 Task: Add an event with the title Webinar: Content Marketing for Lead Generation, date ''2023/10/28'', time 8:30 AM to 10:30 AMand add a description: Welcome to our Networking Mixer Event, an exciting gathering designed to facilitate meaningful connections, foster professional relationships, and create opportunities for collaboration. This event offers a dynamic and vibrant atmosphere where professionals from various industries can come together, exchange ideas, and expand their professional networks.Select event color  Blueberry . Add location for the event as: The Westin Excelsior, Rome, Italy, logged in from the account softage.3@softage.netand send the event invitation to softage.1@softage.net and softage.2@softage.net. Set a reminder for the event Doesn''t repeat
Action: Mouse moved to (61, 106)
Screenshot: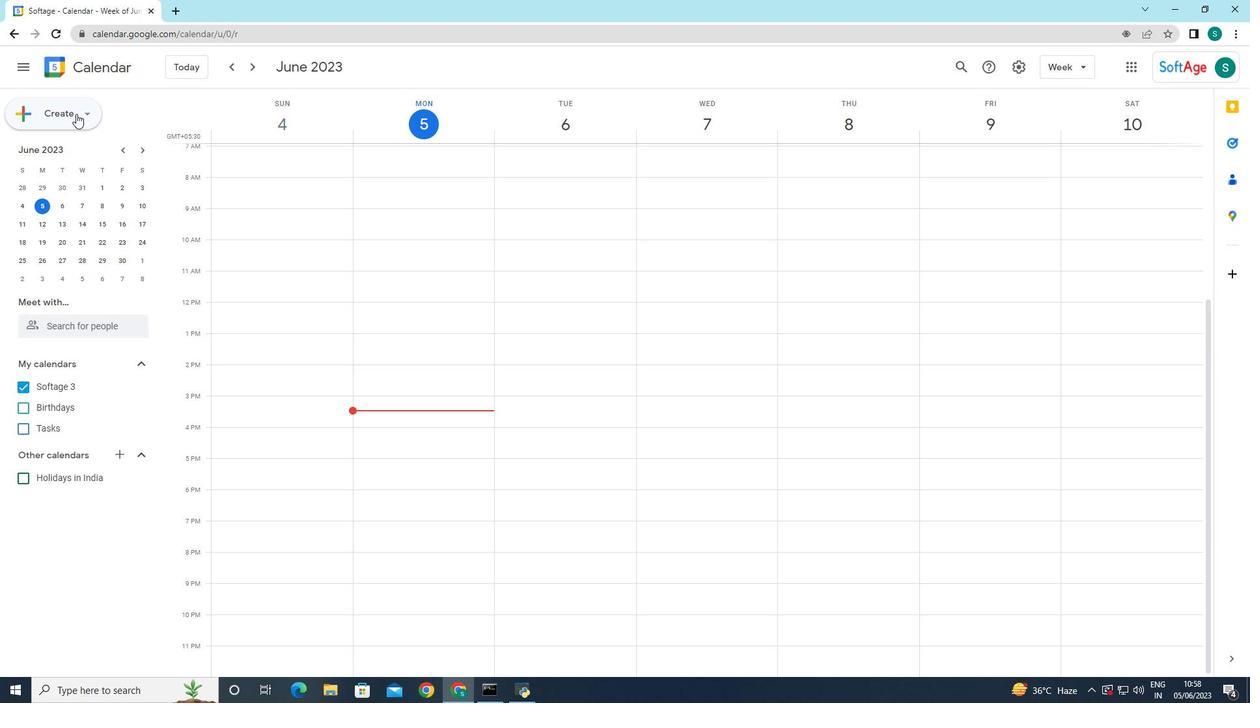 
Action: Mouse pressed left at (61, 106)
Screenshot: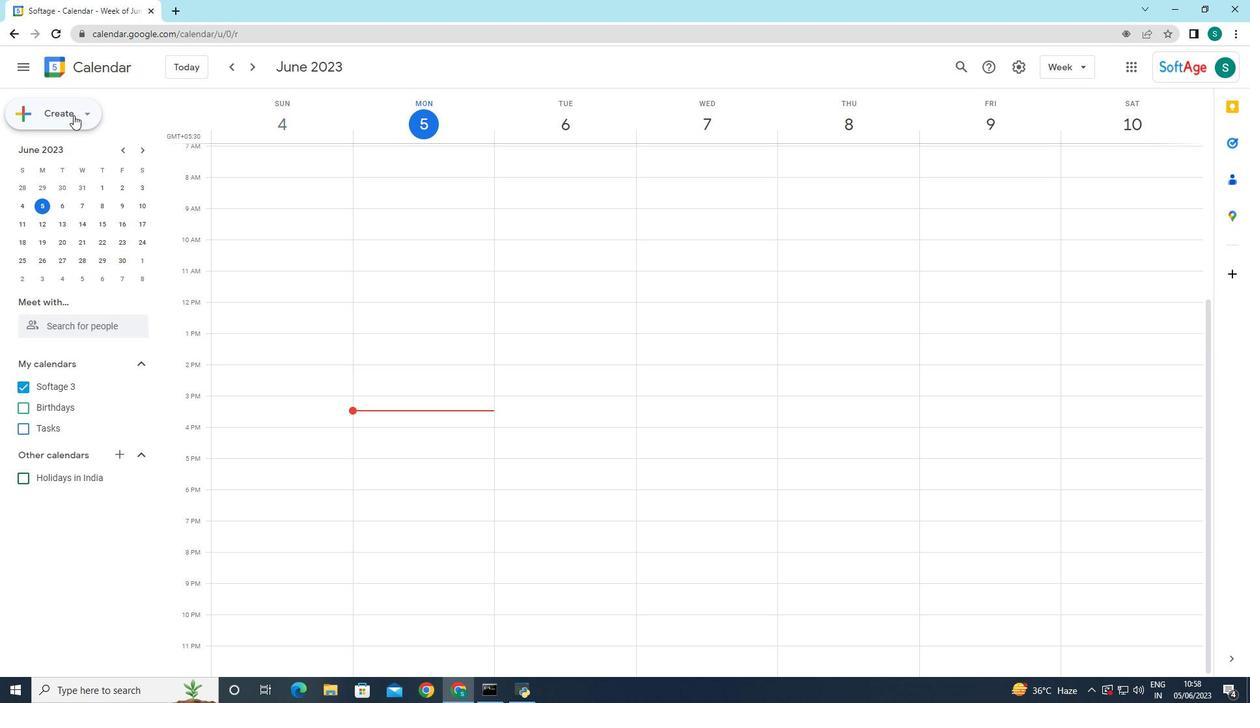 
Action: Mouse moved to (80, 148)
Screenshot: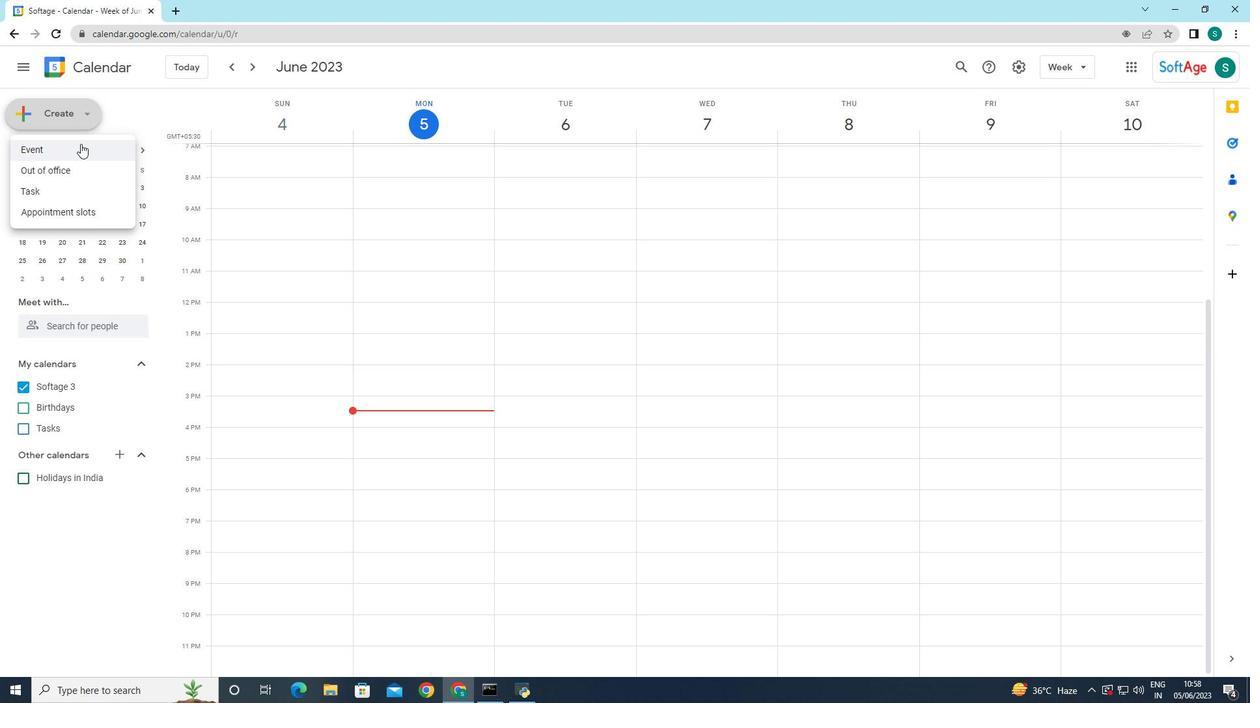 
Action: Mouse pressed left at (80, 148)
Screenshot: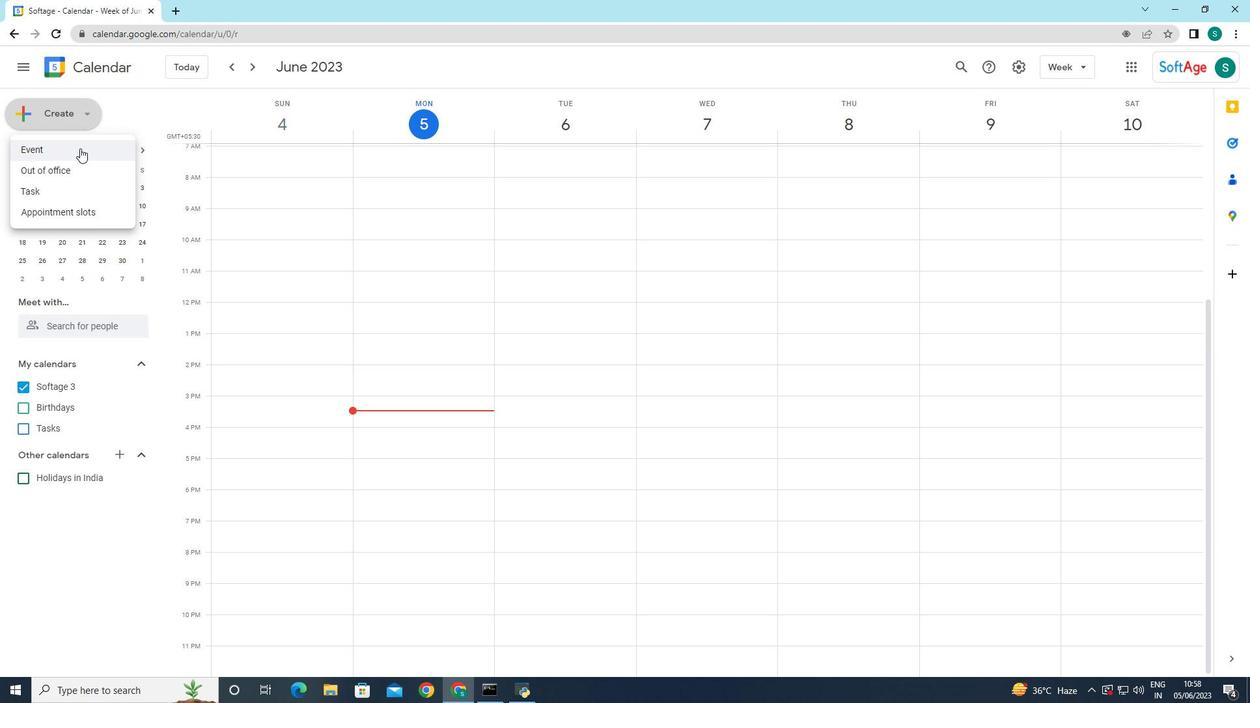 
Action: Mouse moved to (251, 511)
Screenshot: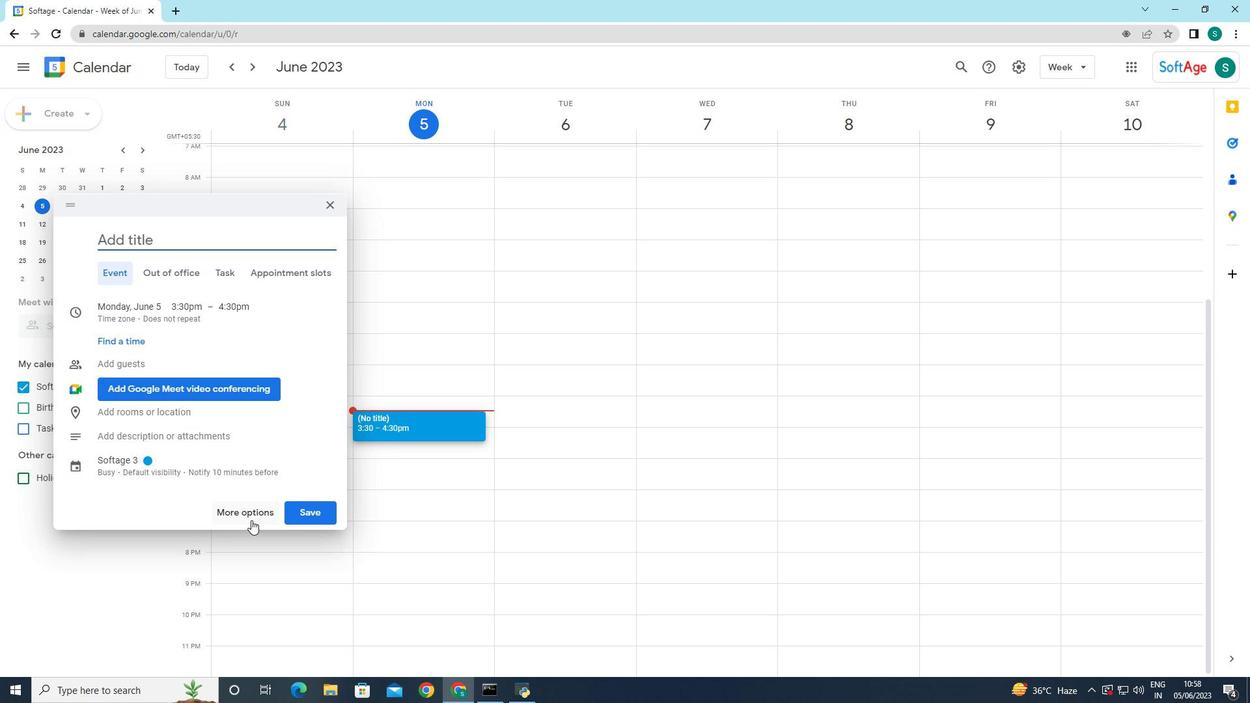 
Action: Mouse pressed left at (251, 511)
Screenshot: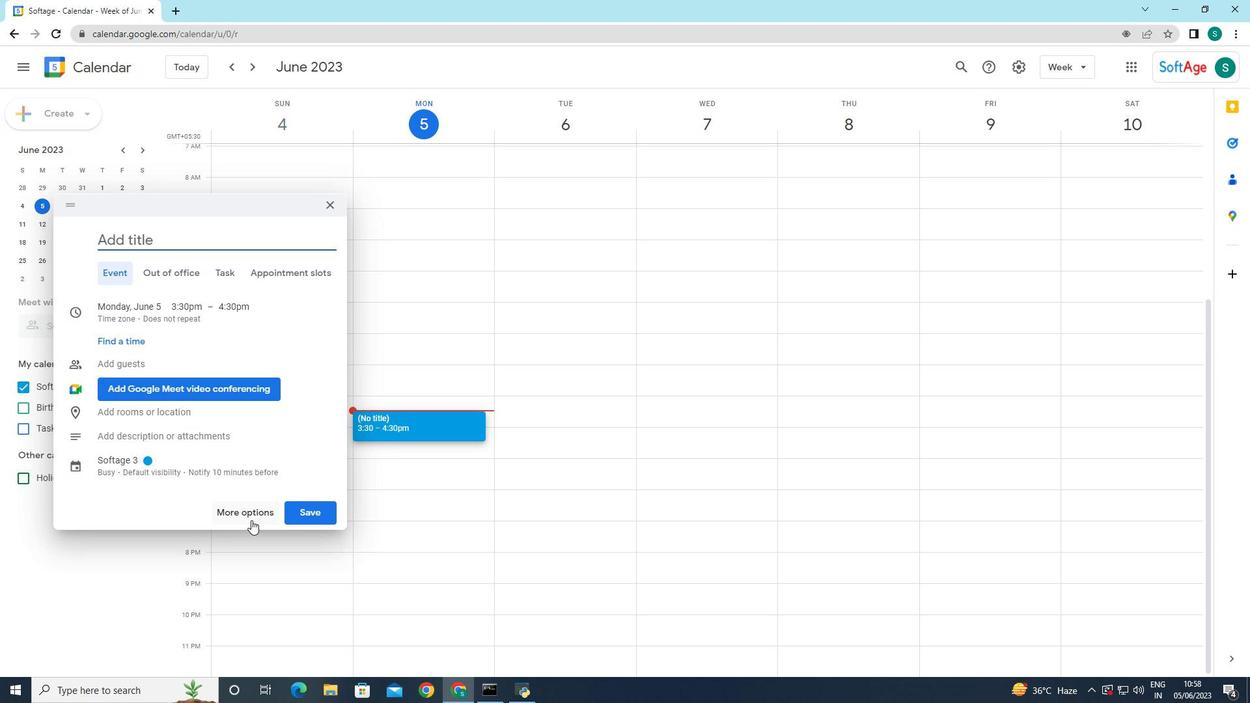 
Action: Mouse moved to (107, 71)
Screenshot: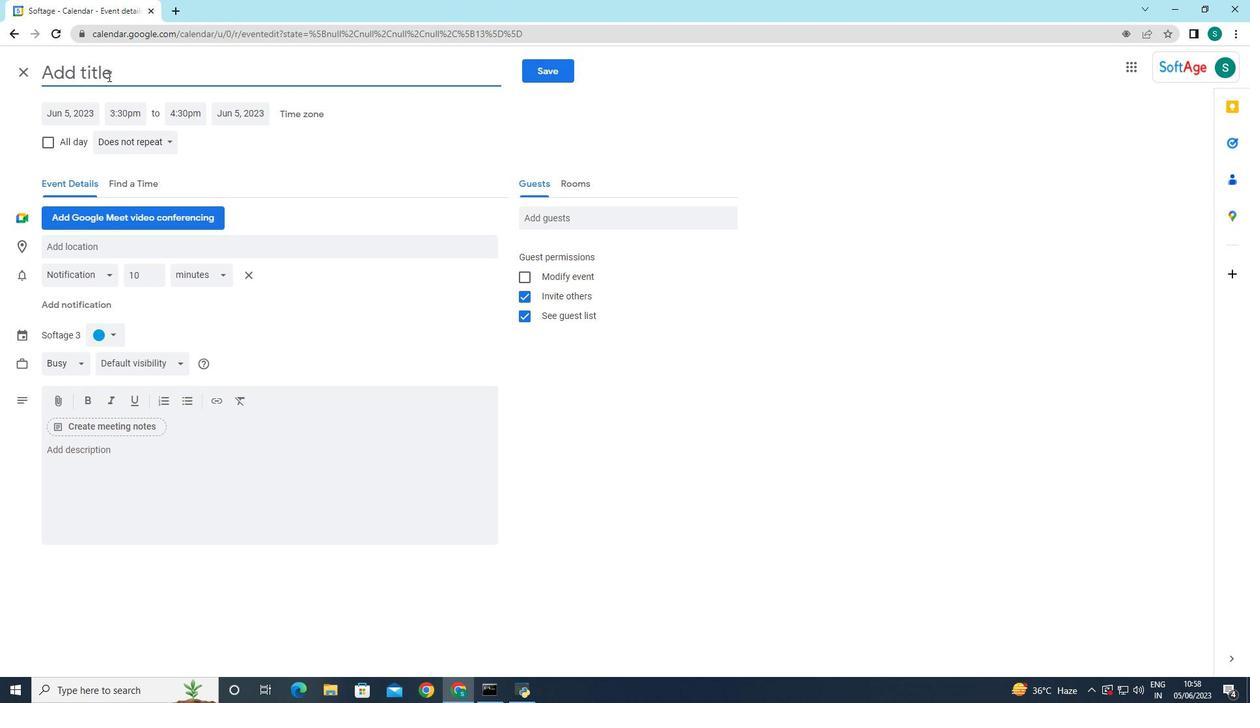 
Action: Mouse pressed left at (107, 71)
Screenshot: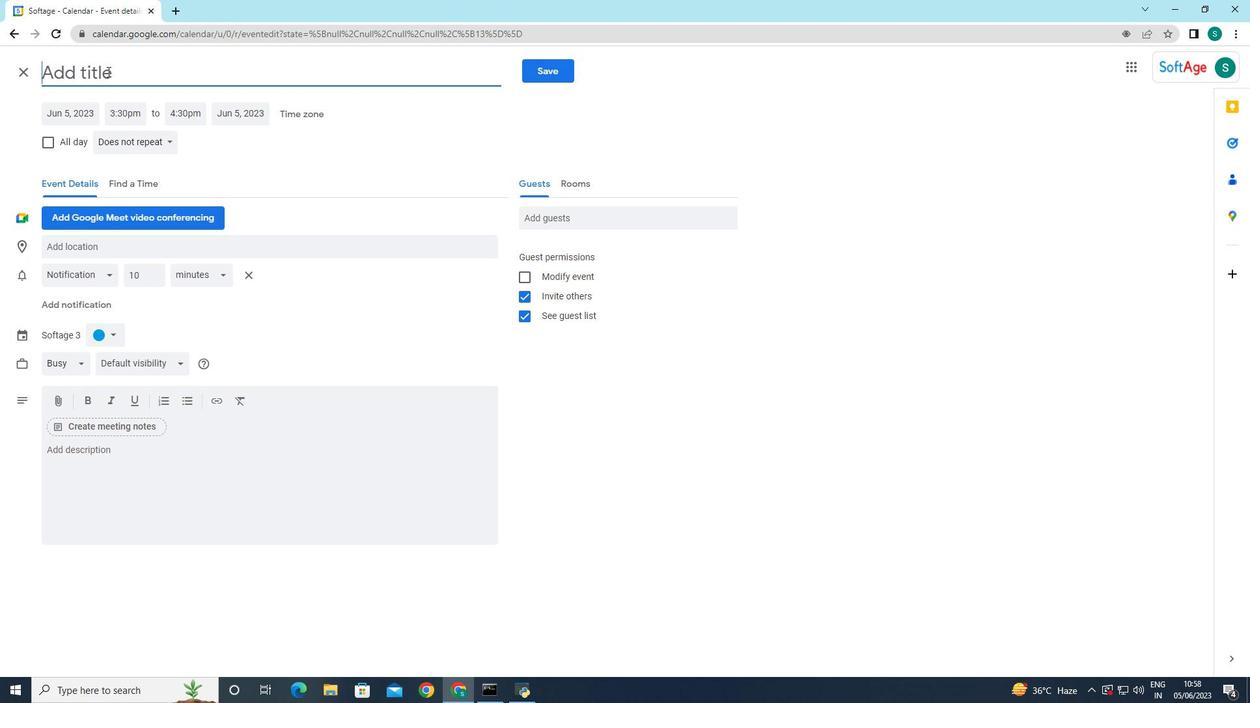 
Action: Key pressed <Key.caps_lock>W<Key.caps_lock>ebinar<Key.space><Key.backspace><Key.shift_r>:<Key.space><Key.caps_lock>C<Key.caps_lock>ontent<Key.space><Key.caps_lock>M<Key.caps_lock>arketing<Key.space>for<Key.space>lea<Key.backspace><Key.backspace><Key.backspace><Key.caps_lock>L<Key.caps_lock>ead<Key.space><Key.caps_lock>G<Key.caps_lock>eneration<Key.space>
Screenshot: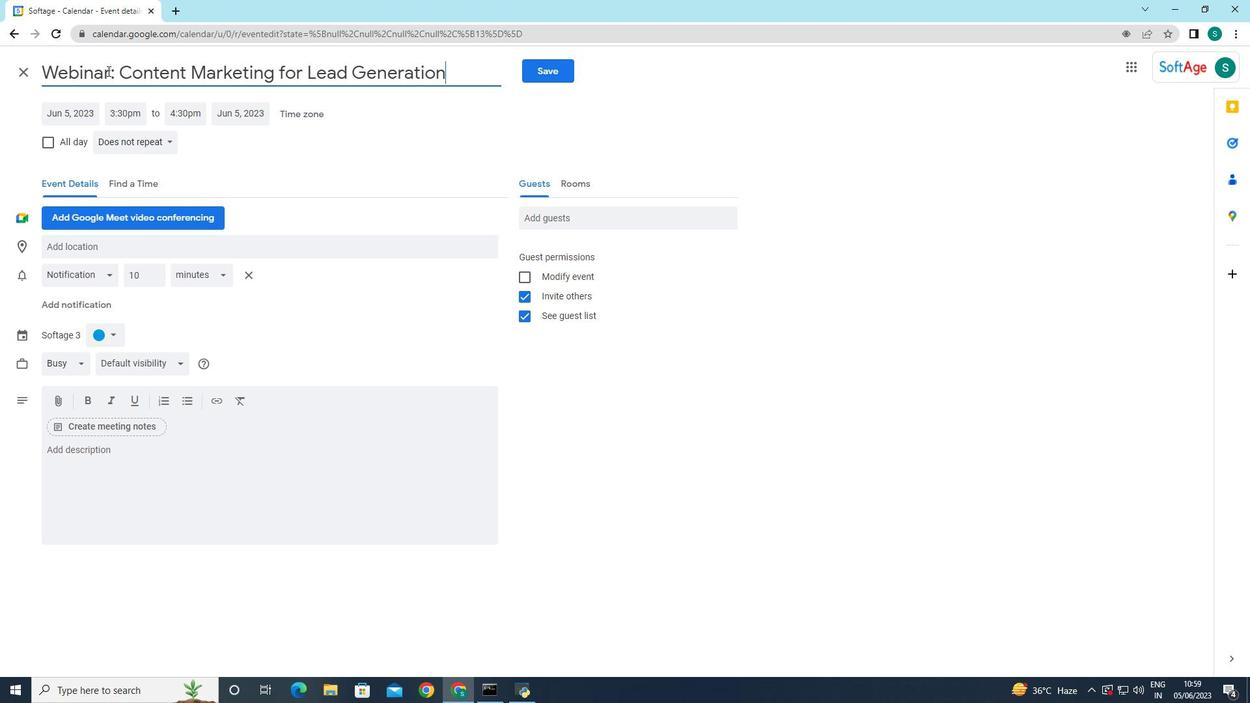 
Action: Mouse moved to (74, 114)
Screenshot: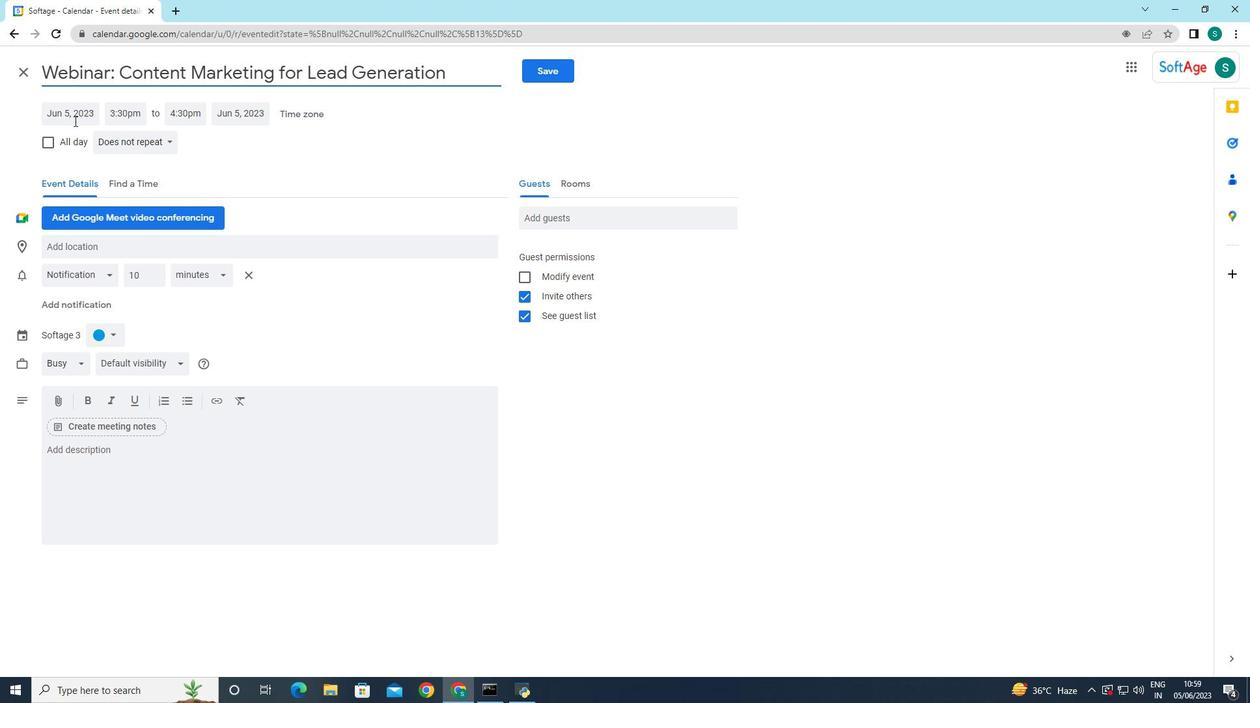 
Action: Mouse pressed left at (74, 114)
Screenshot: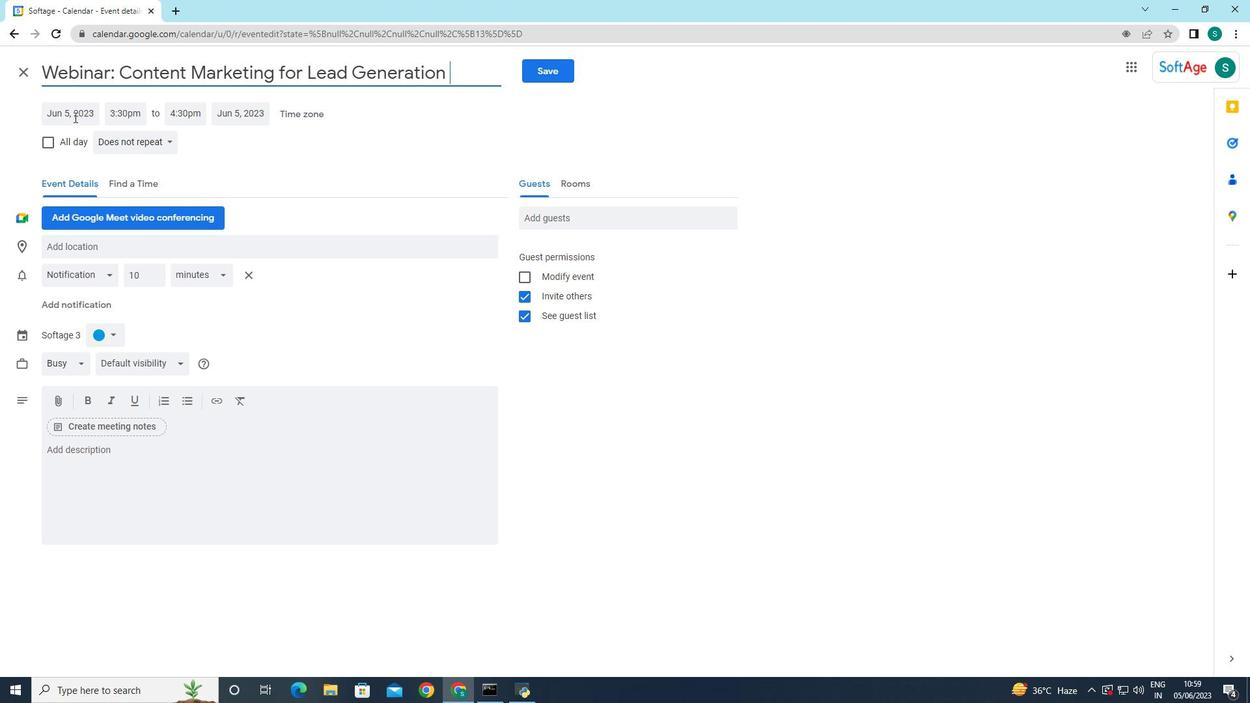 
Action: Mouse moved to (206, 140)
Screenshot: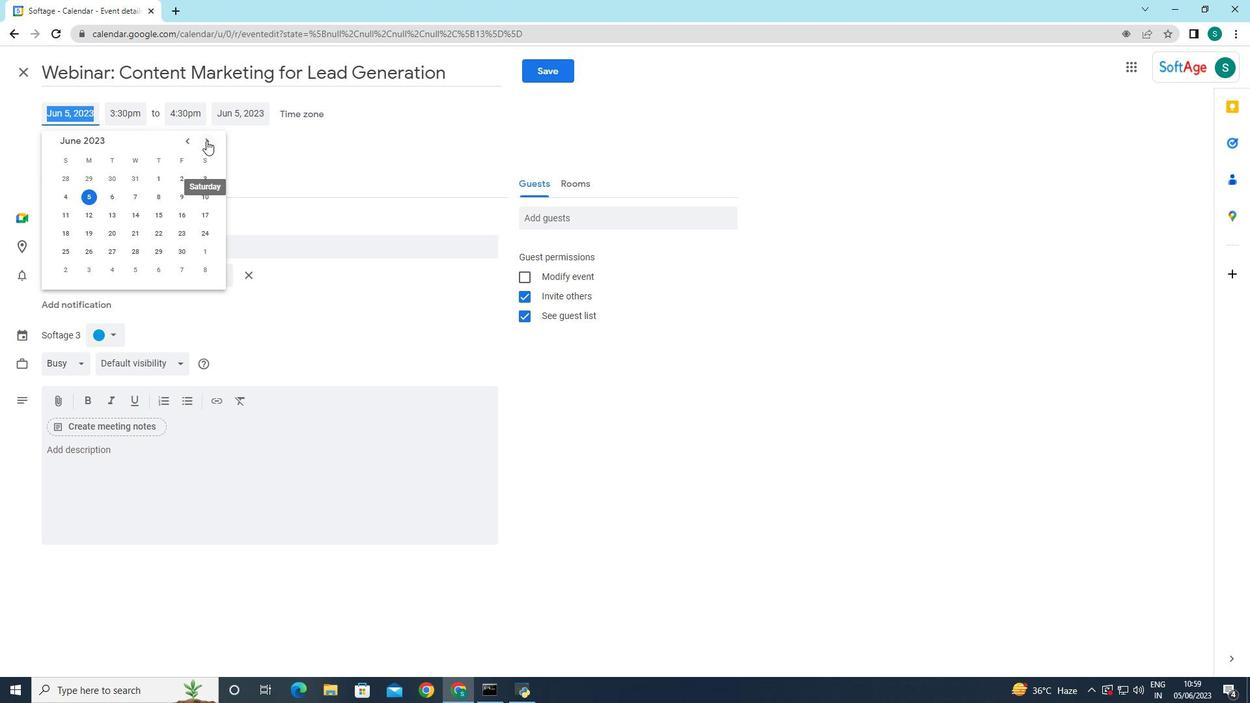 
Action: Mouse pressed left at (206, 140)
Screenshot: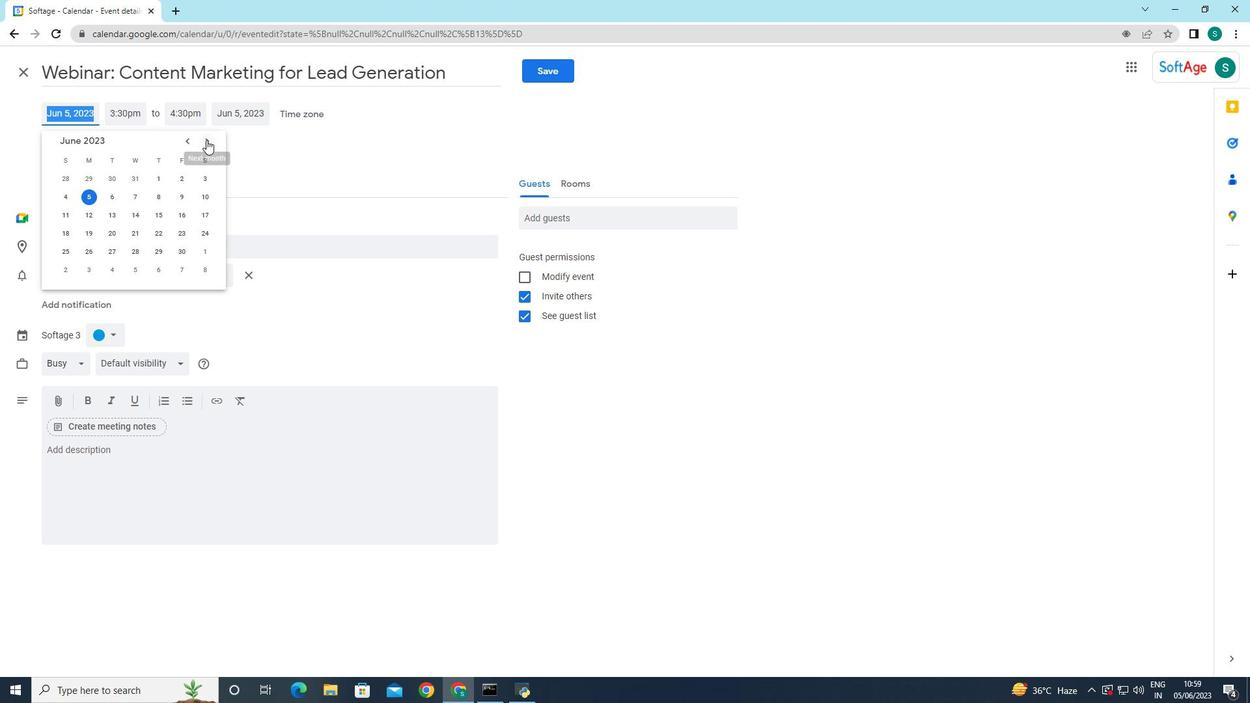 
Action: Mouse pressed left at (206, 140)
Screenshot: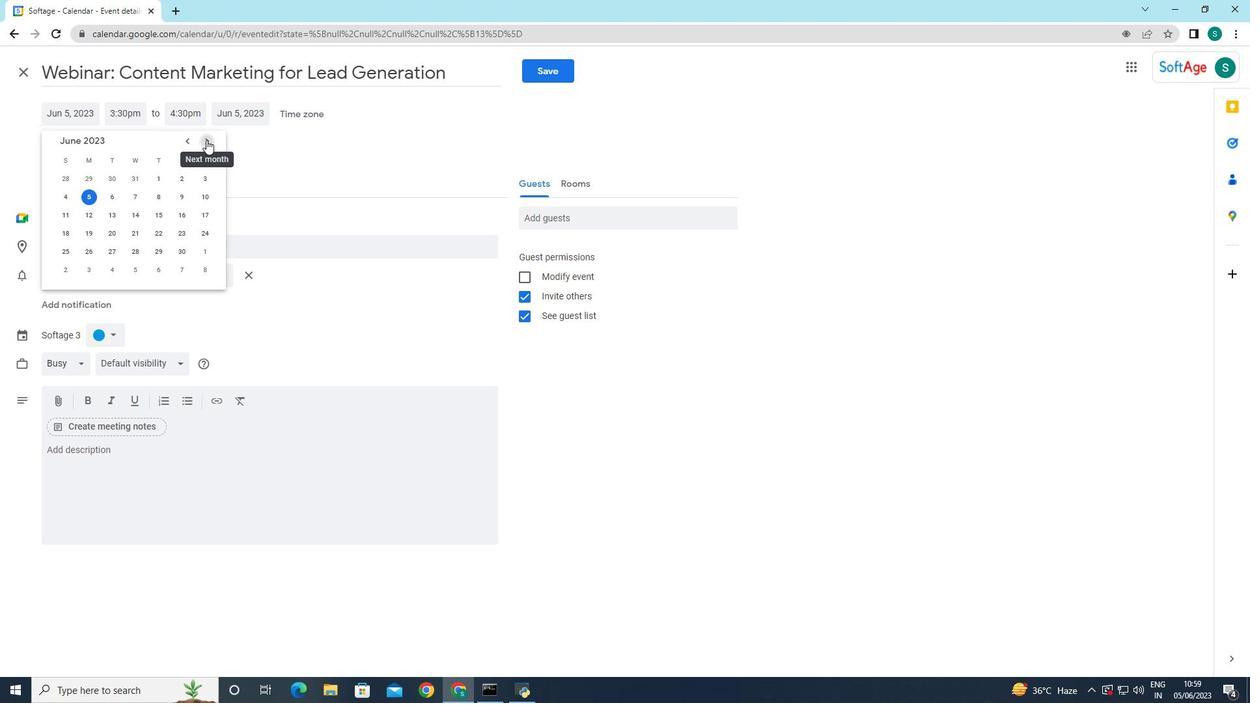 
Action: Mouse pressed left at (206, 140)
Screenshot: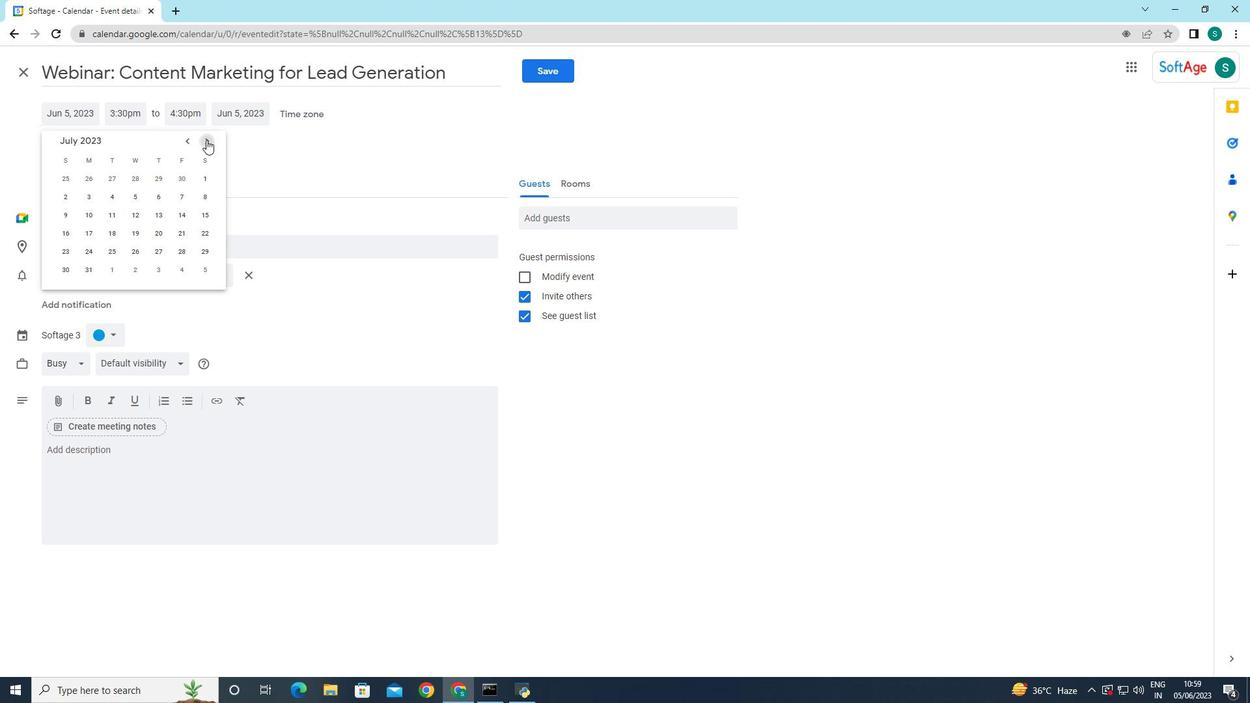 
Action: Mouse pressed left at (206, 140)
Screenshot: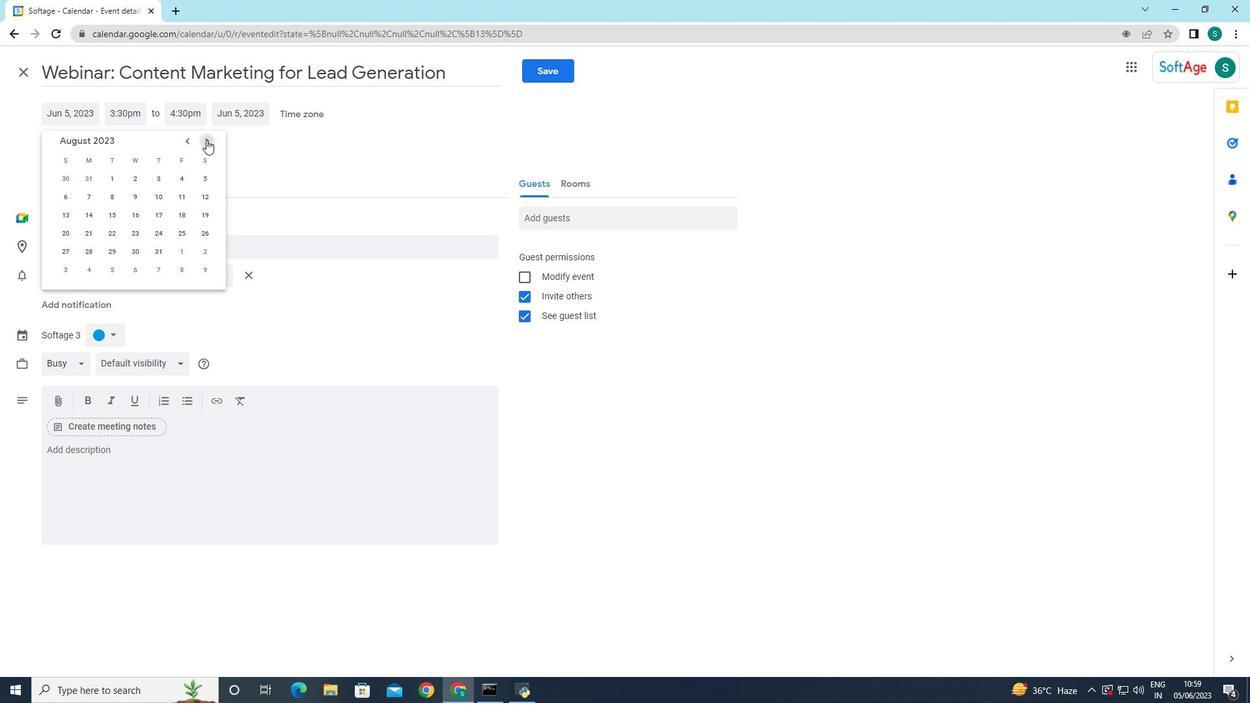 
Action: Mouse moved to (202, 235)
Screenshot: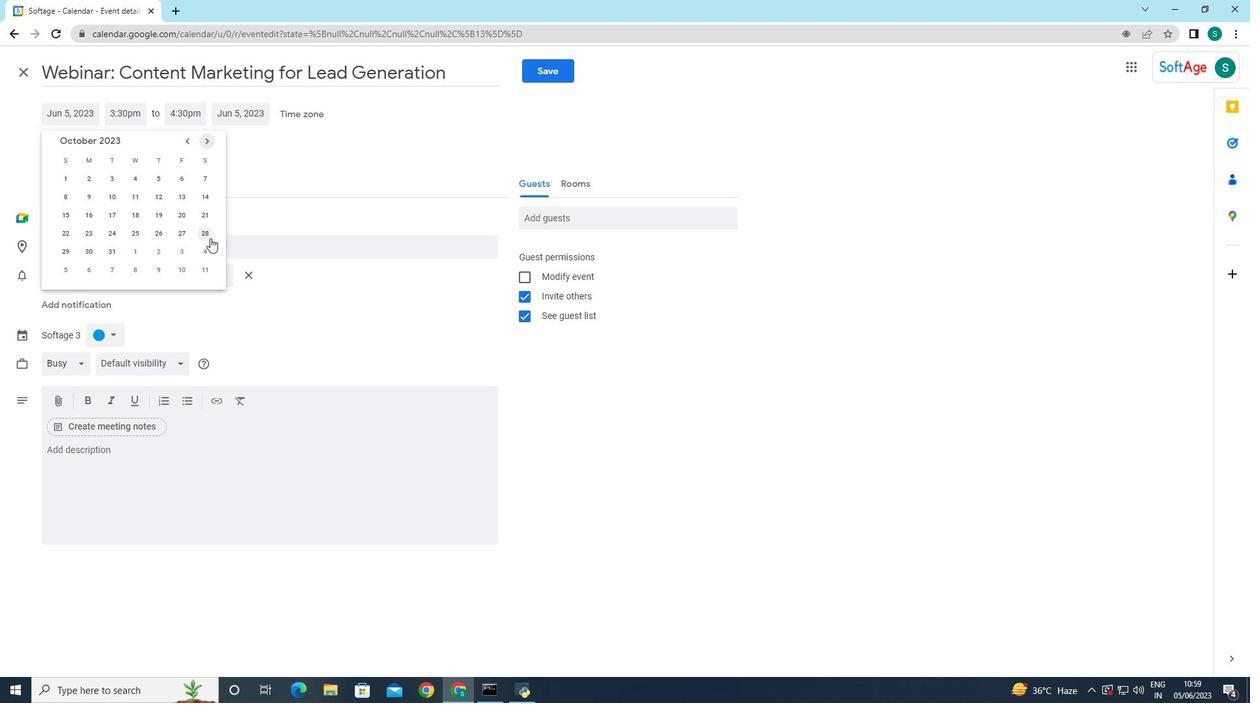 
Action: Mouse pressed left at (202, 235)
Screenshot: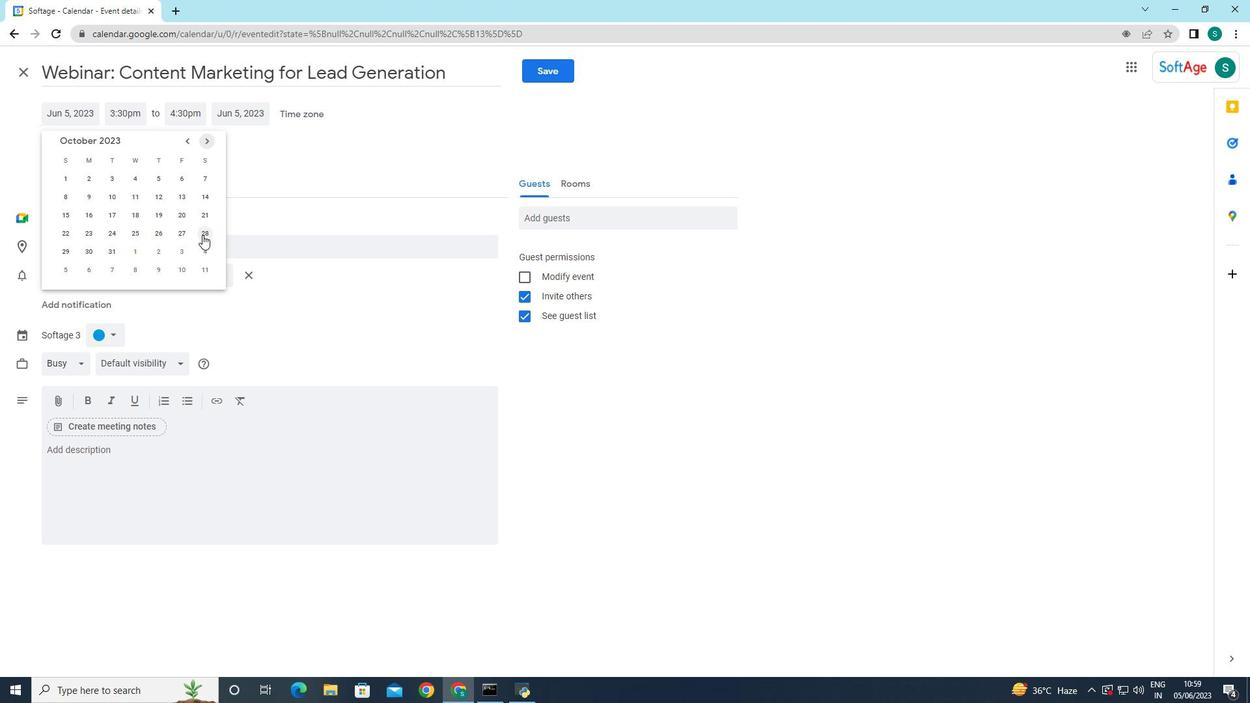
Action: Mouse moved to (314, 187)
Screenshot: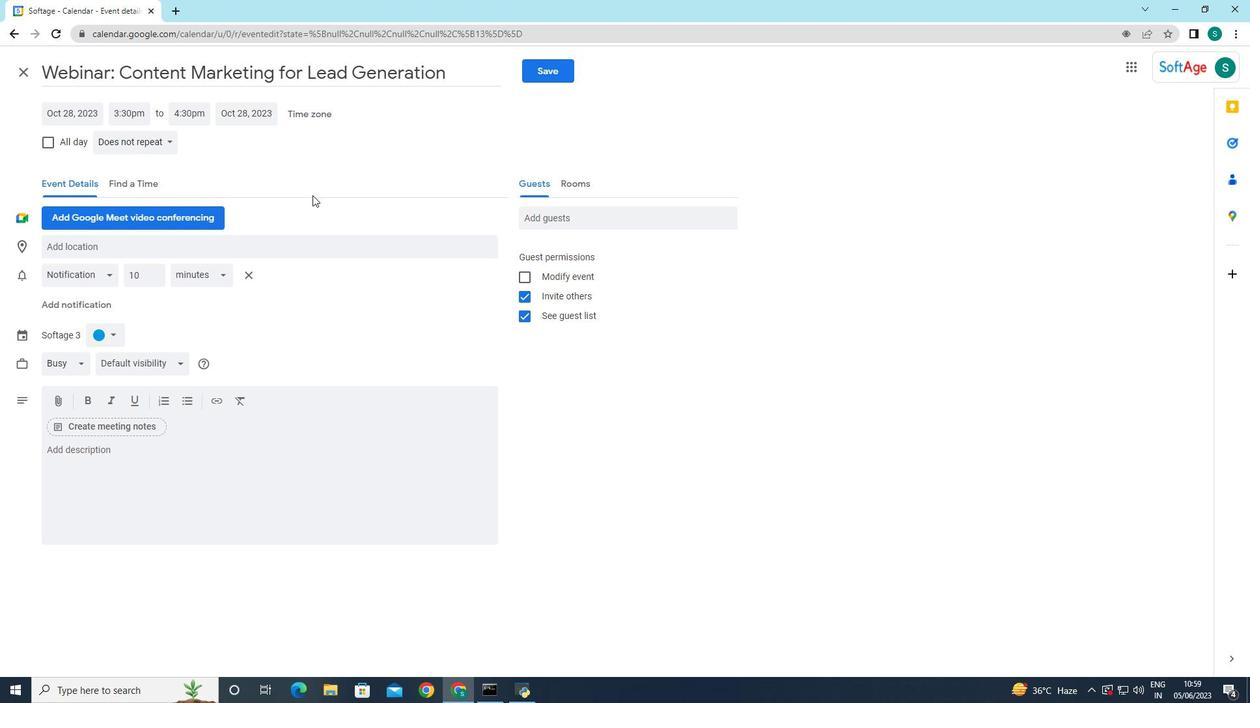 
Action: Mouse pressed left at (314, 187)
Screenshot: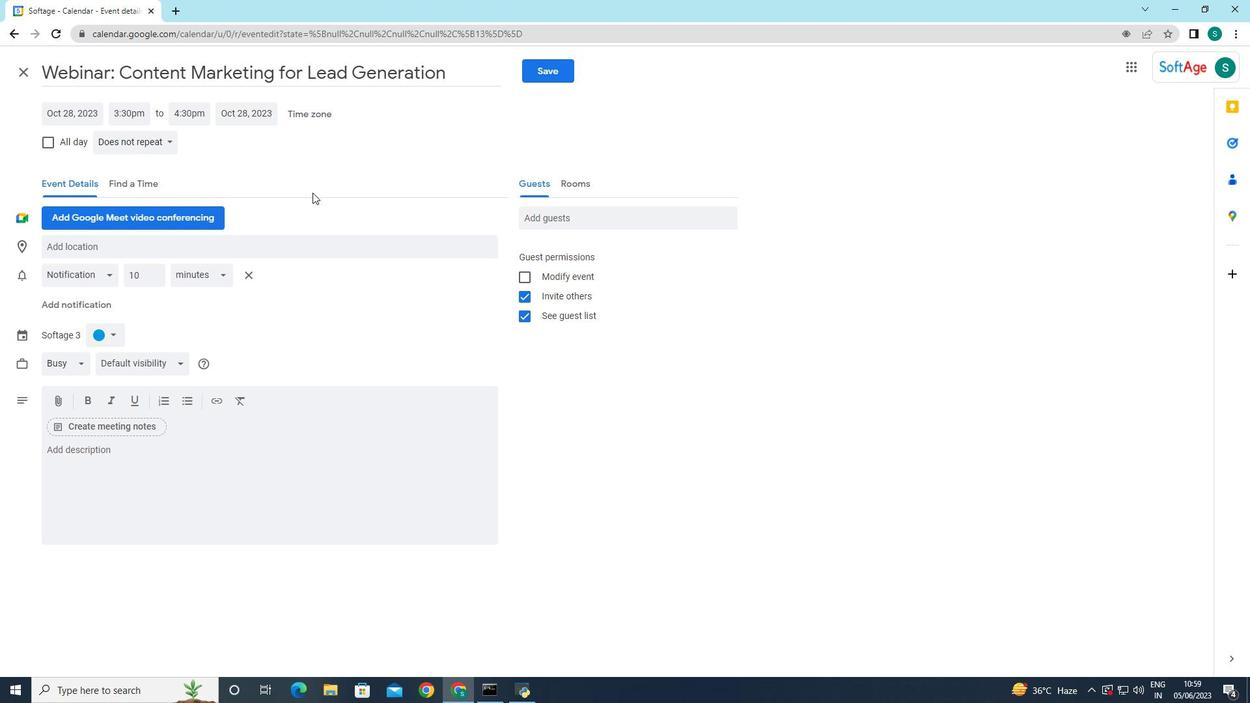 
Action: Mouse moved to (127, 115)
Screenshot: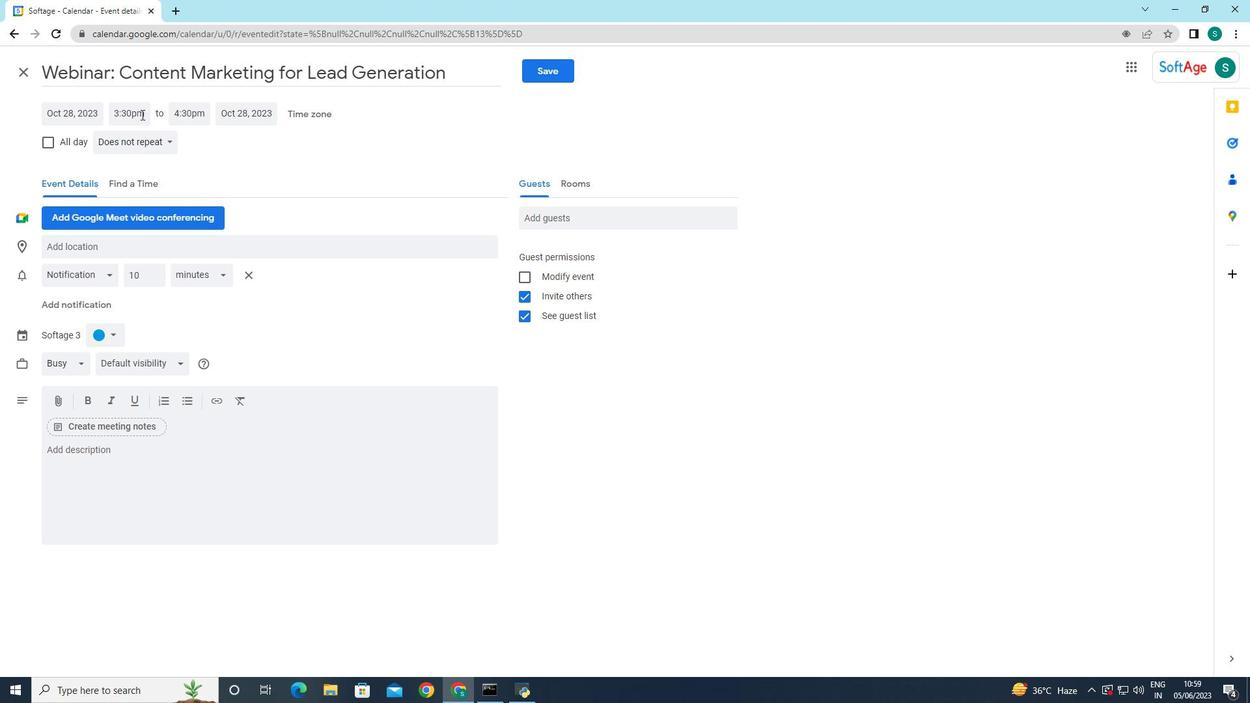 
Action: Mouse pressed left at (127, 115)
Screenshot: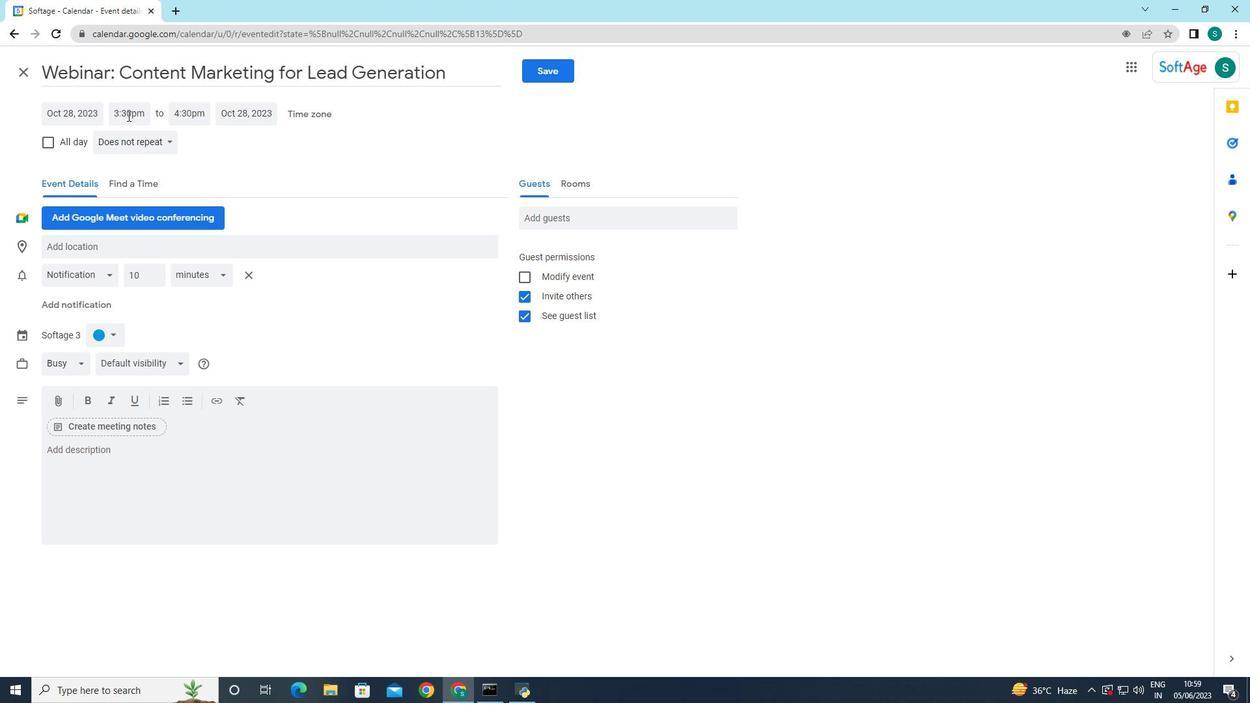 
Action: Mouse moved to (134, 180)
Screenshot: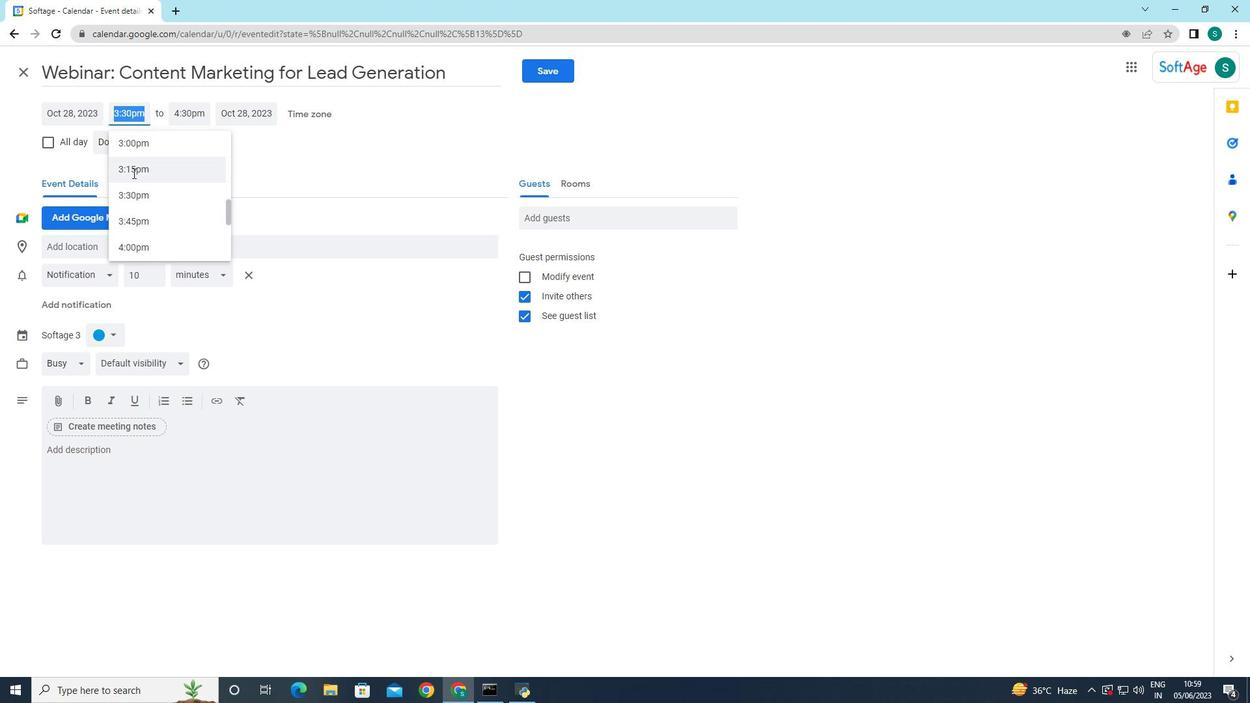 
Action: Mouse scrolled (134, 181) with delta (0, 0)
Screenshot: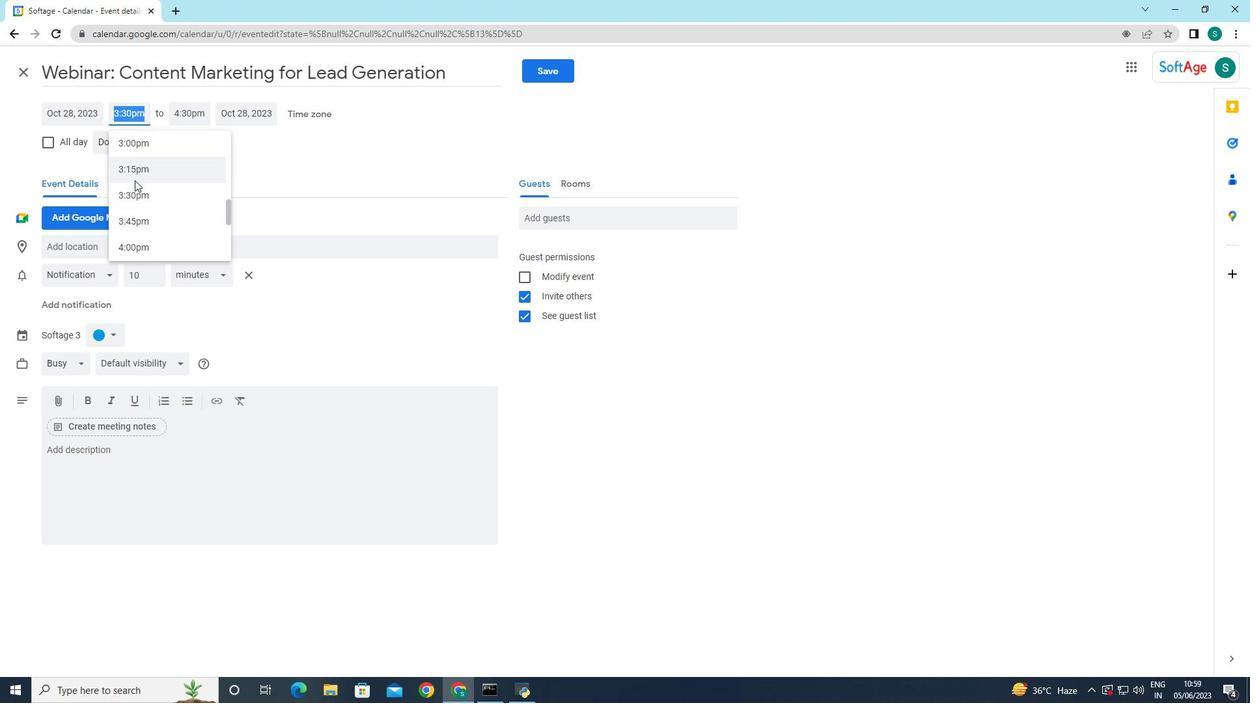 
Action: Mouse scrolled (134, 181) with delta (0, 0)
Screenshot: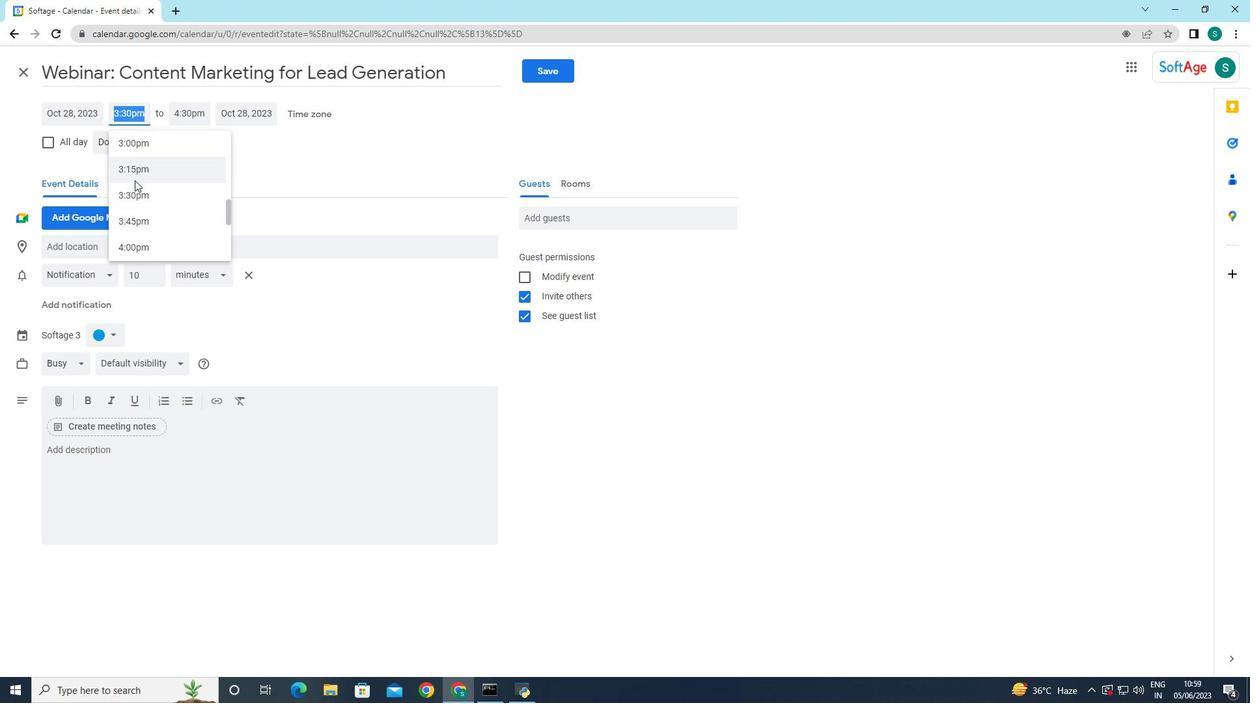 
Action: Mouse moved to (140, 183)
Screenshot: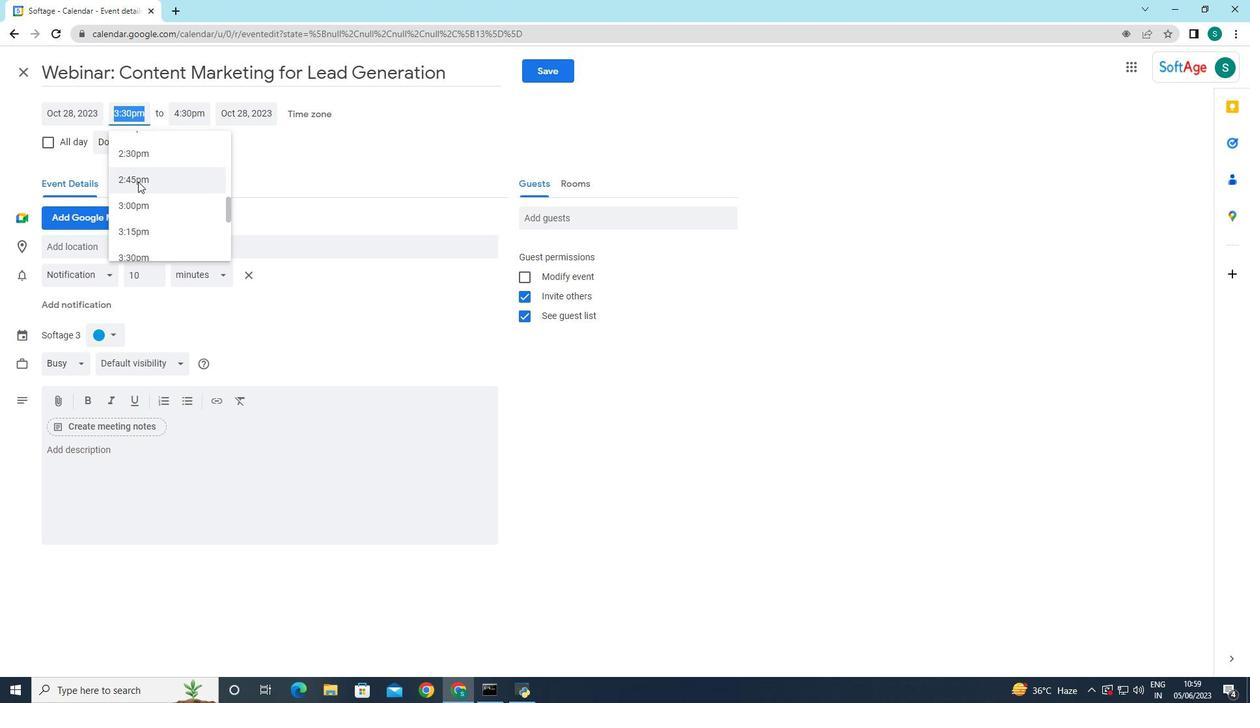 
Action: Mouse scrolled (140, 183) with delta (0, 0)
Screenshot: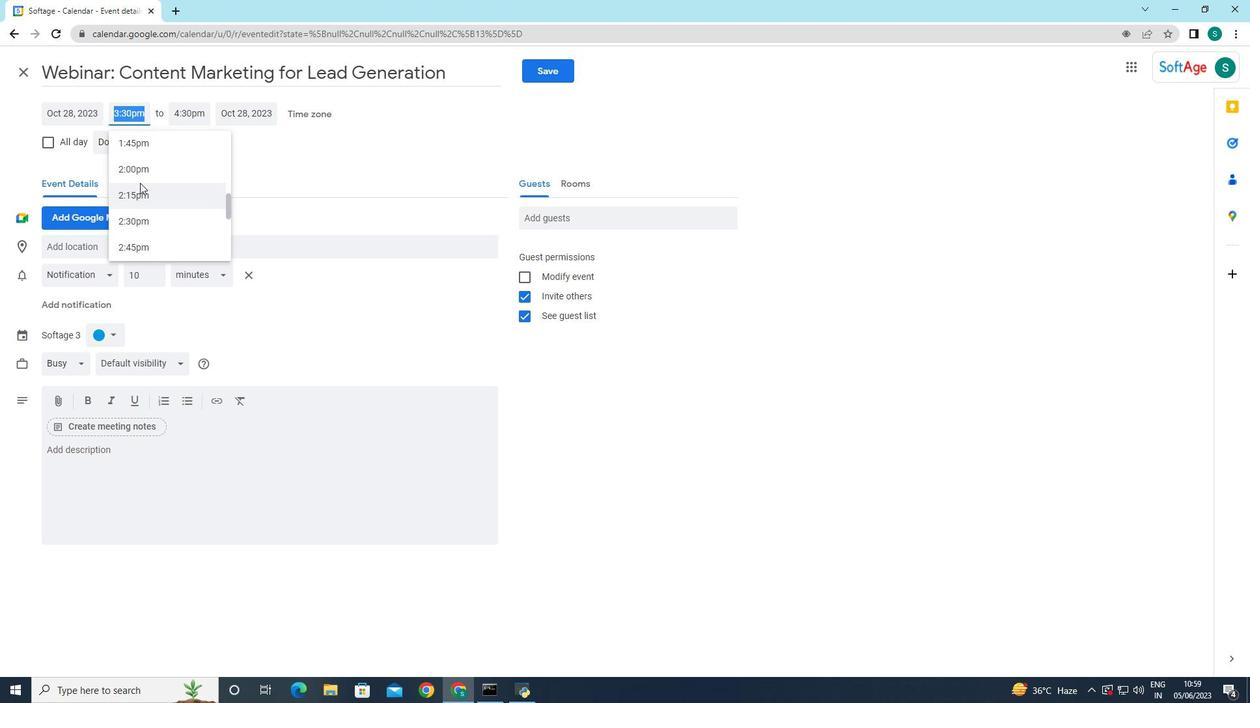 
Action: Mouse scrolled (140, 183) with delta (0, 0)
Screenshot: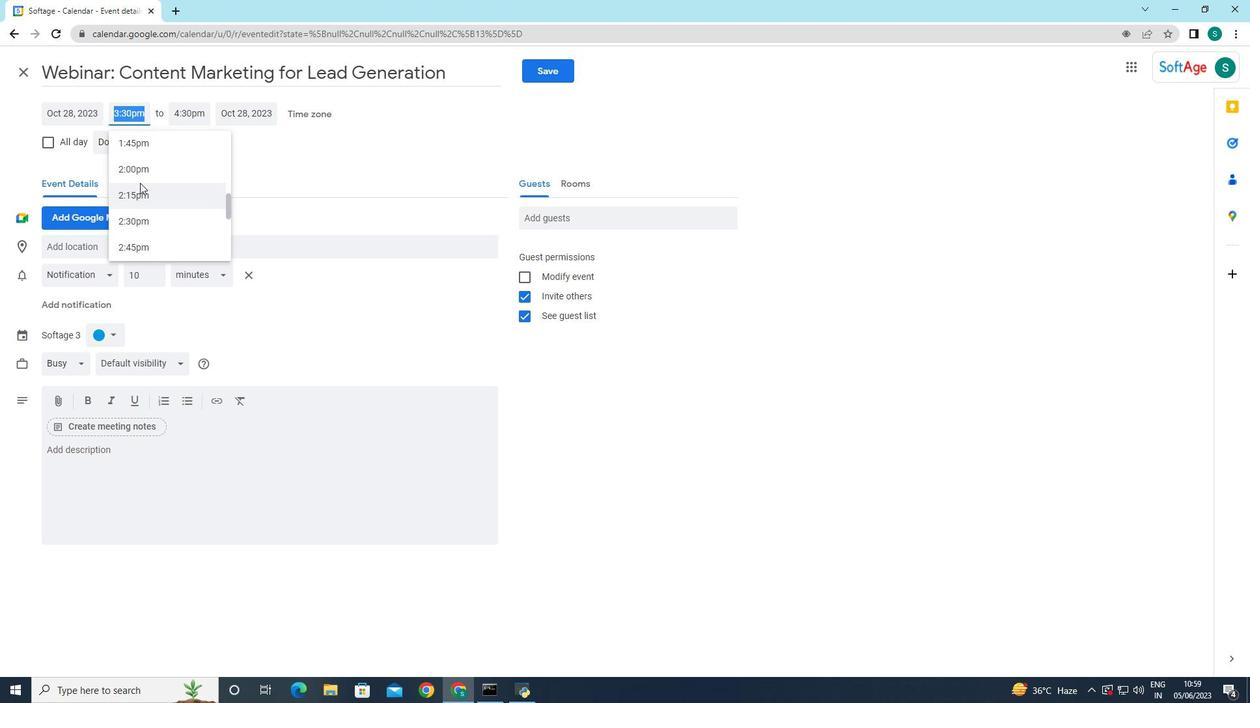 
Action: Mouse scrolled (140, 183) with delta (0, 0)
Screenshot: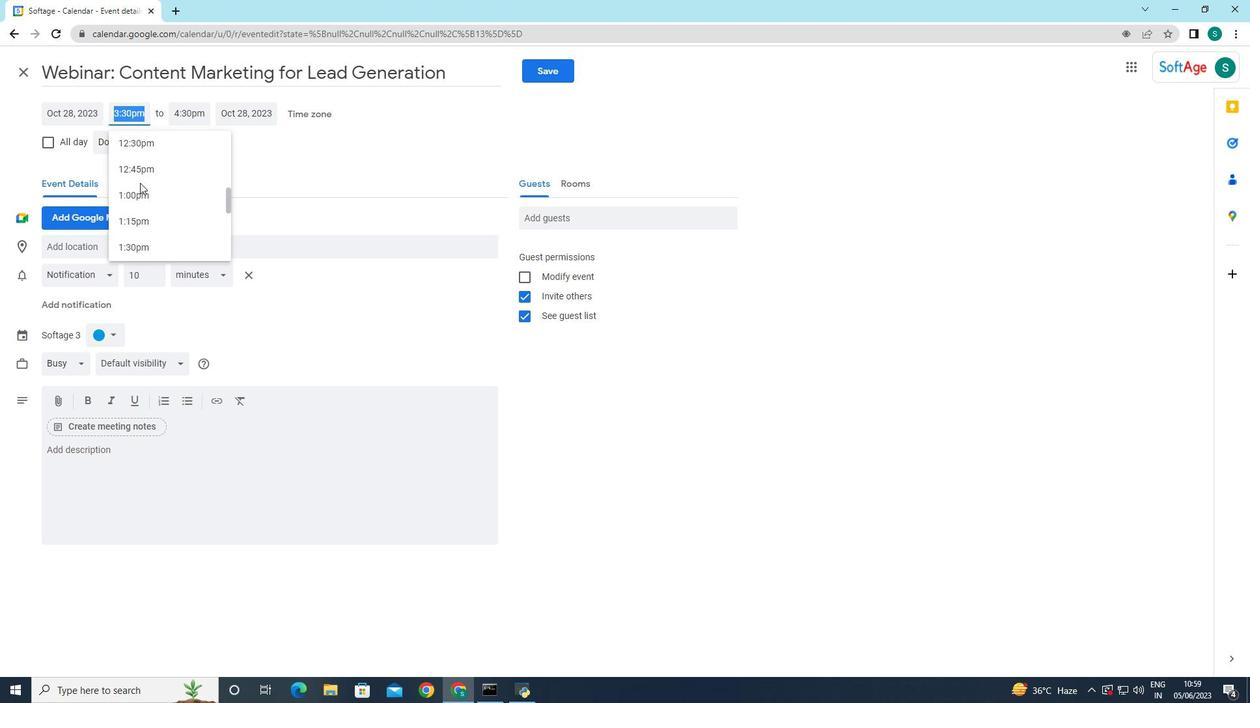 
Action: Mouse scrolled (140, 183) with delta (0, 0)
Screenshot: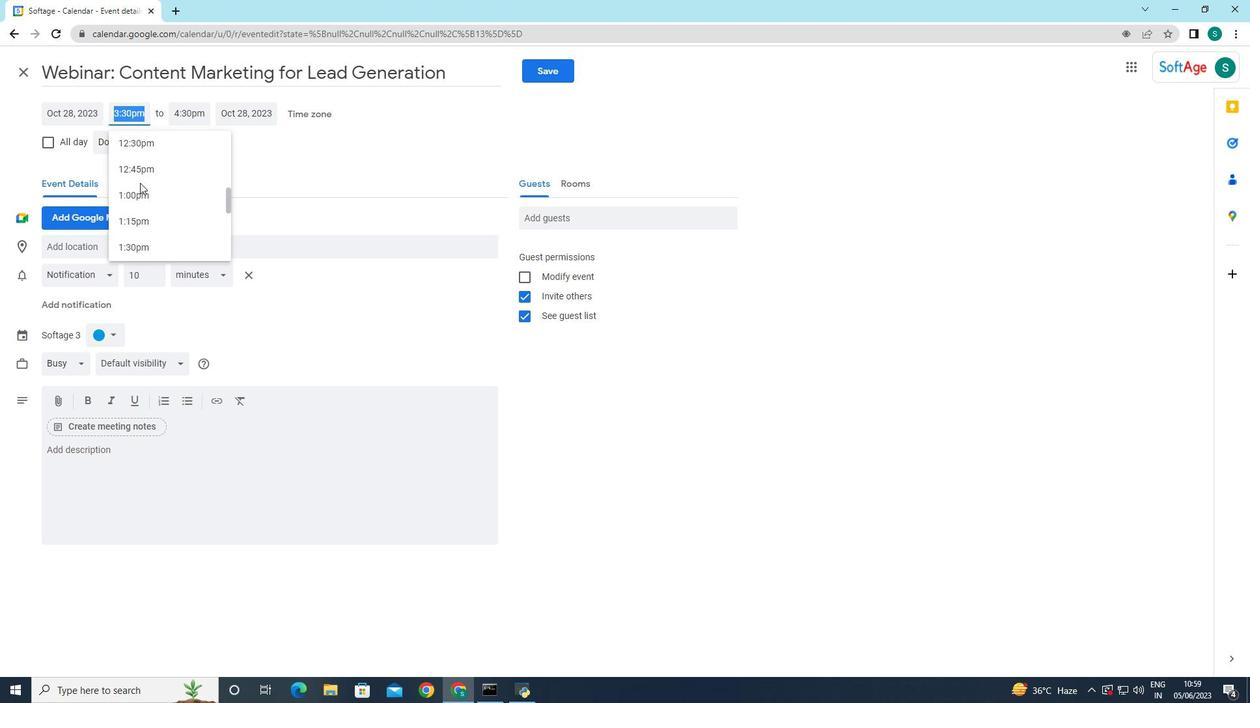 
Action: Mouse scrolled (140, 183) with delta (0, 0)
Screenshot: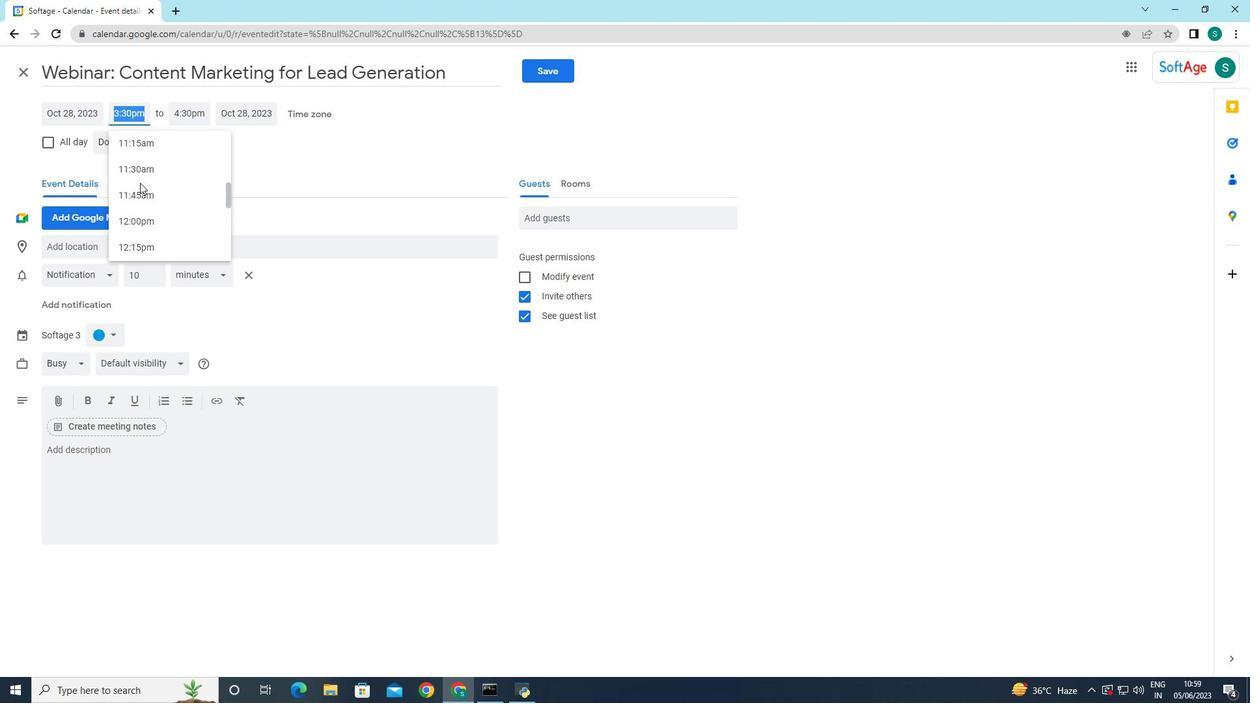 
Action: Mouse scrolled (140, 183) with delta (0, 0)
Screenshot: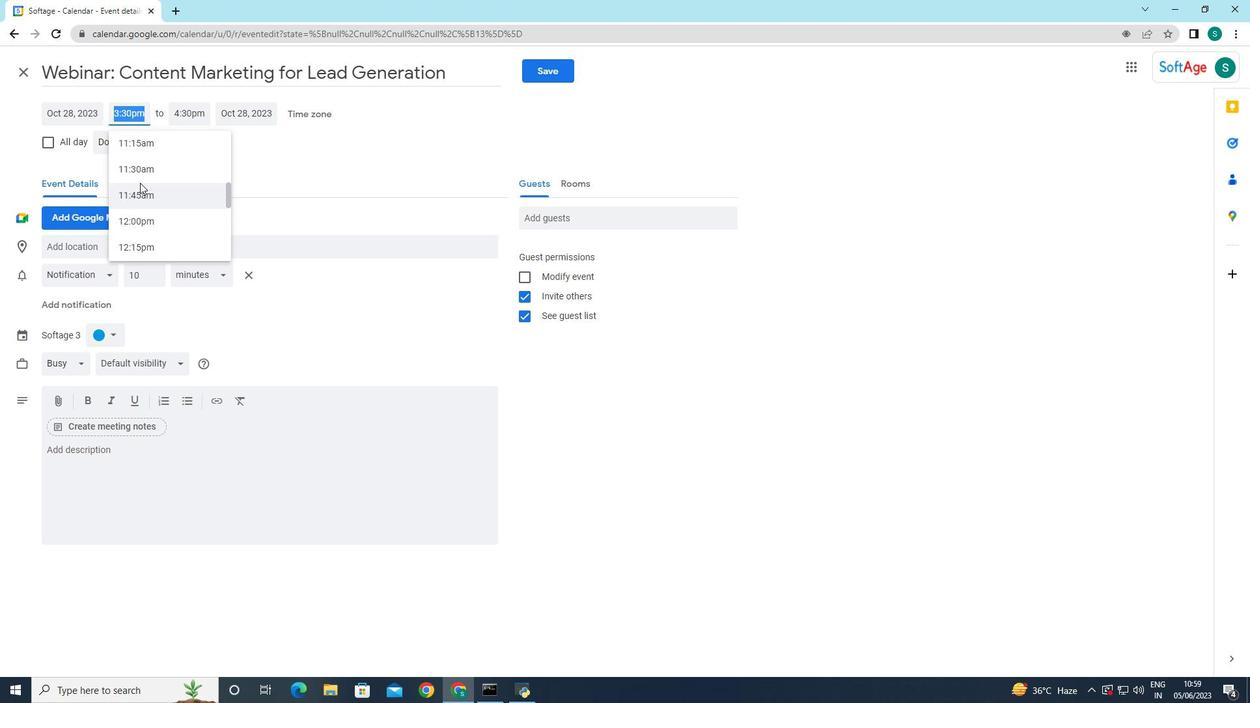 
Action: Mouse scrolled (140, 183) with delta (0, 0)
Screenshot: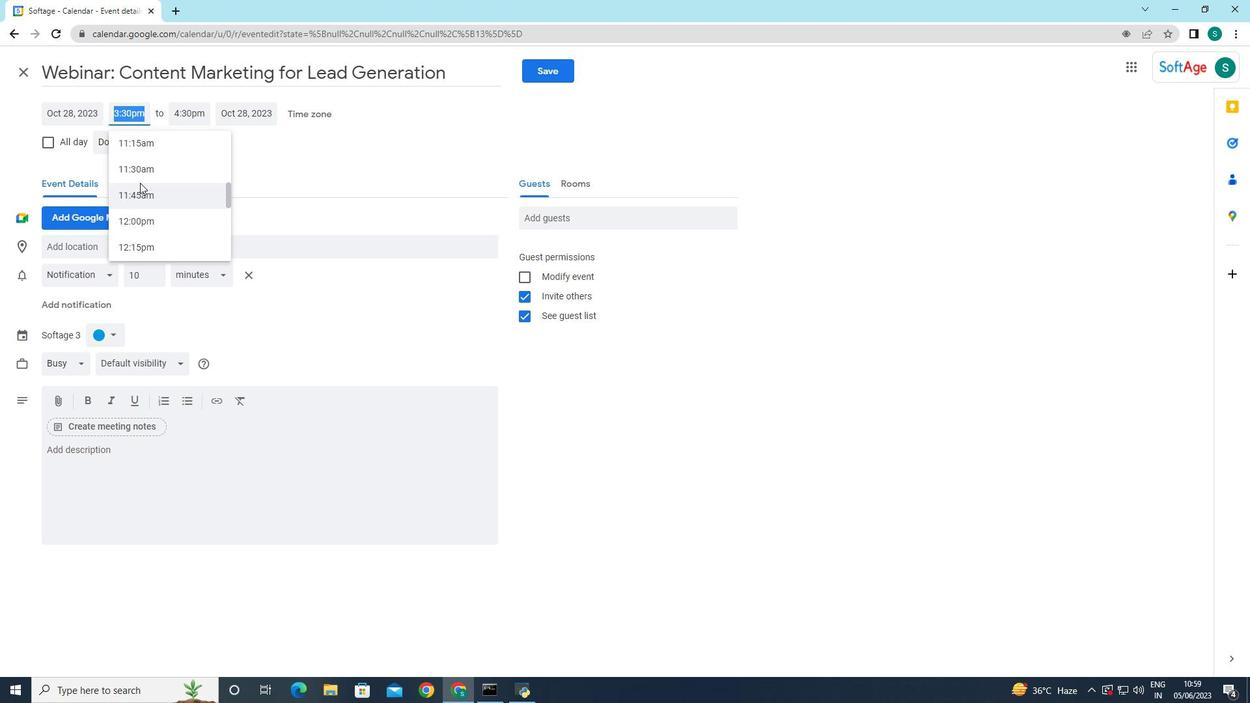 
Action: Mouse scrolled (140, 183) with delta (0, 0)
Screenshot: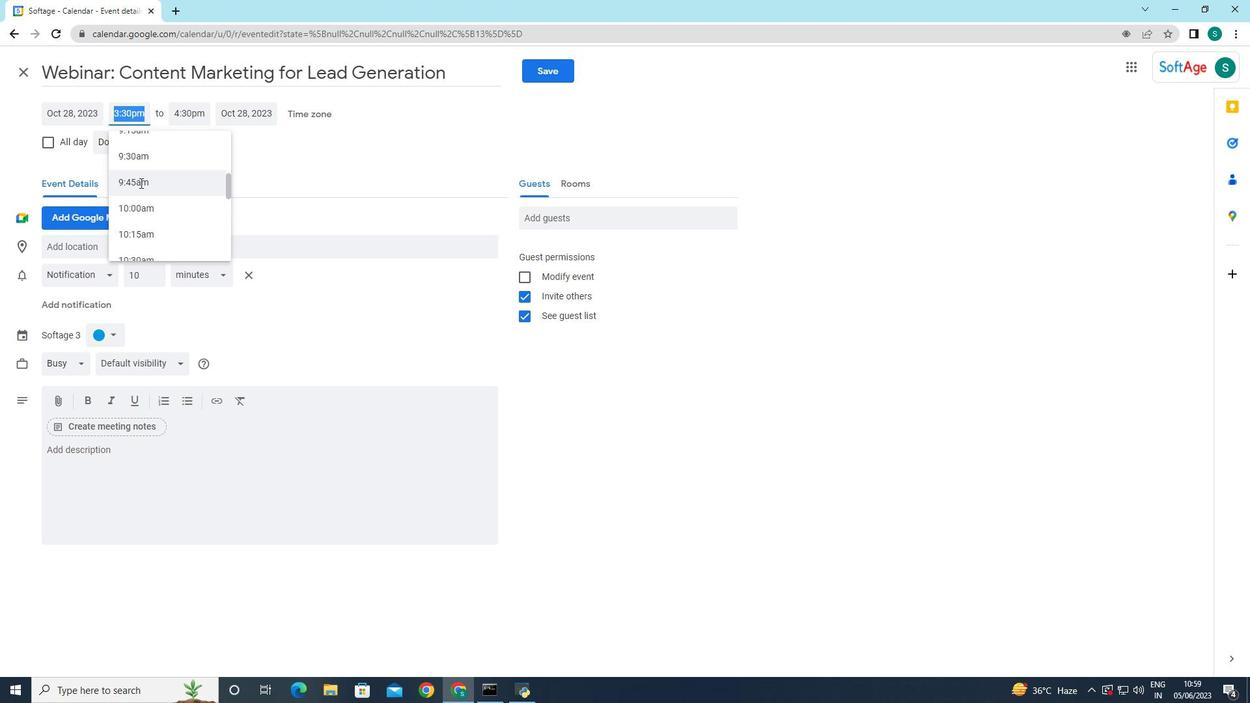 
Action: Mouse moved to (134, 204)
Screenshot: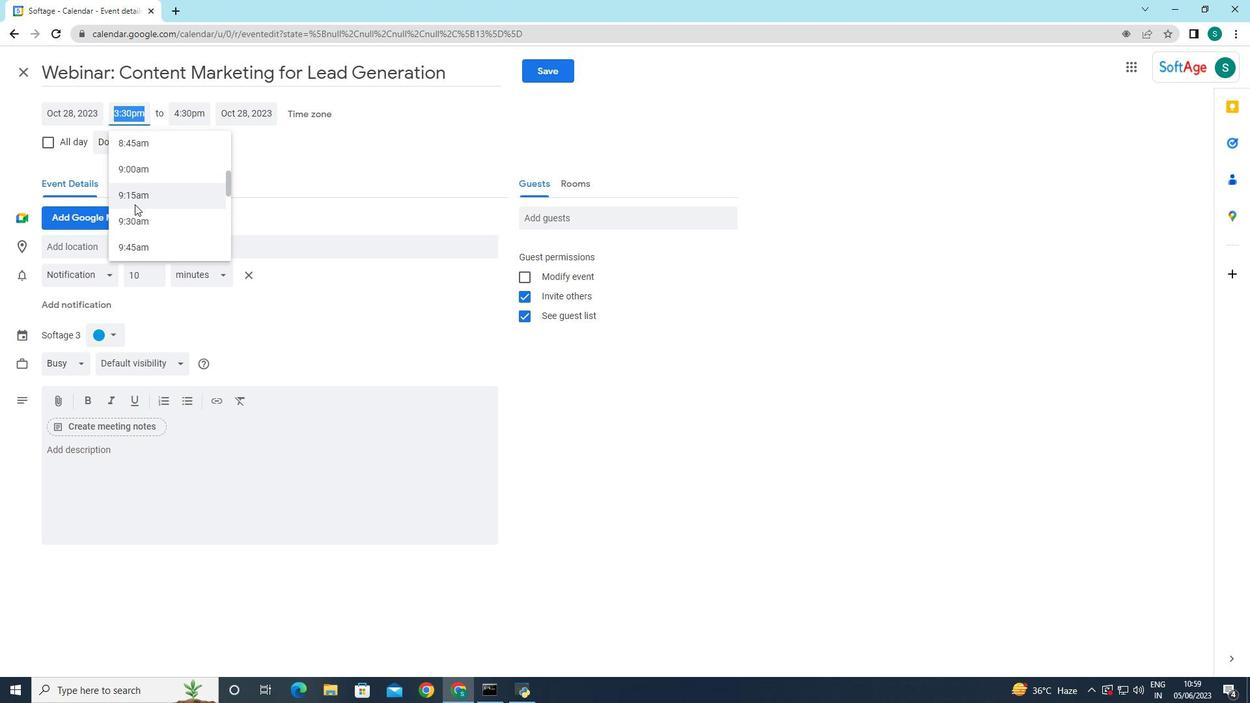 
Action: Mouse scrolled (134, 205) with delta (0, 0)
Screenshot: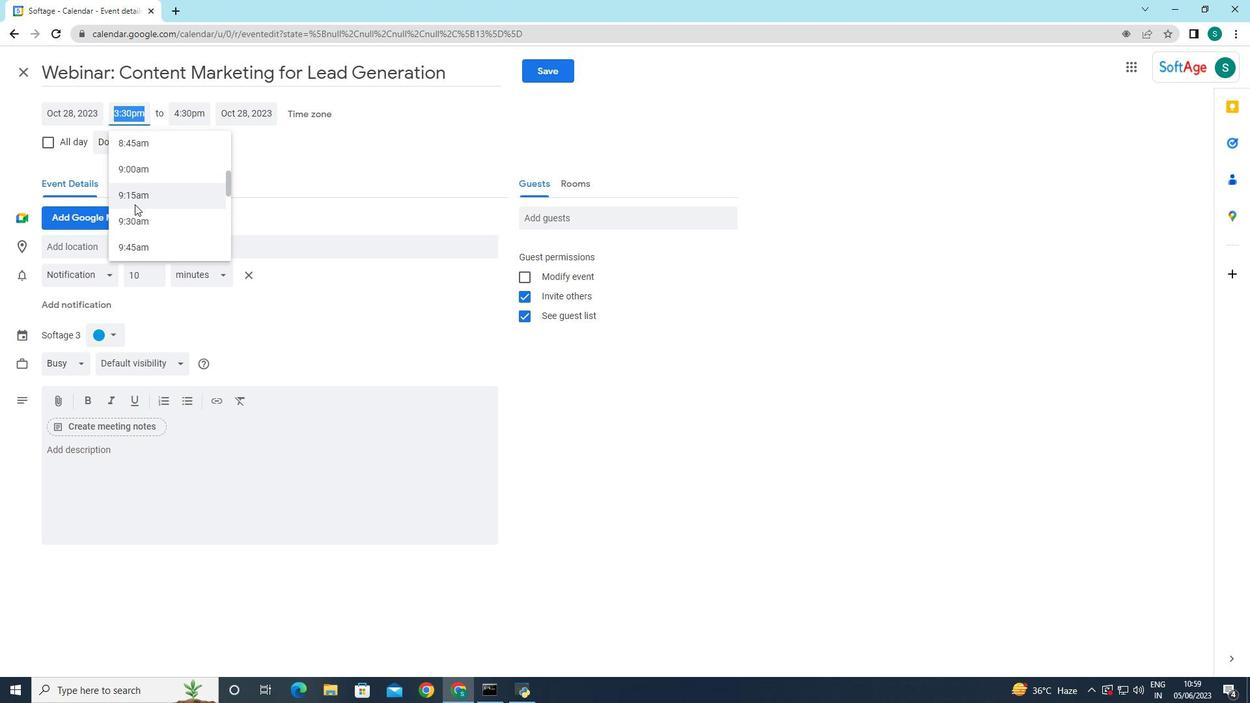 
Action: Mouse moved to (134, 185)
Screenshot: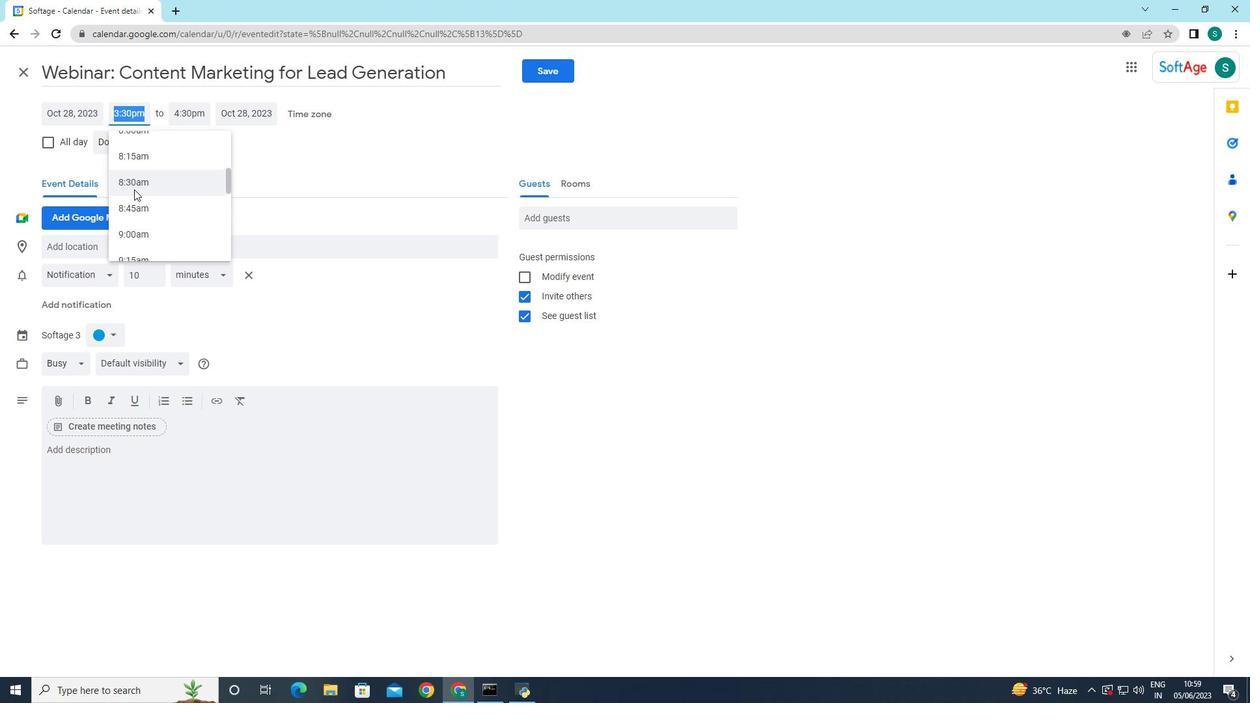 
Action: Mouse pressed left at (134, 185)
Screenshot: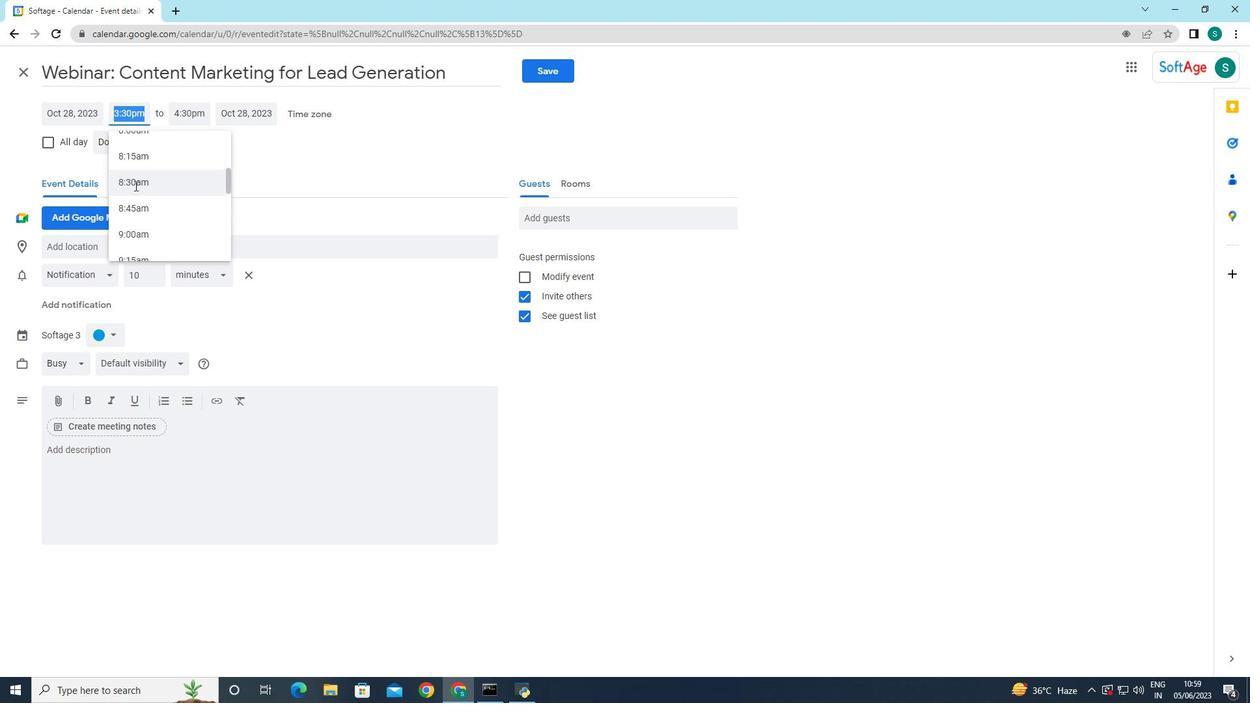 
Action: Mouse moved to (186, 106)
Screenshot: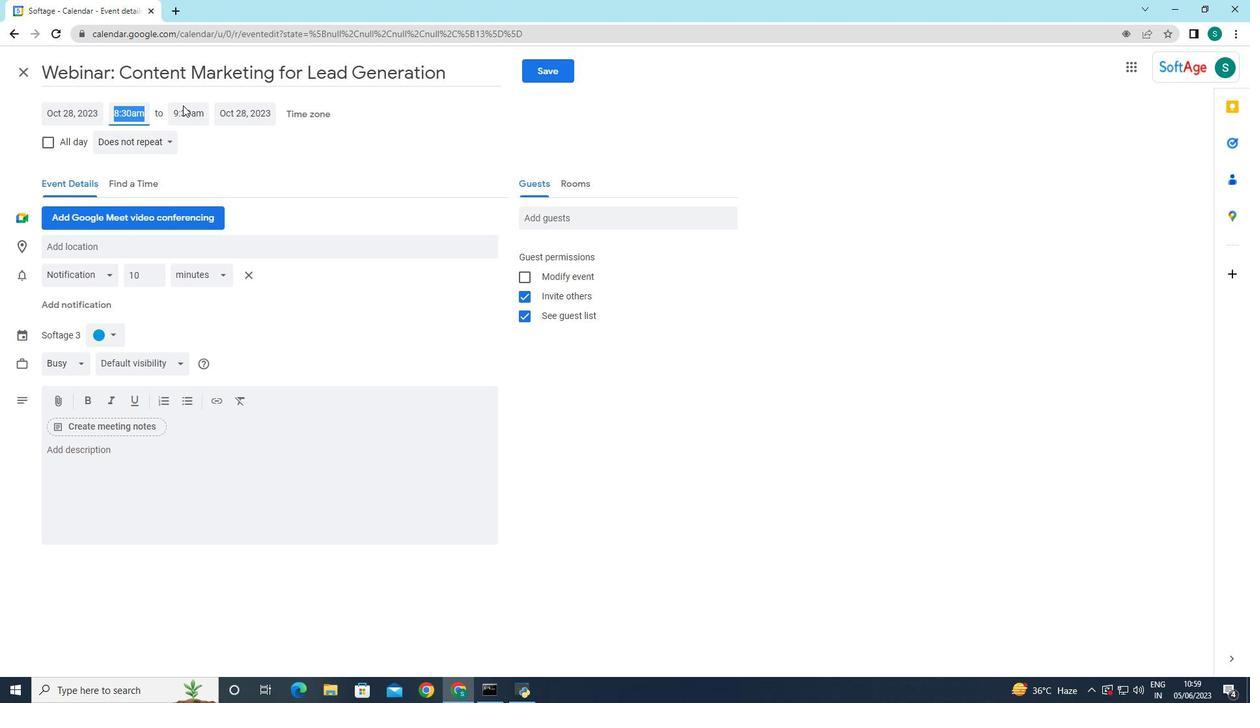
Action: Mouse pressed left at (186, 106)
Screenshot: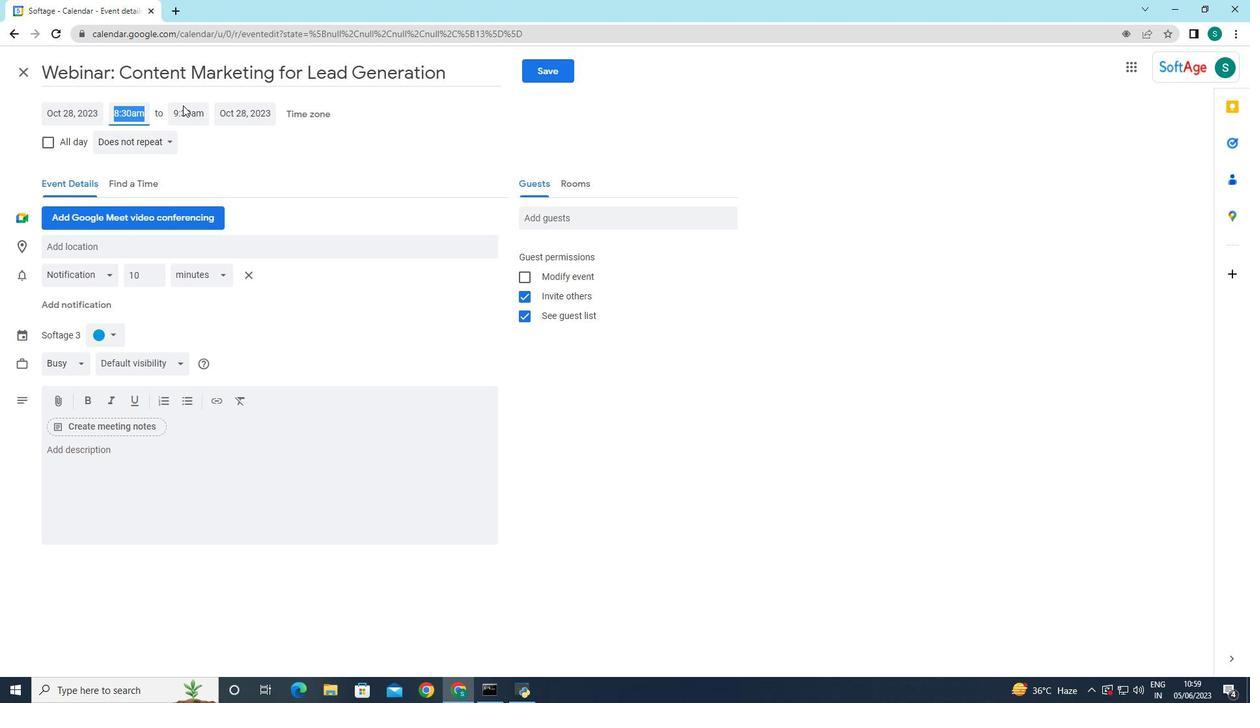 
Action: Mouse moved to (224, 243)
Screenshot: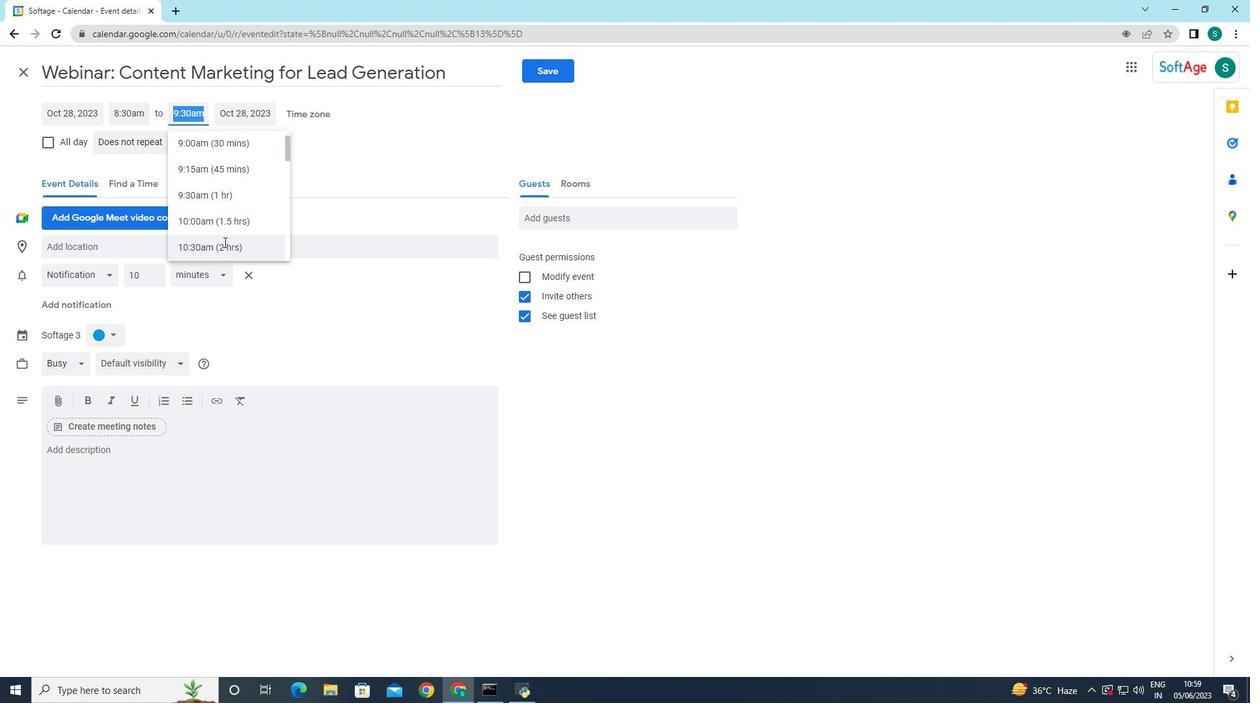 
Action: Mouse pressed left at (224, 243)
Screenshot: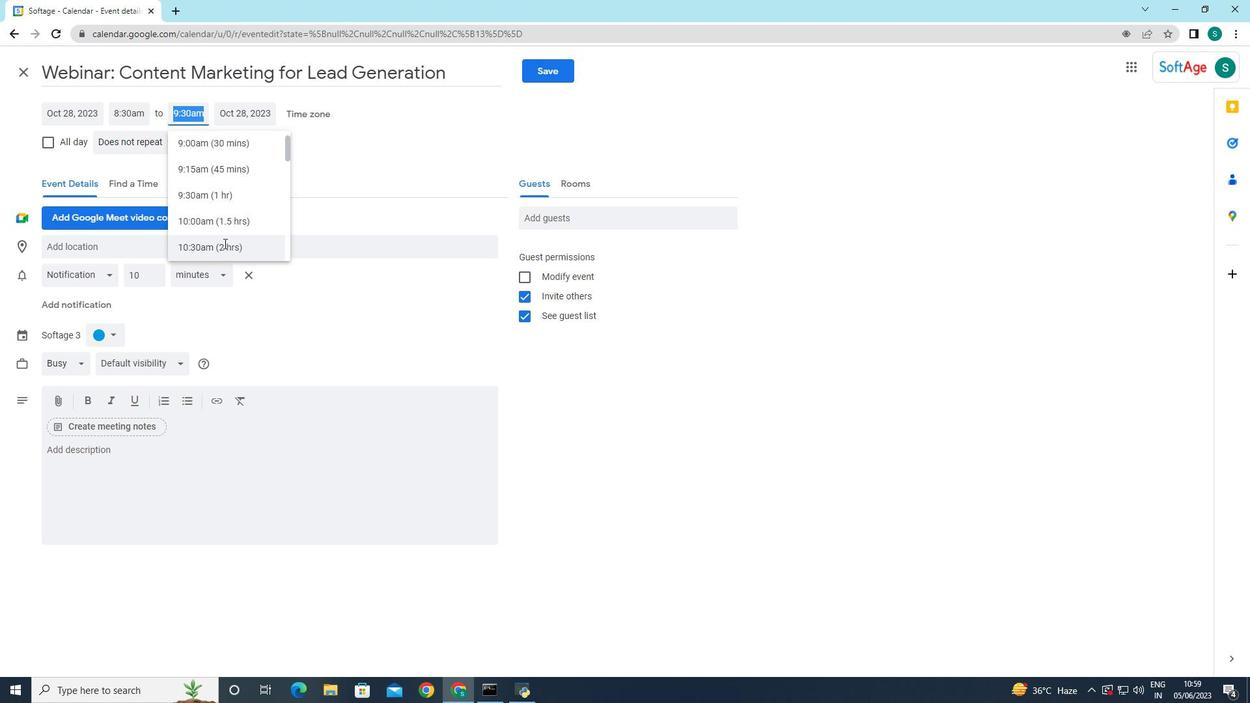 
Action: Mouse moved to (364, 170)
Screenshot: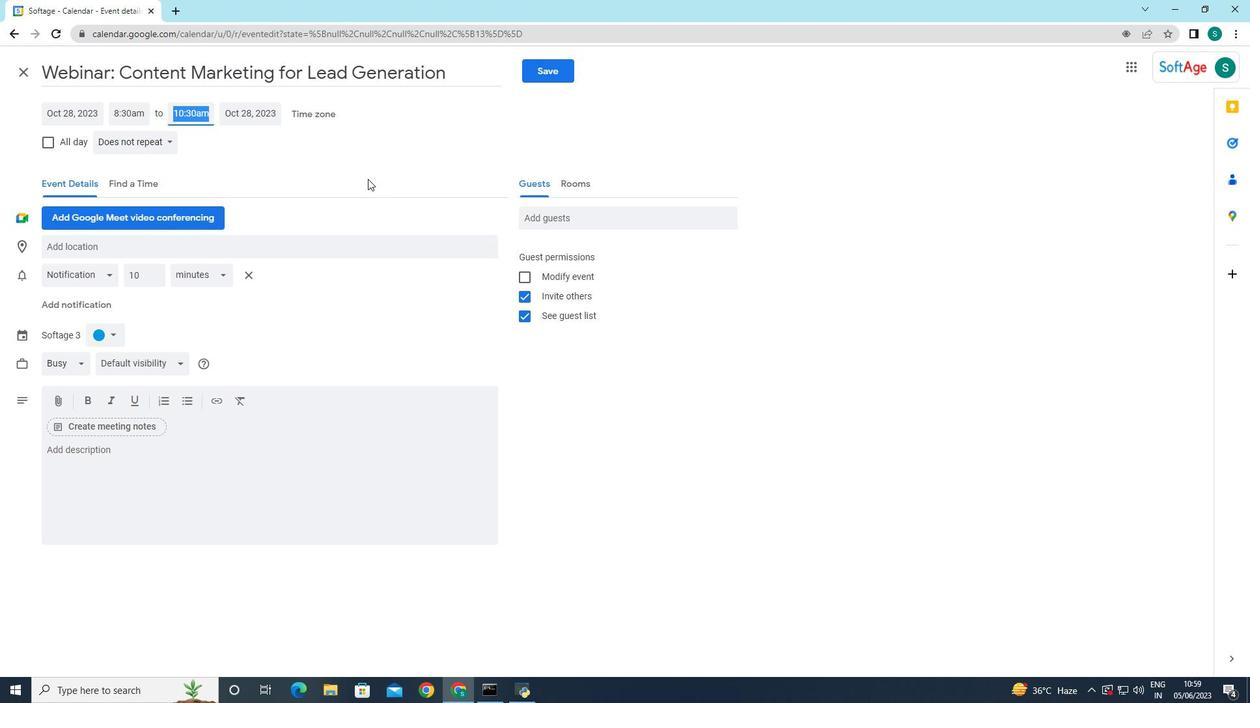 
Action: Mouse pressed left at (364, 170)
Screenshot: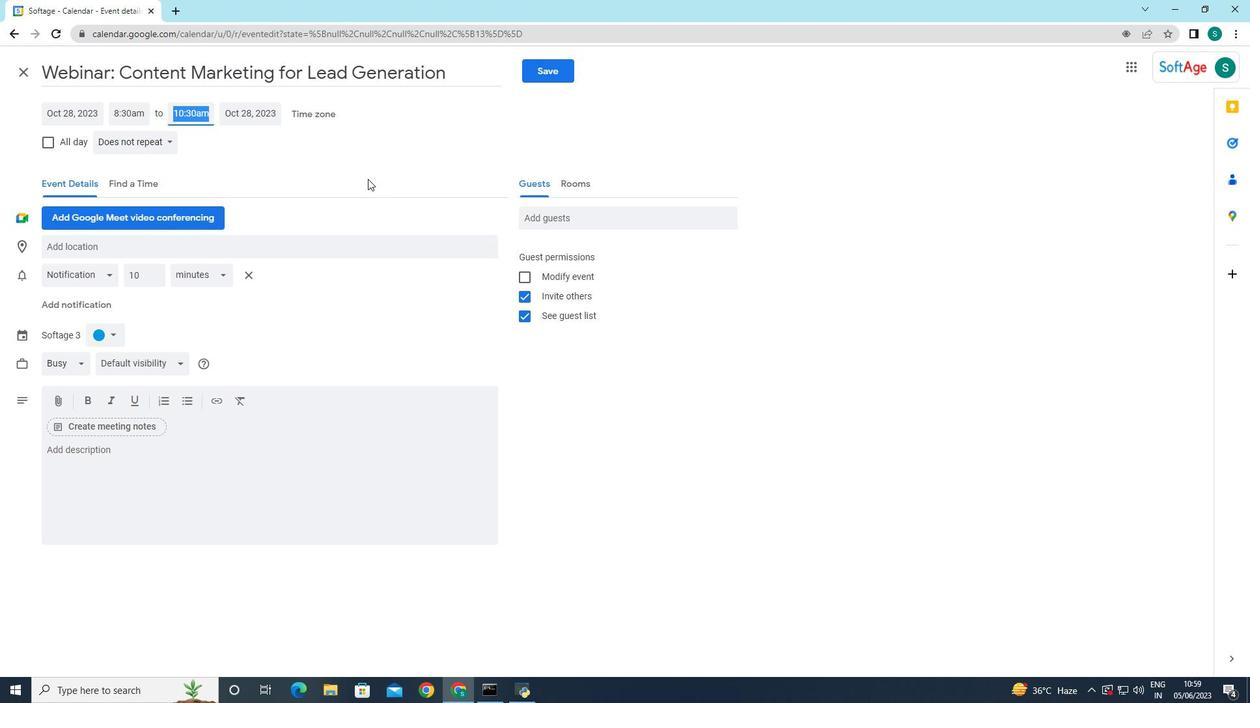 
Action: Mouse moved to (129, 467)
Screenshot: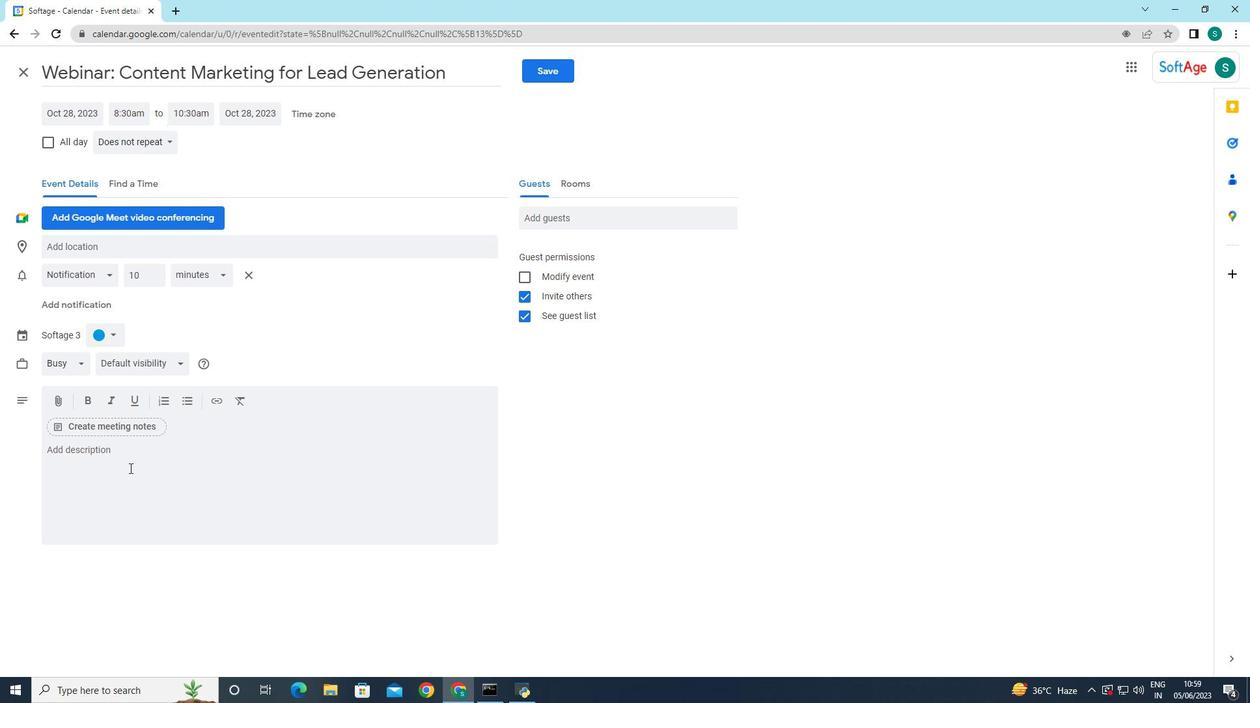 
Action: Mouse pressed left at (129, 467)
Screenshot: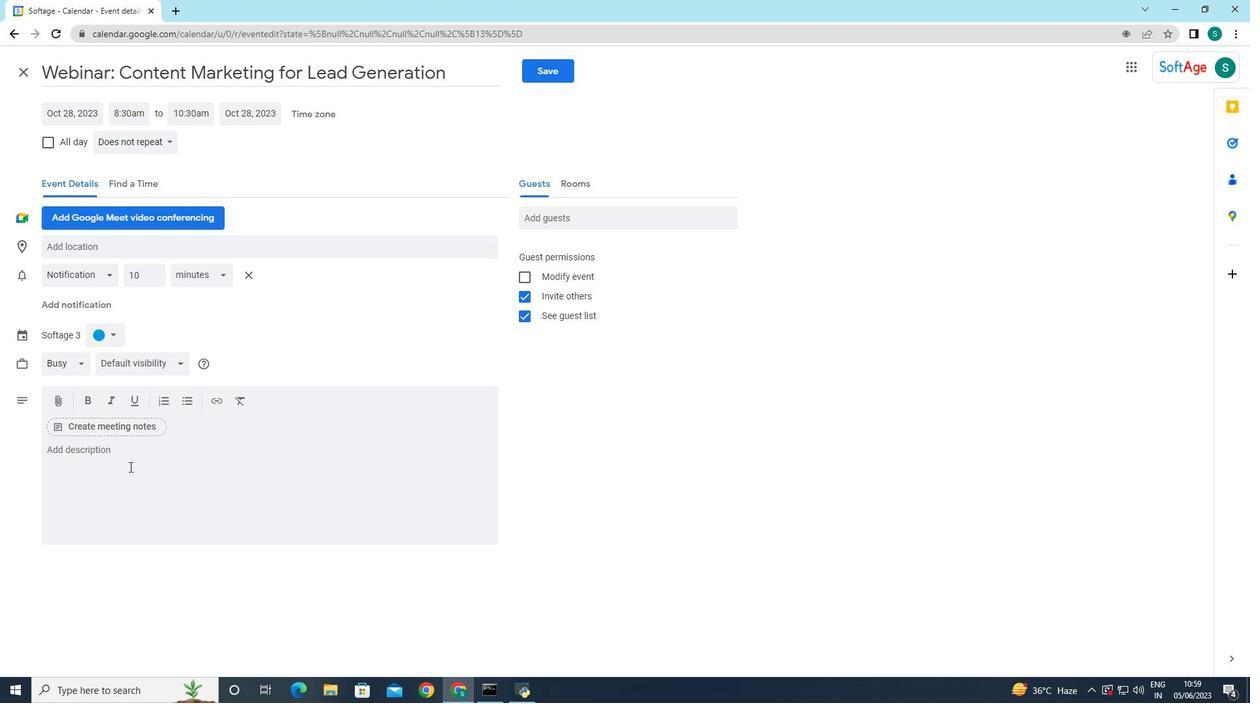 
Action: Key pressed <Key.caps_lock>E<Key.backspace>W<Key.caps_lock>elcome<Key.space>to<Key.space>our<Key.space><Key.caps_lock>N<Key.caps_lock>etworking<Key.space><Key.caps_lock>M<Key.caps_lock>ixer<Key.space><Key.caps_lock>E<Key.caps_lock>vent<Key.space>an<Key.space><Key.backspace><Key.backspace><Key.backspace><Key.backspace>,<Key.space>an<Key.space>exciting<Key.space>gatherng<Key.space>designed<Key.space>to<Key.space>facilitate<Key.space>meaningful<Key.space>connections,<Key.space>foster<Key.space>professional<Key.space>relationships<Key.space><Key.backspace>,<Key.space>andct<Key.backspace><Key.backspace><Key.space>crre<Key.backspace><Key.backspace>eate<Key.space>opportunties<Key.space>for<Key.space>collaborations.<Key.space>
Screenshot: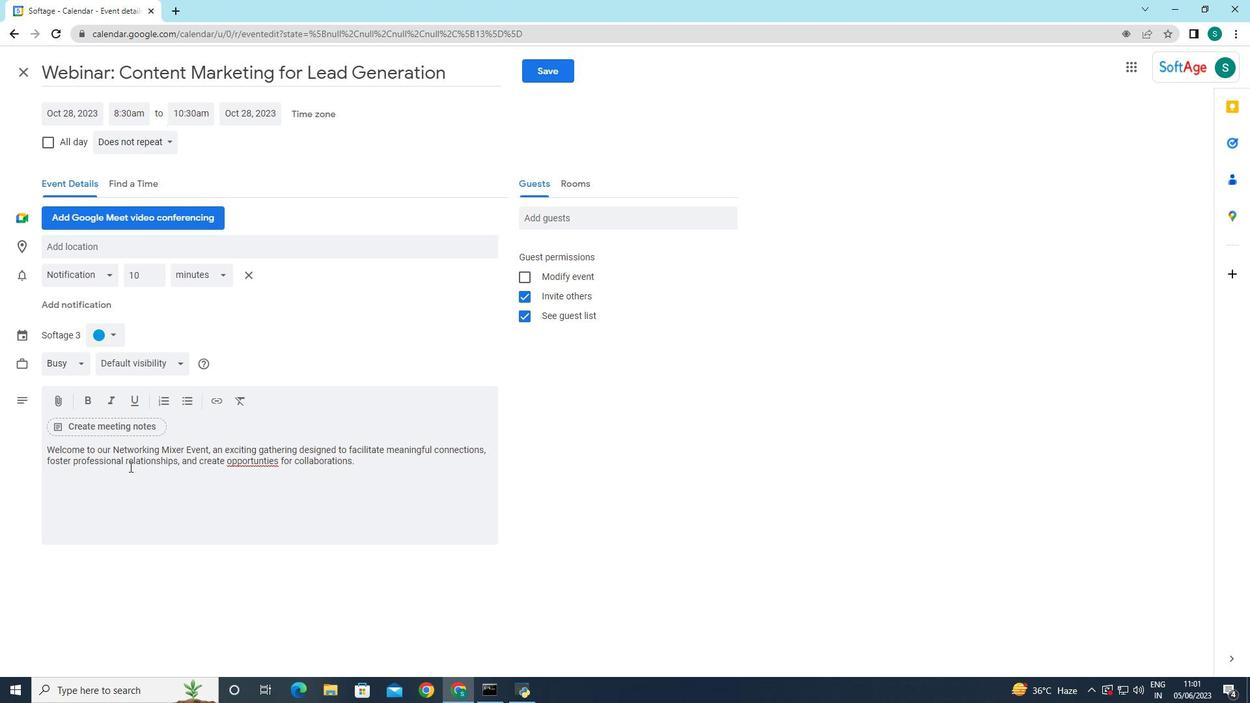 
Action: Mouse moved to (256, 461)
Screenshot: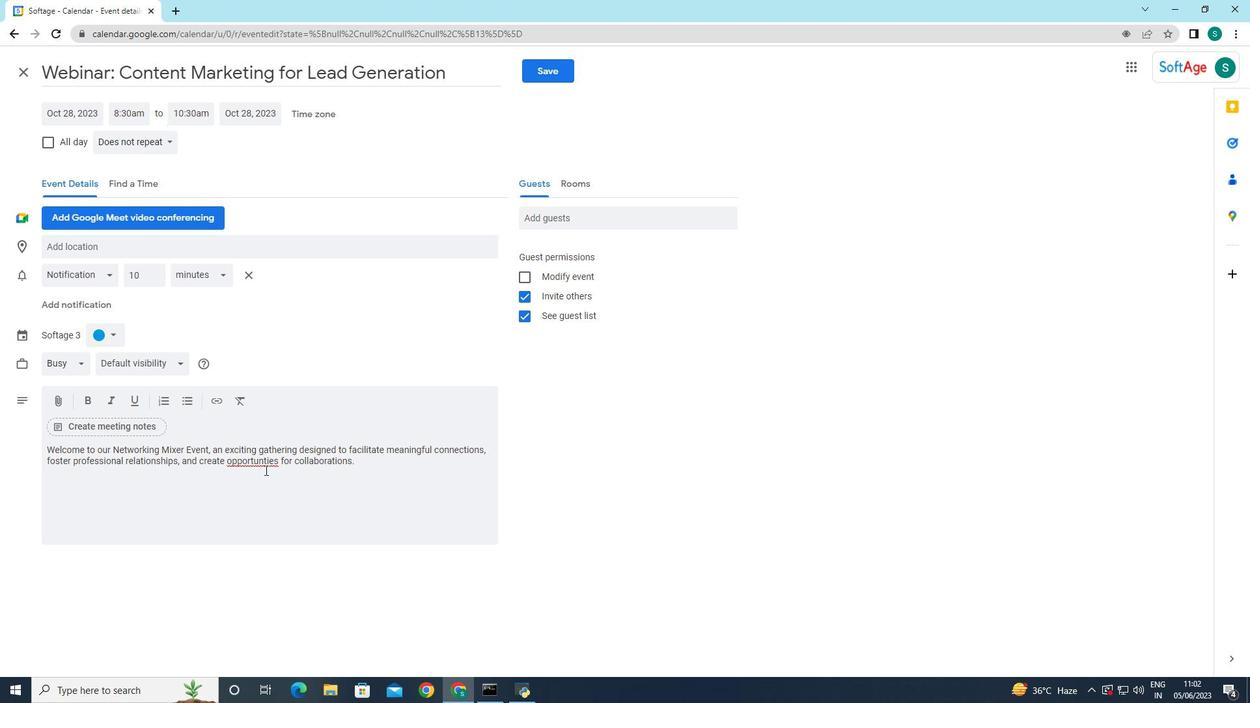 
Action: Mouse pressed right at (256, 461)
Screenshot: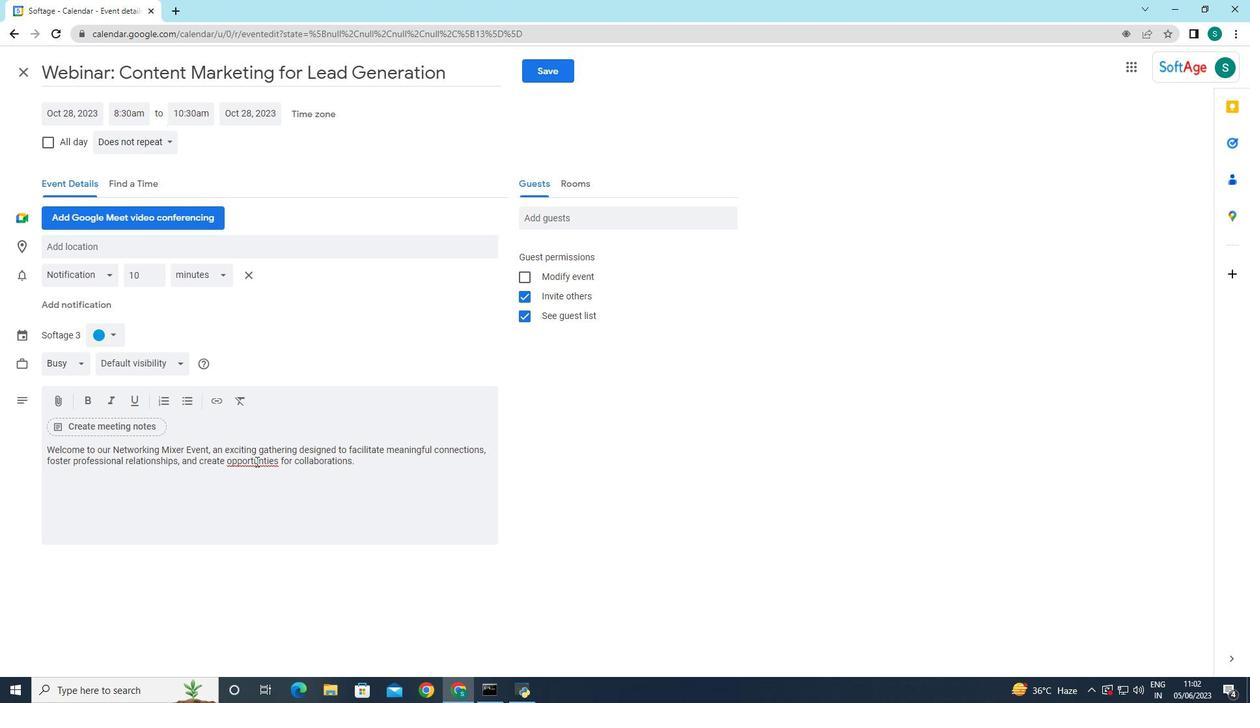
Action: Mouse moved to (284, 469)
Screenshot: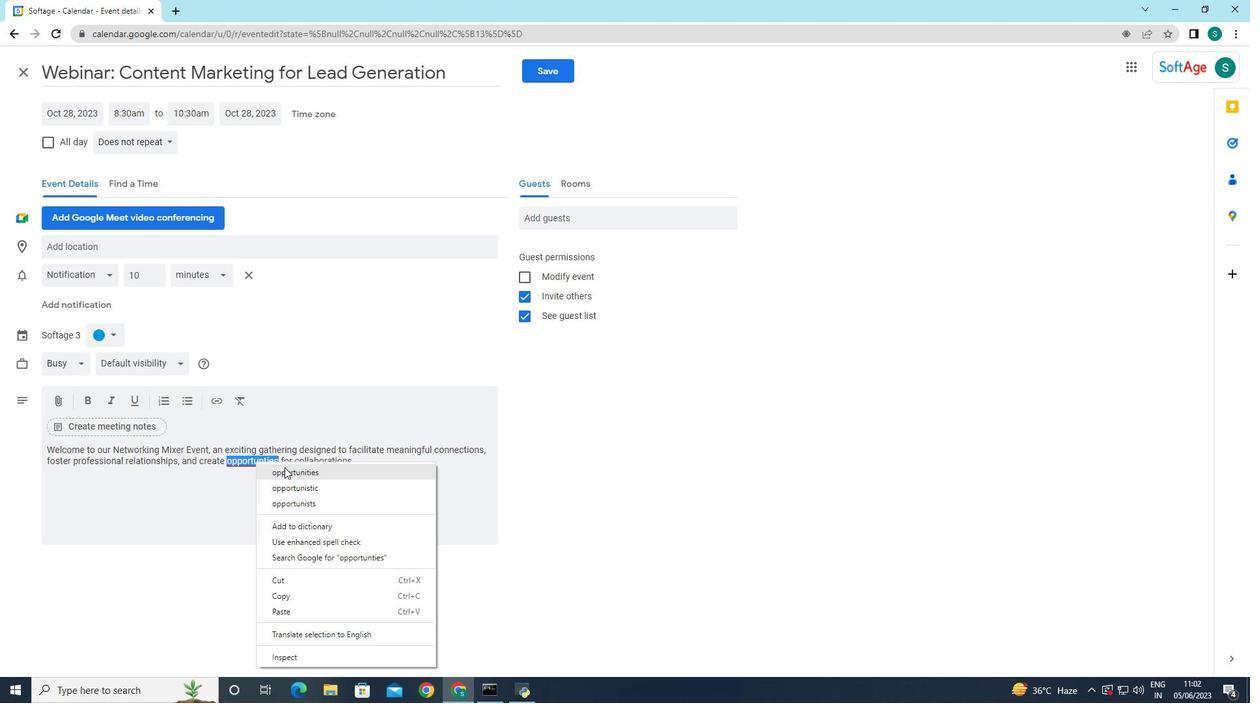 
Action: Mouse pressed left at (284, 469)
Screenshot: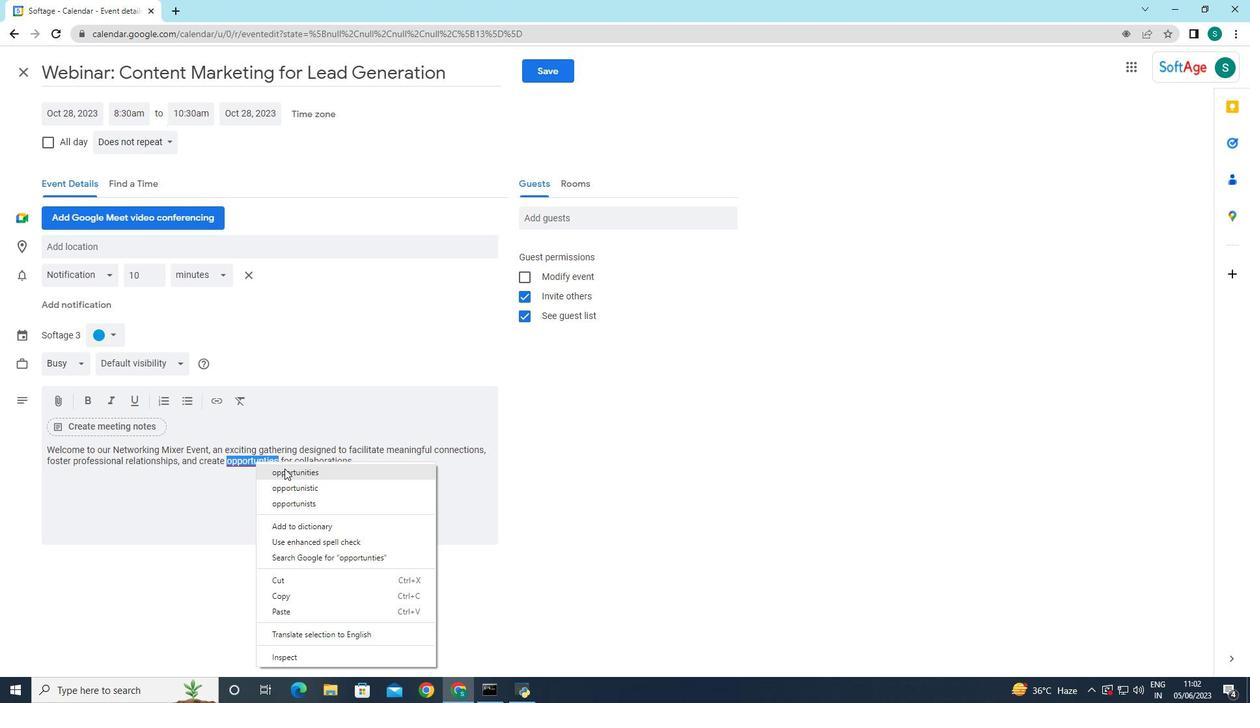 
Action: Mouse moved to (375, 461)
Screenshot: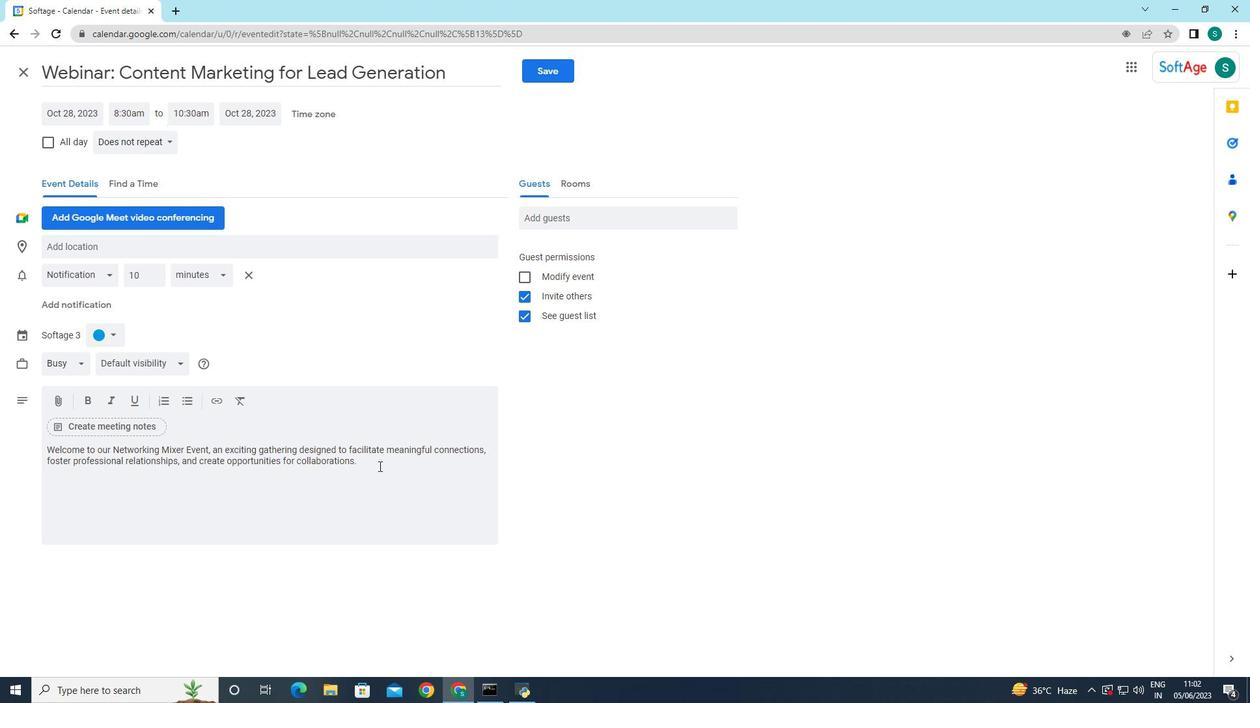 
Action: Mouse pressed left at (375, 461)
Screenshot: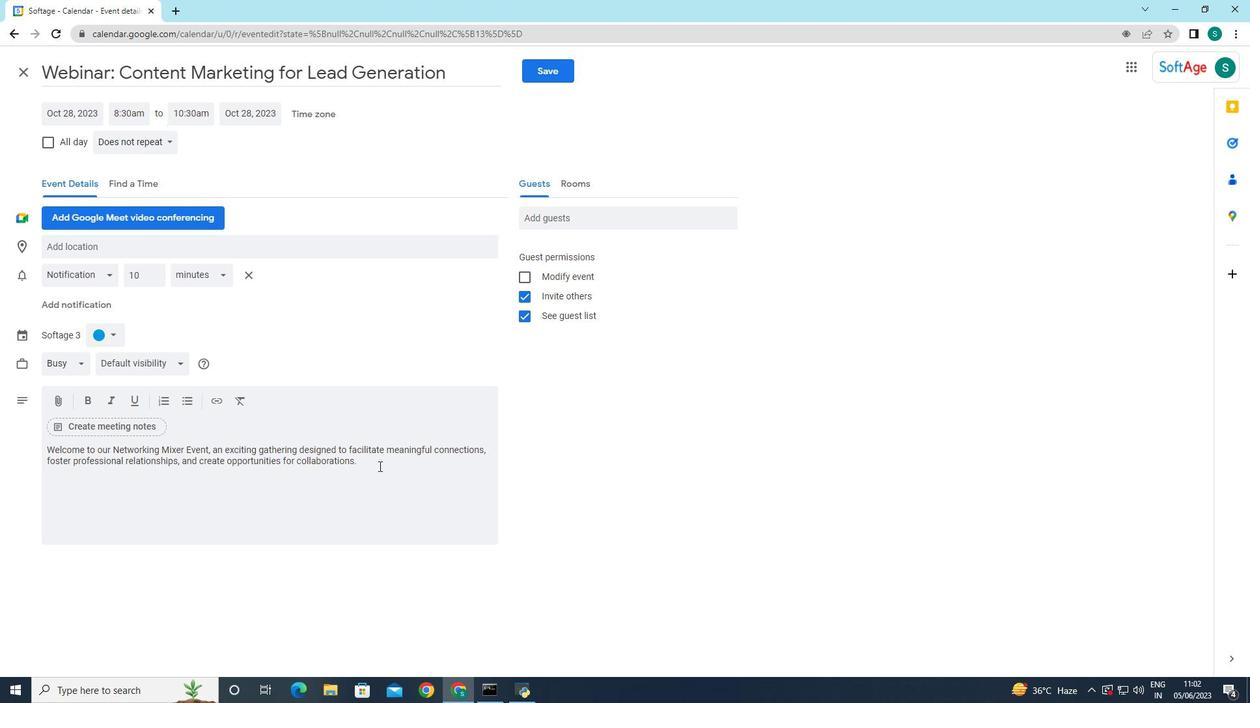 
Action: Key pressed <Key.caps_lock>DT<Key.caps_lock><Key.backspace><Key.backspace><Key.caps_lock>T<Key.caps_lock>his<Key.space>event<Key.space>offefr<Key.backspace><Key.backspace>rs<Key.space>a<Key.space>dynamic<Key.space>and<Key.space>vibrant<Key.space>atmosphere<Key.space>where<Key.space>professionals<Key.space>from<Key.space>various<Key.space>industries<Key.space>can<Key.space>come<Key.space>together,<Key.space>exchange<Key.space>ideas,<Key.space>and<Key.space>expand<Key.space>their<Key.space>professional<Key.space>networks<Key.space><Key.backspace>.
Screenshot: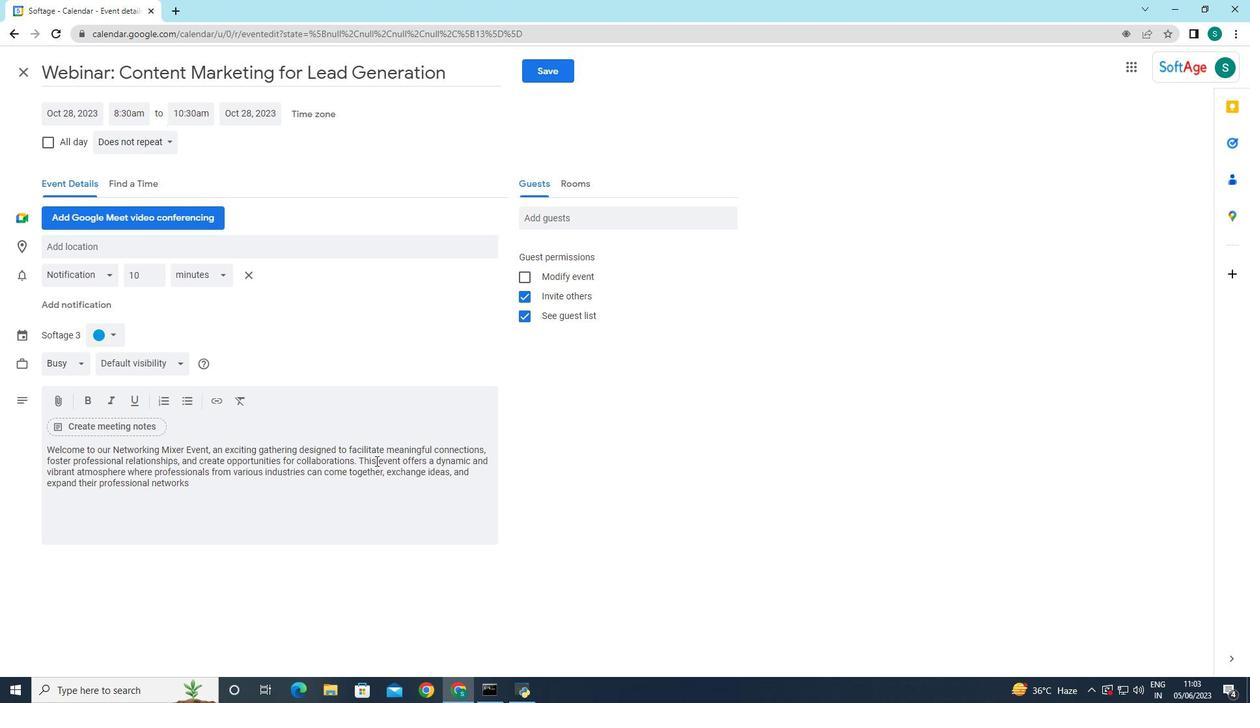 
Action: Mouse moved to (108, 336)
Screenshot: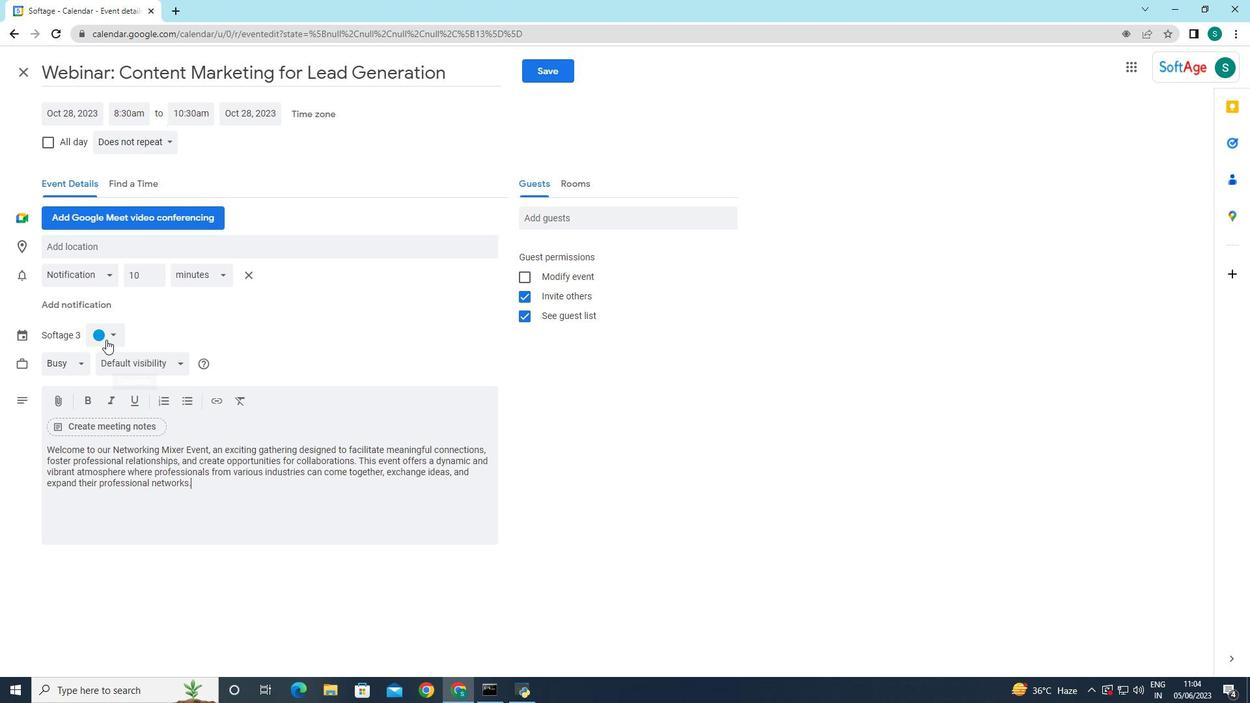
Action: Mouse pressed left at (108, 336)
Screenshot: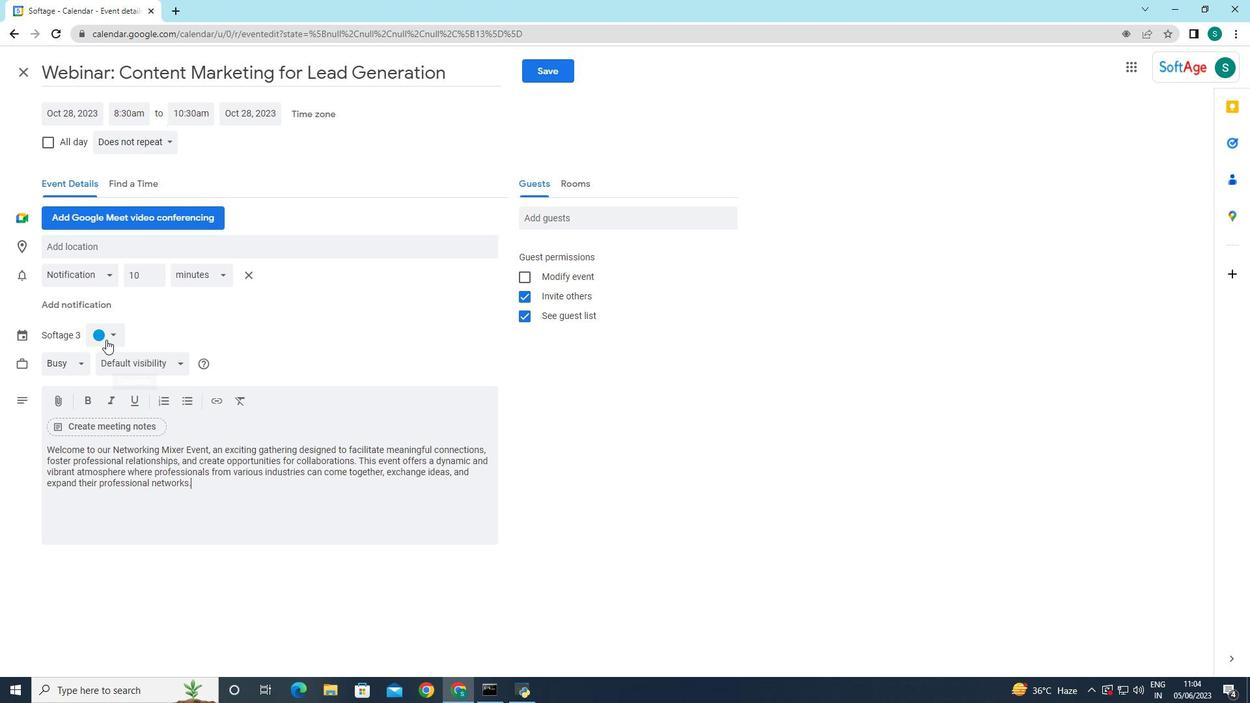 
Action: Mouse moved to (116, 383)
Screenshot: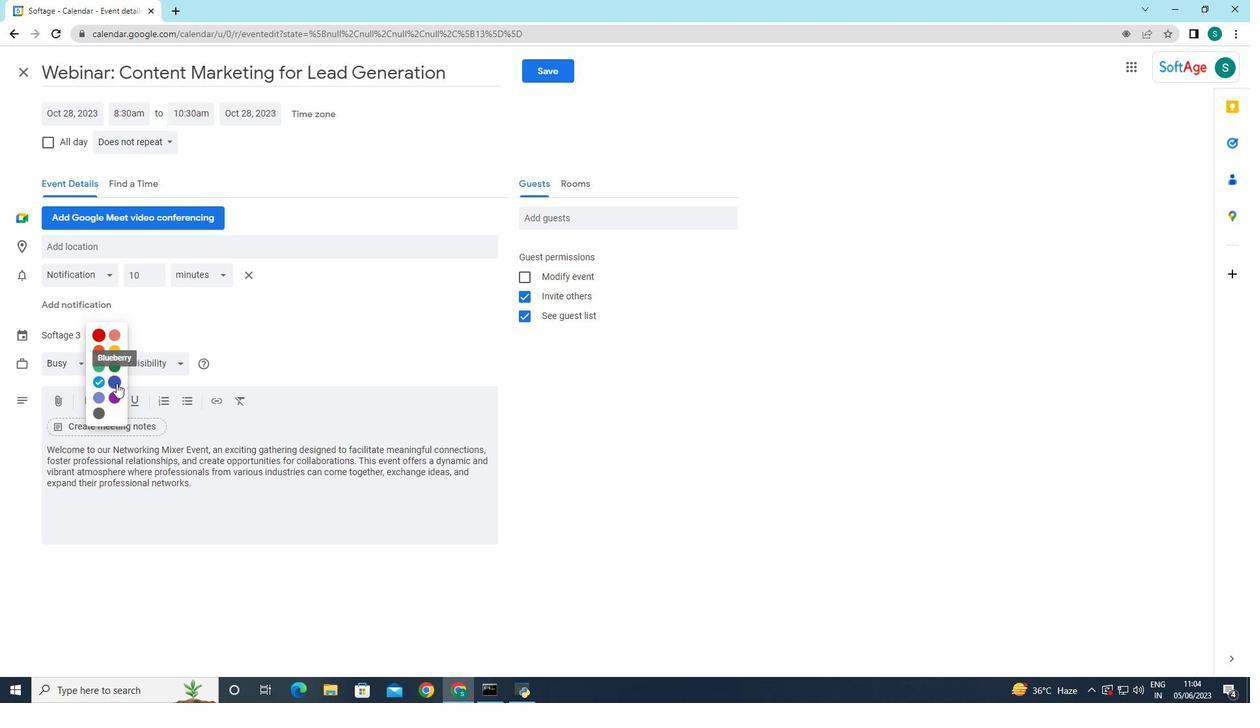 
Action: Mouse pressed left at (116, 383)
Screenshot: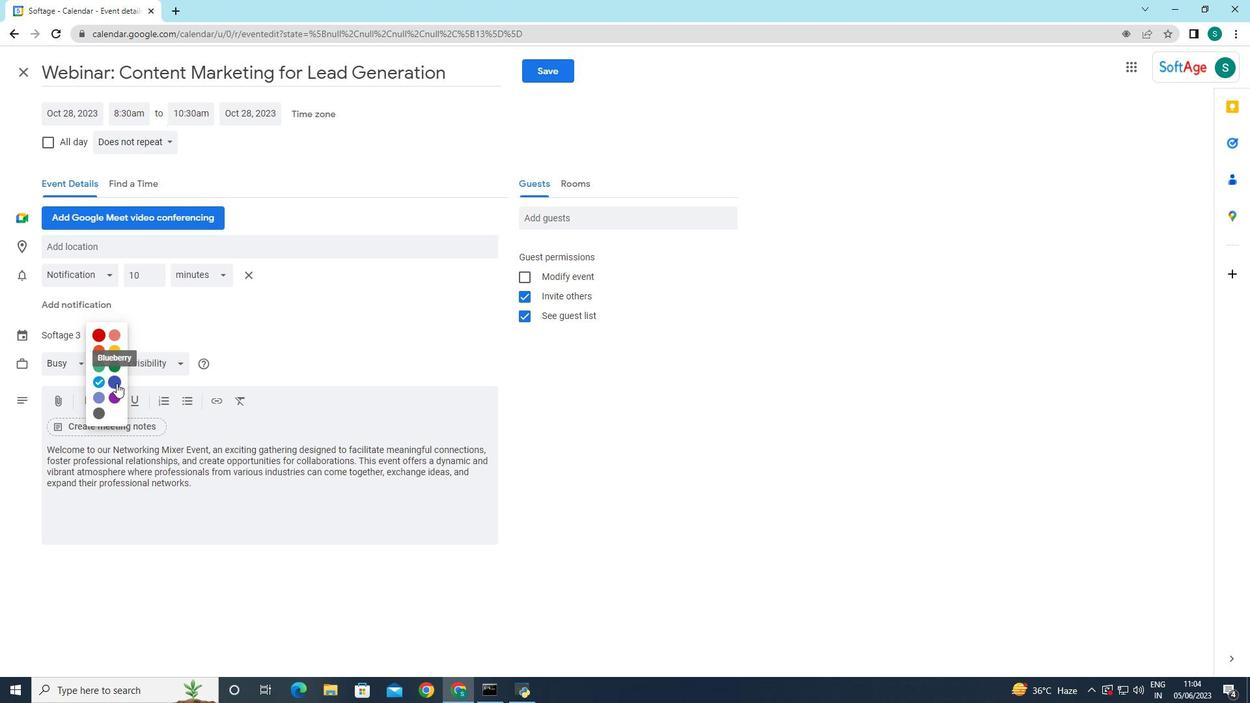 
Action: Mouse moved to (148, 251)
Screenshot: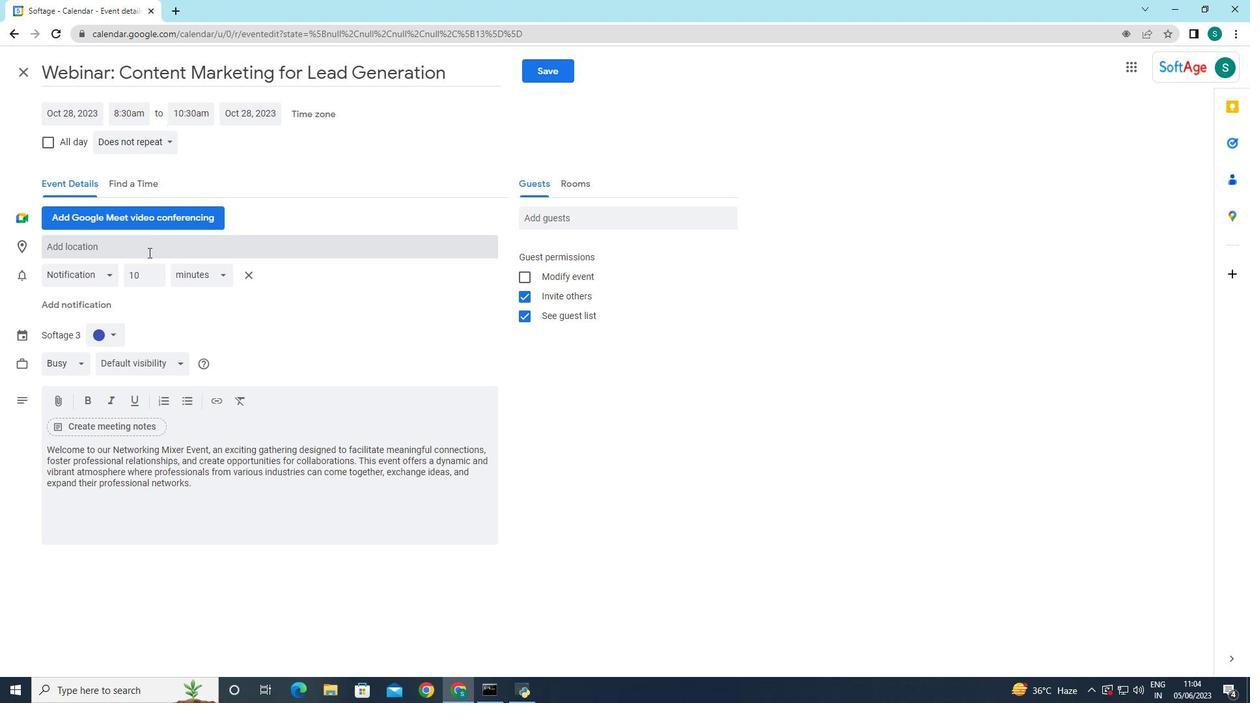 
Action: Mouse pressed left at (148, 251)
Screenshot: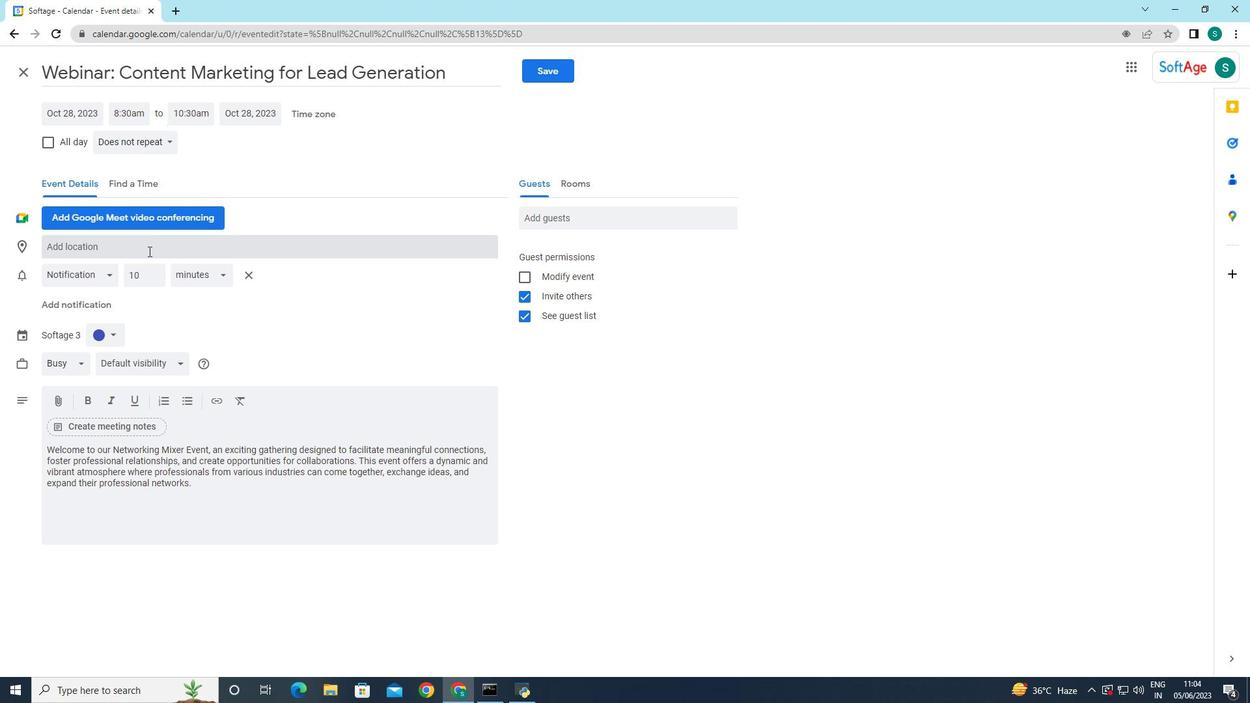 
Action: Key pressed <Key.caps_lock>T<Key.caps_lock>he<Key.space>w<Key.backspace><Key.caps_lock>W<Key.caps_lock>estin<Key.space><Key.caps_lock><Key.backspace><Key.backspace>N<Key.space><Key.caps_lock>e<Key.caps_lock>XCELSO<Key.backspace><Key.backspace><Key.backspace><Key.backspace><Key.backspace><Key.backspace><Key.backspace><Key.caps_lock><Key.backspace><Key.backspace>n<Key.space><Key.caps_lock>E<Key.caps_lock>xcelsior,<Key.space><Key.caps_lock>R<Key.caps_lock>ome,<Key.space><Key.caps_lock>I<Key.caps_lock>a<Key.backspace>taly
Screenshot: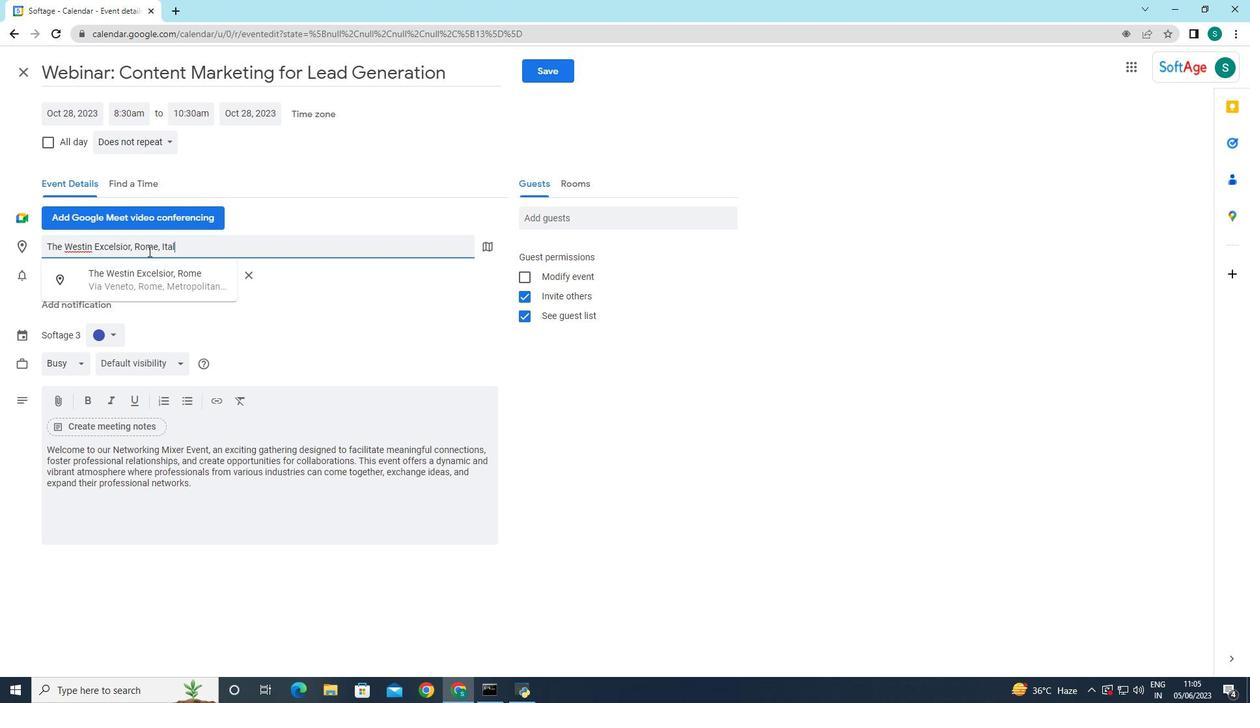 
Action: Mouse moved to (424, 312)
Screenshot: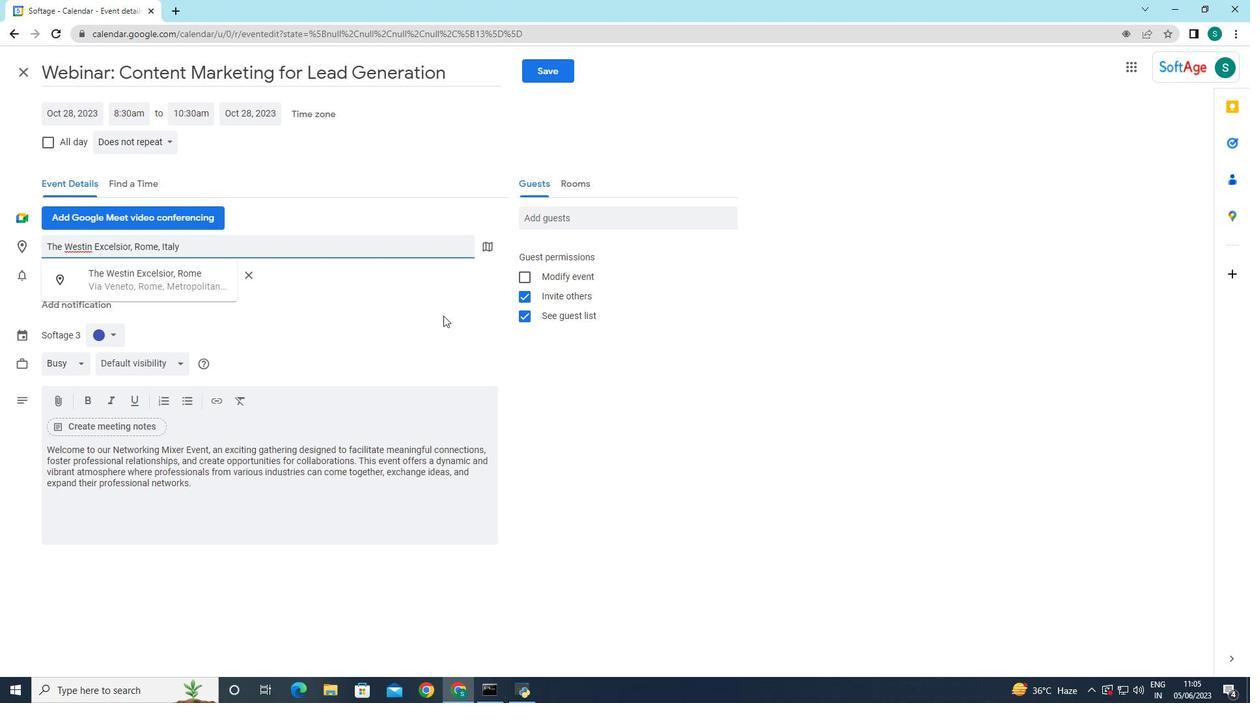 
Action: Mouse pressed left at (424, 312)
Screenshot: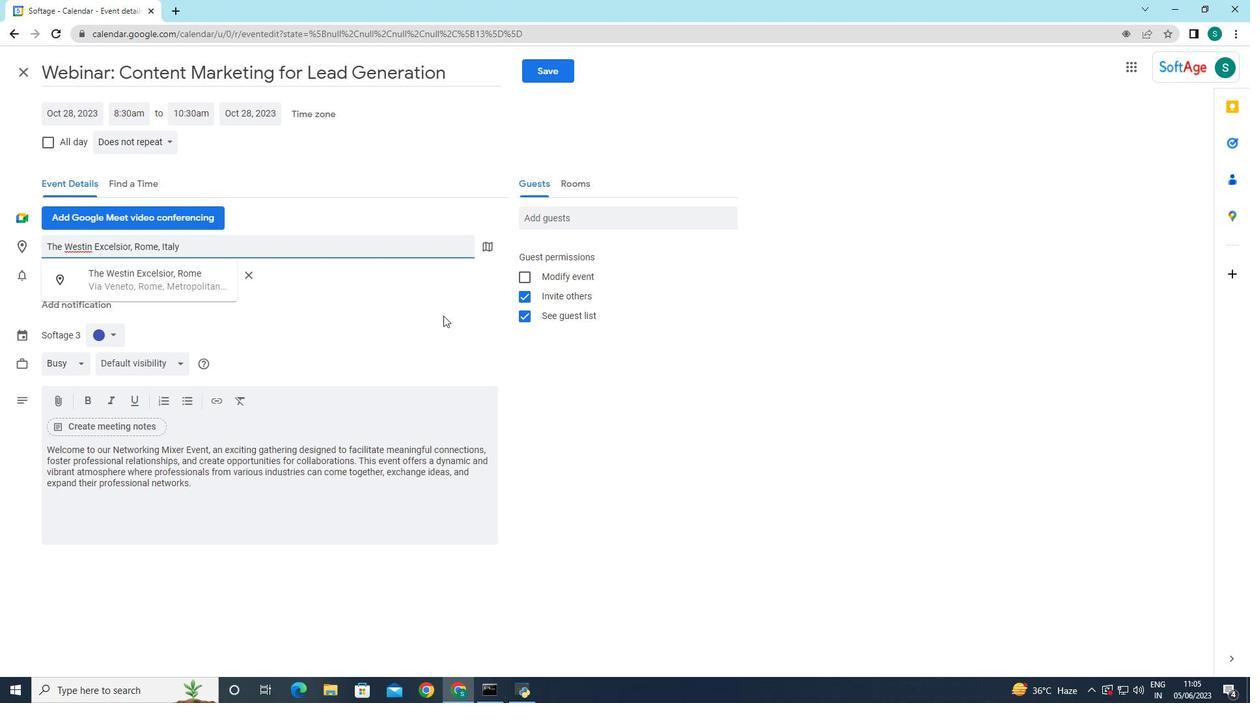 
Action: Mouse moved to (540, 219)
Screenshot: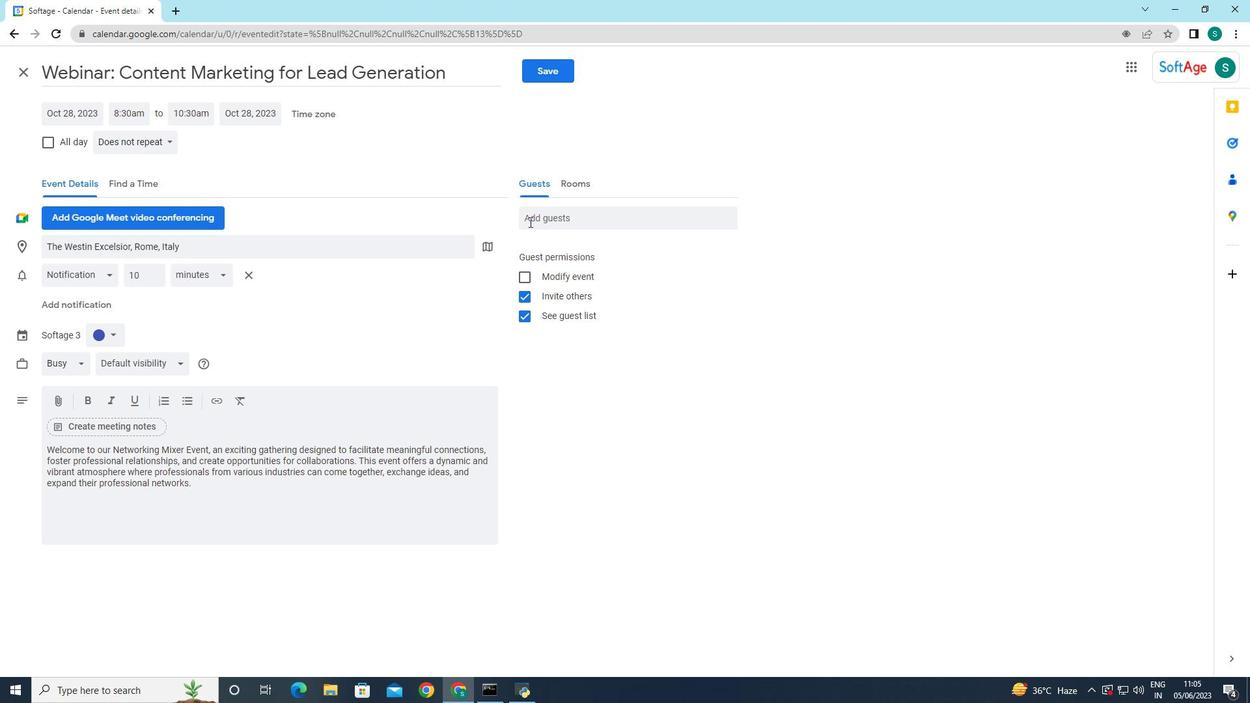 
Action: Mouse pressed left at (540, 219)
Screenshot: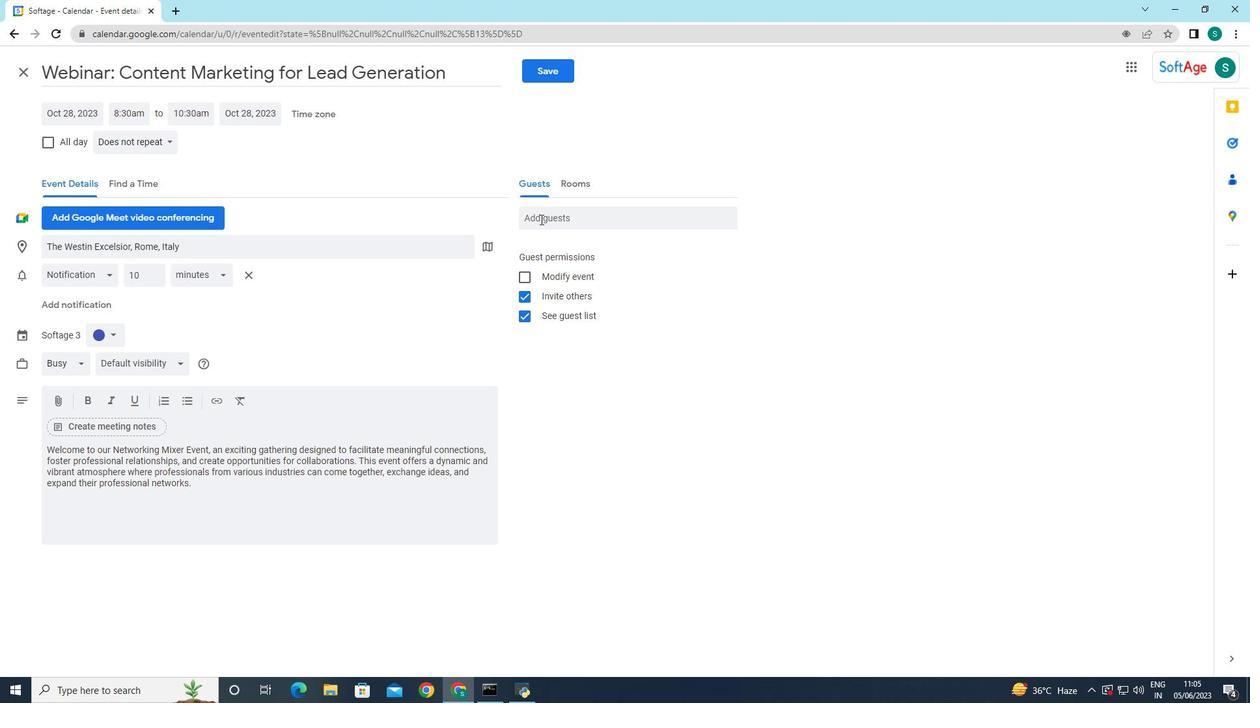 
Action: Key pressed softage.2
Screenshot: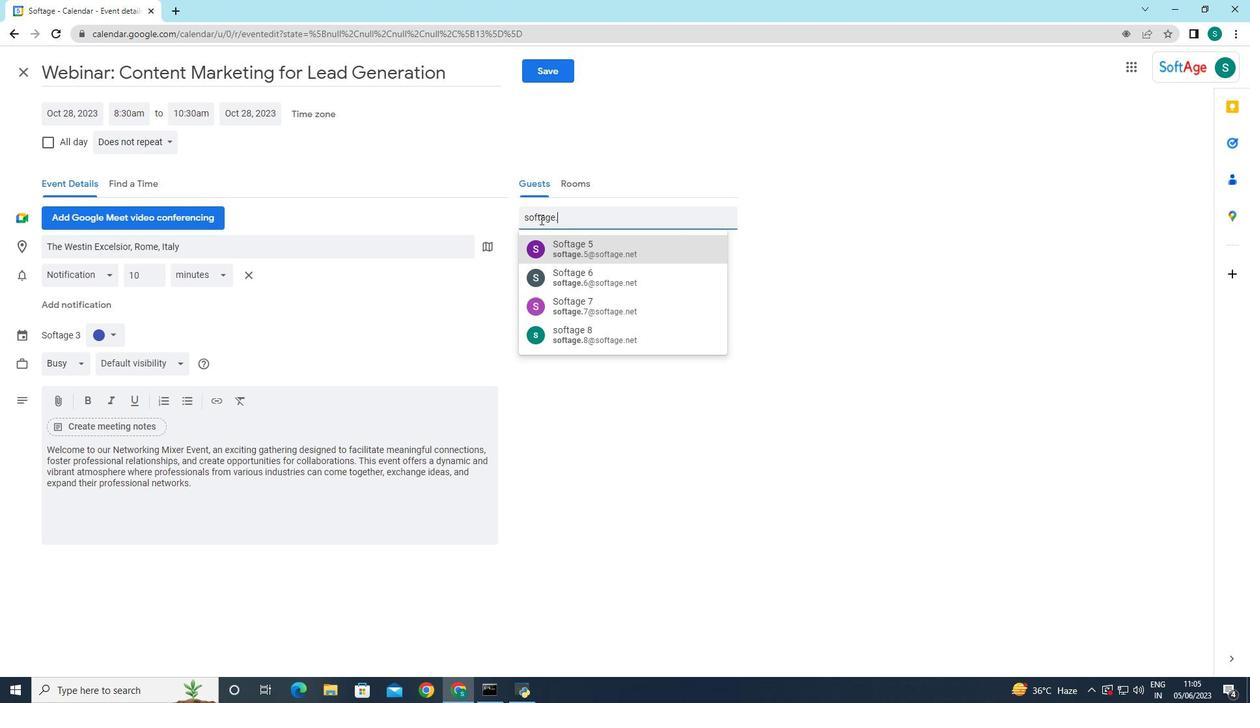 
Action: Mouse moved to (575, 248)
Screenshot: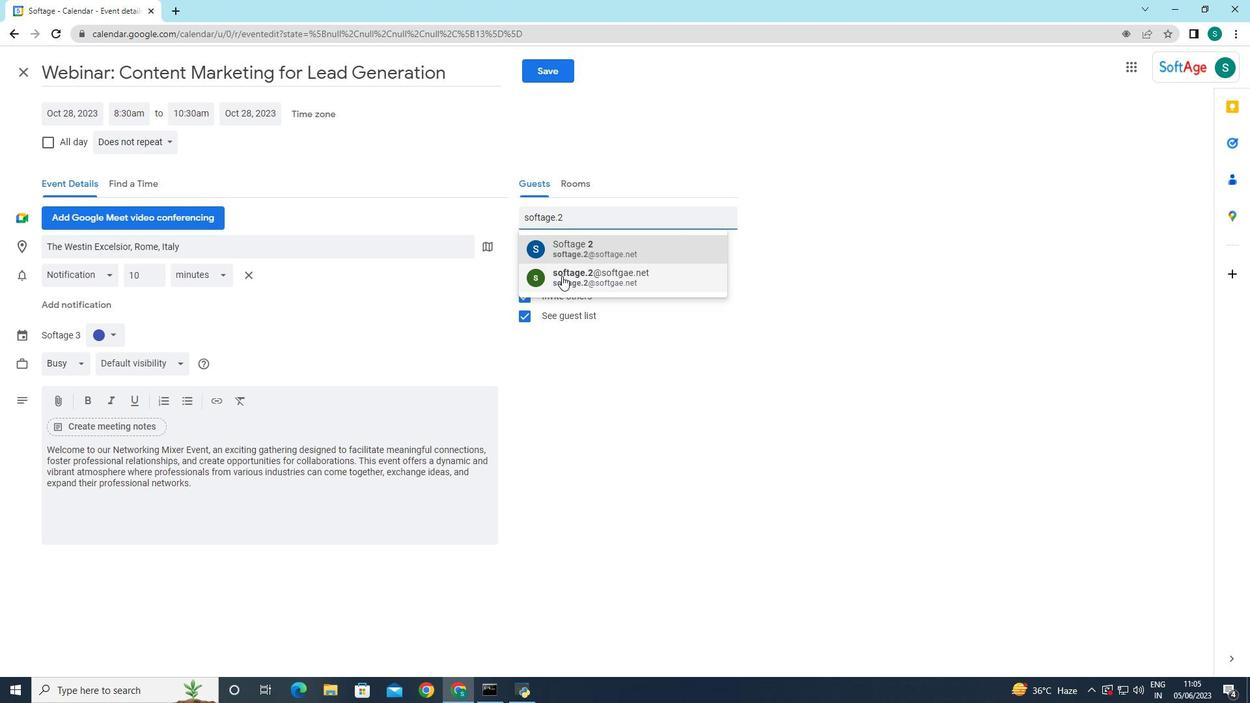 
Action: Mouse pressed left at (575, 248)
Screenshot: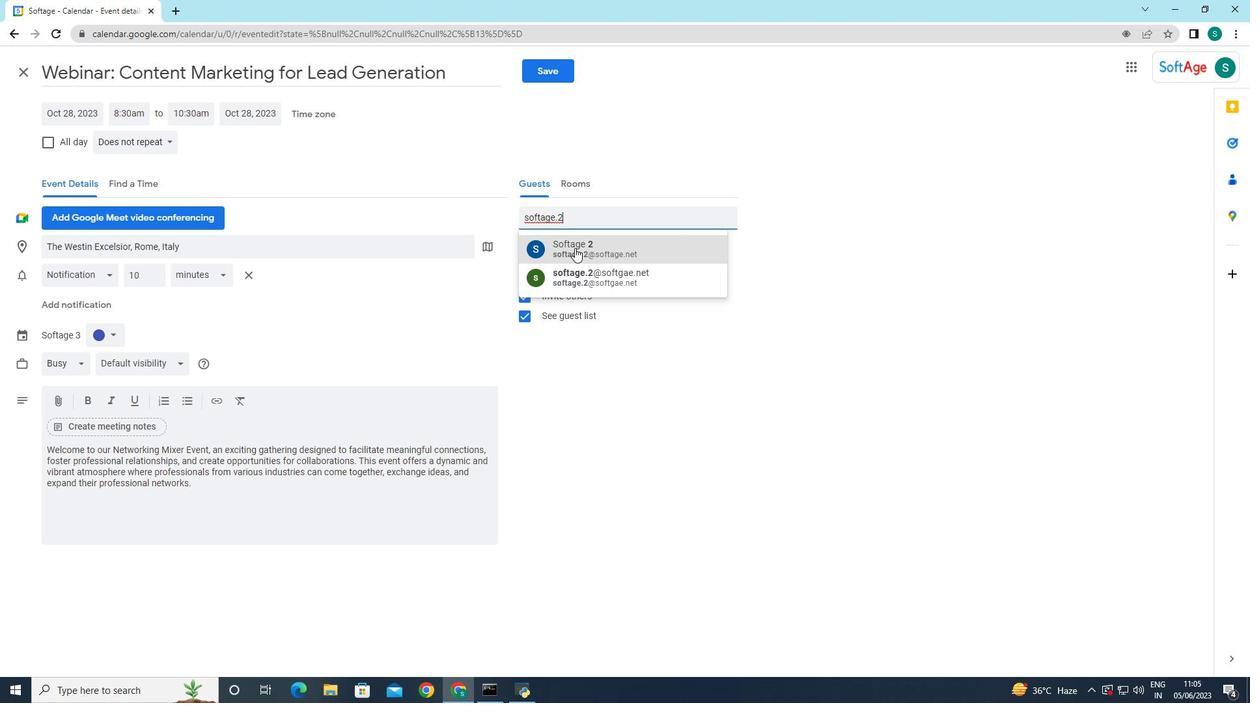 
Action: Mouse moved to (579, 219)
Screenshot: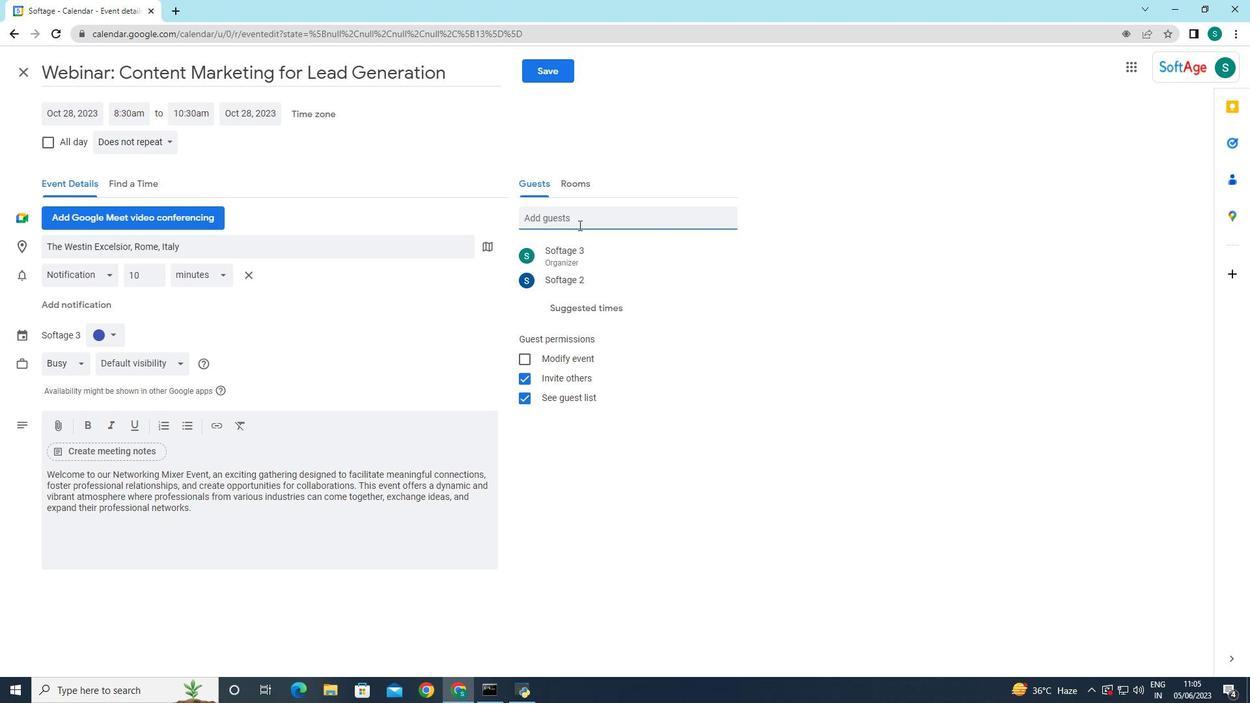 
Action: Mouse pressed left at (579, 219)
Screenshot: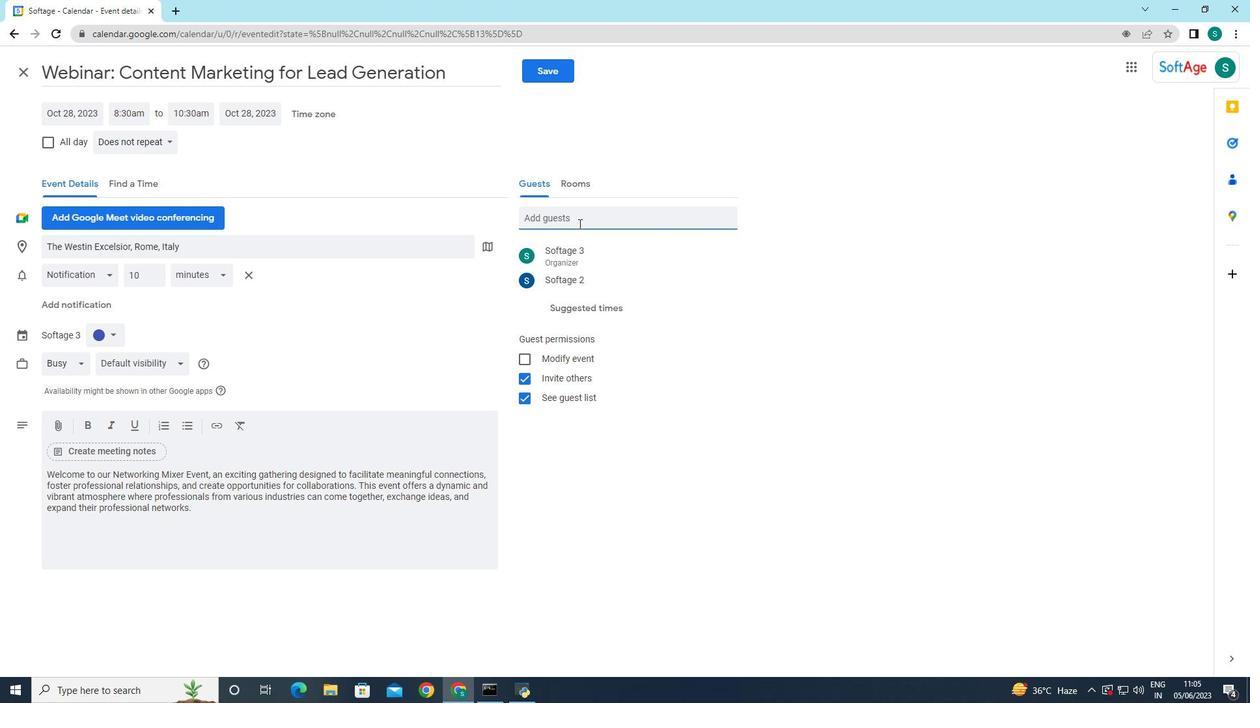 
Action: Key pressed softage.1
Screenshot: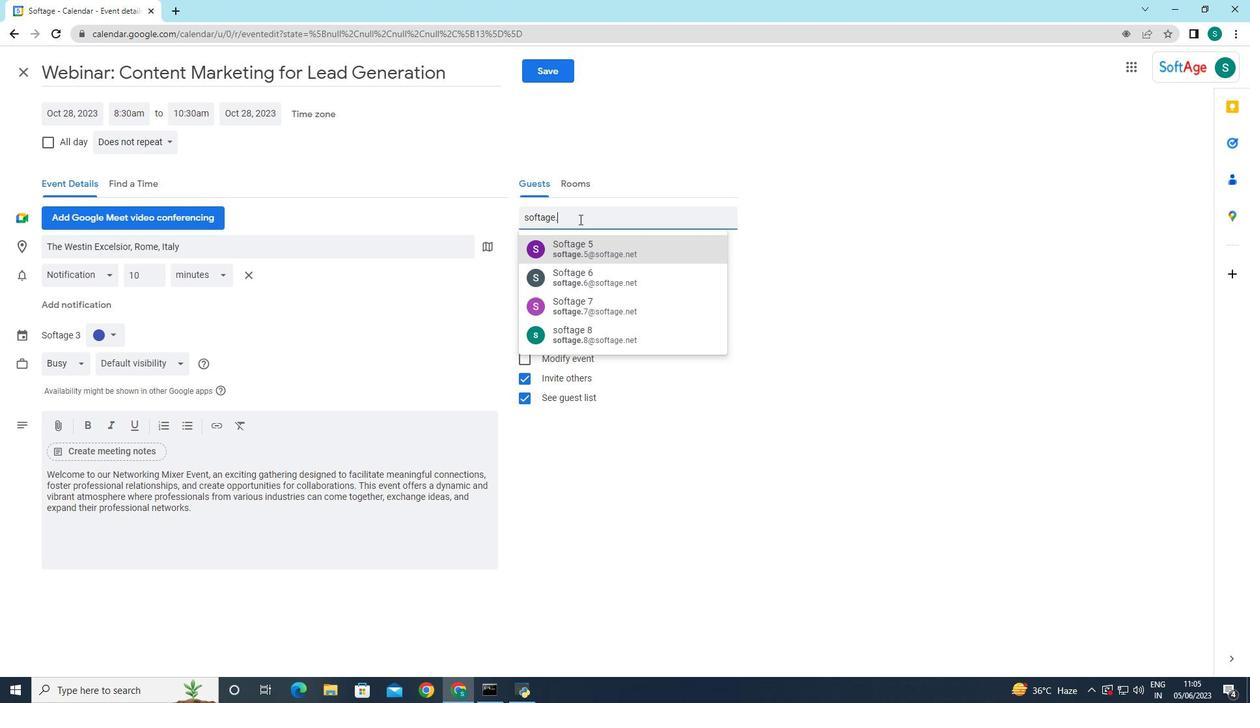 
Action: Mouse moved to (630, 248)
Screenshot: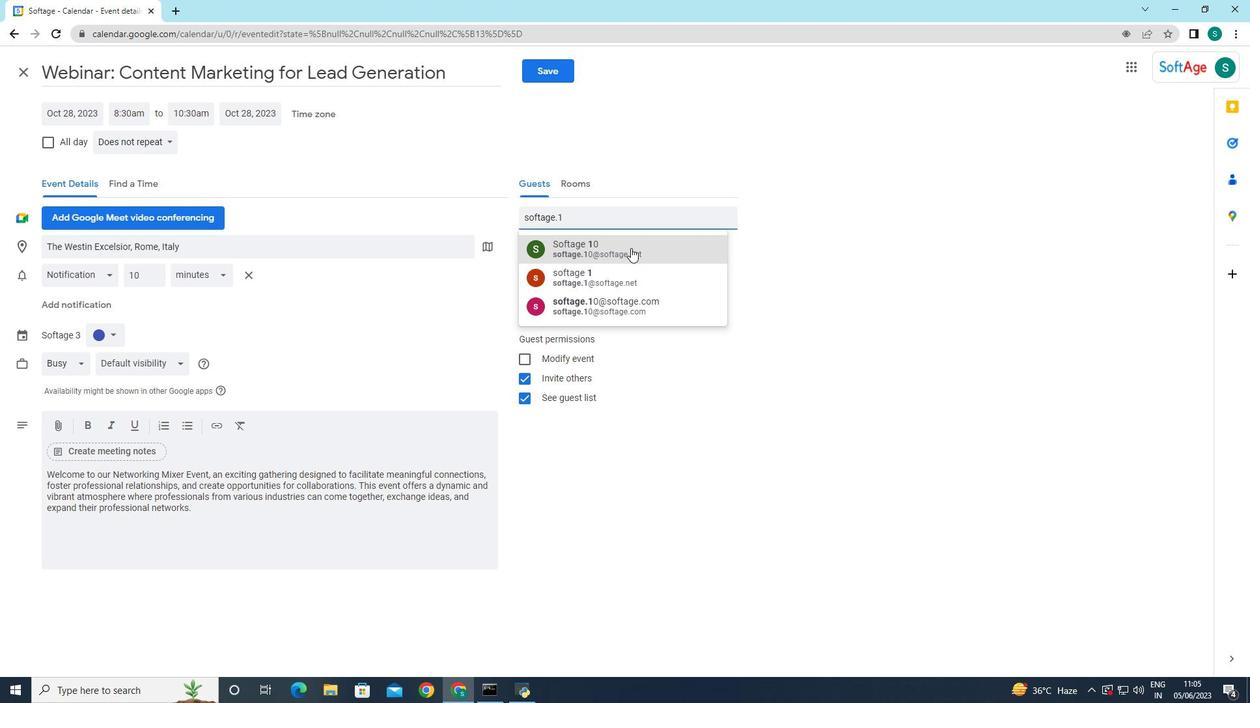 
Action: Mouse pressed left at (630, 248)
Screenshot: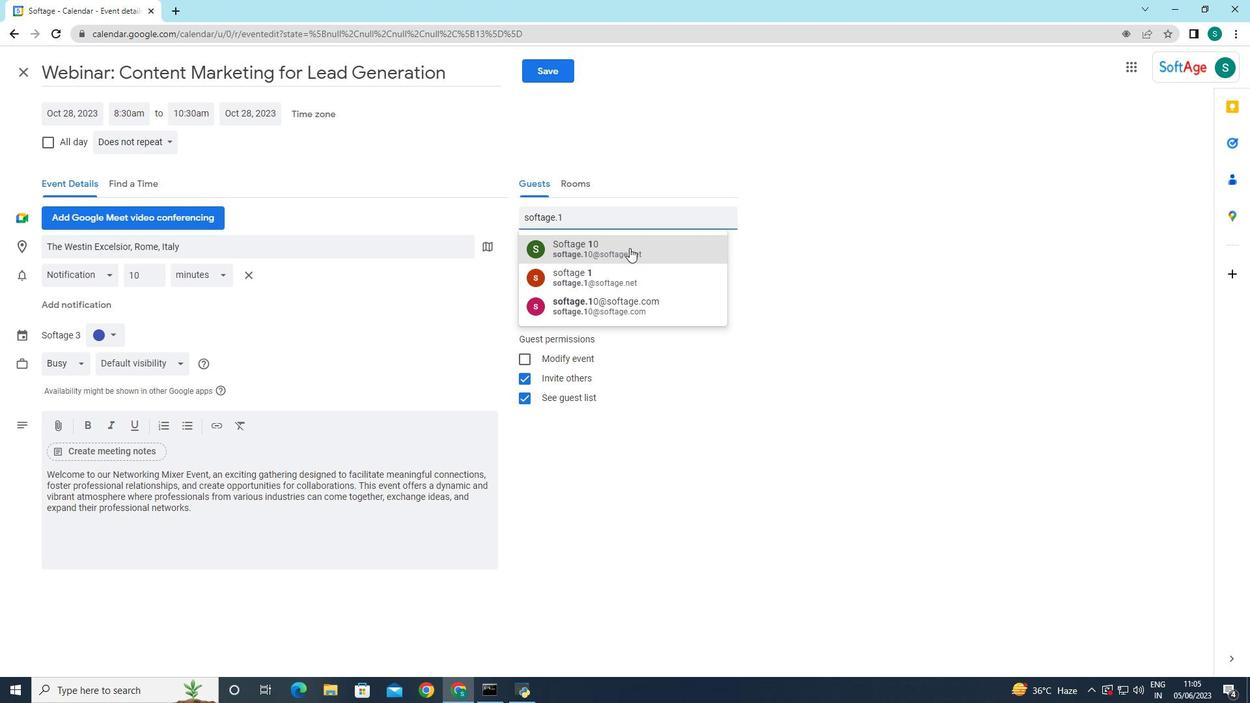 
Action: Mouse moved to (625, 274)
Screenshot: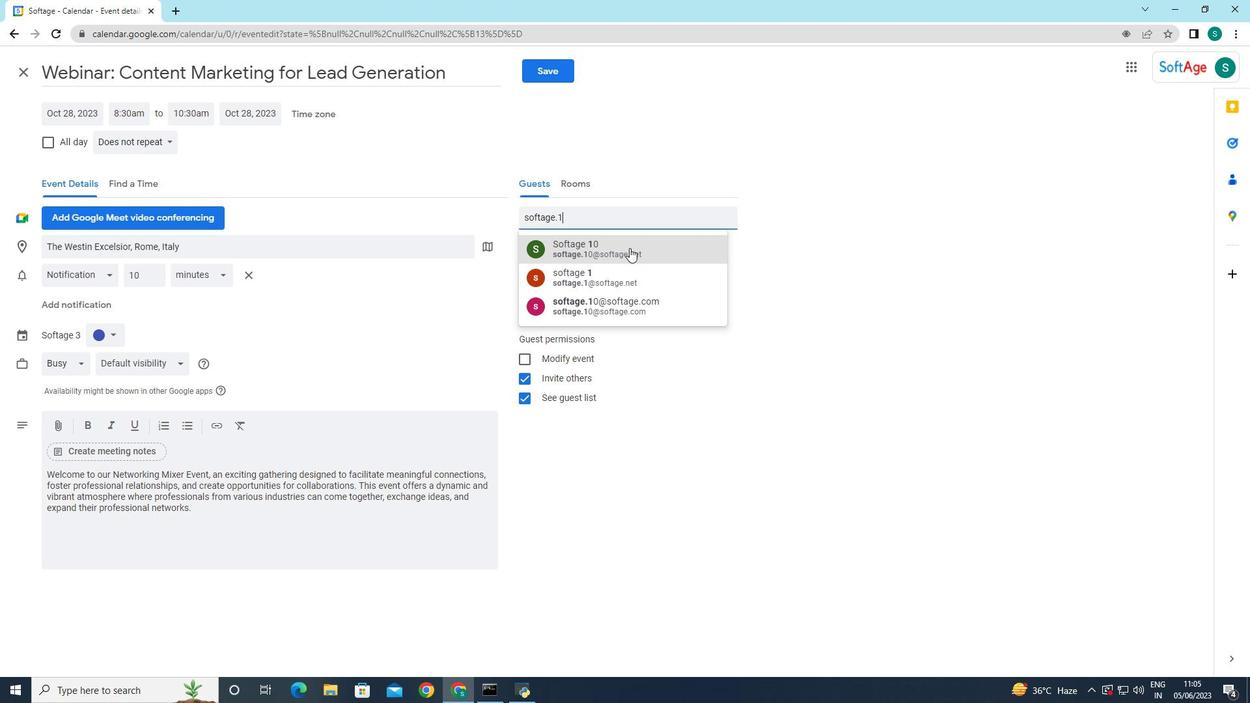
Action: Mouse pressed left at (625, 274)
Screenshot: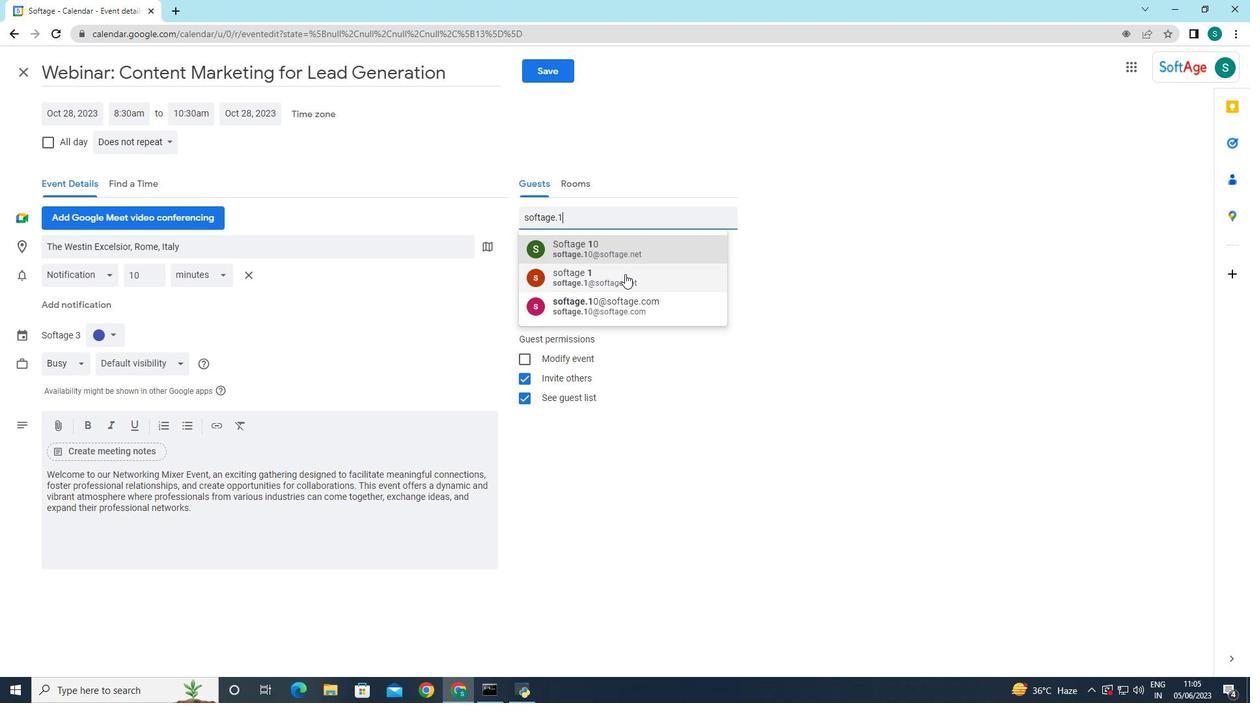 
Action: Mouse moved to (721, 253)
Screenshot: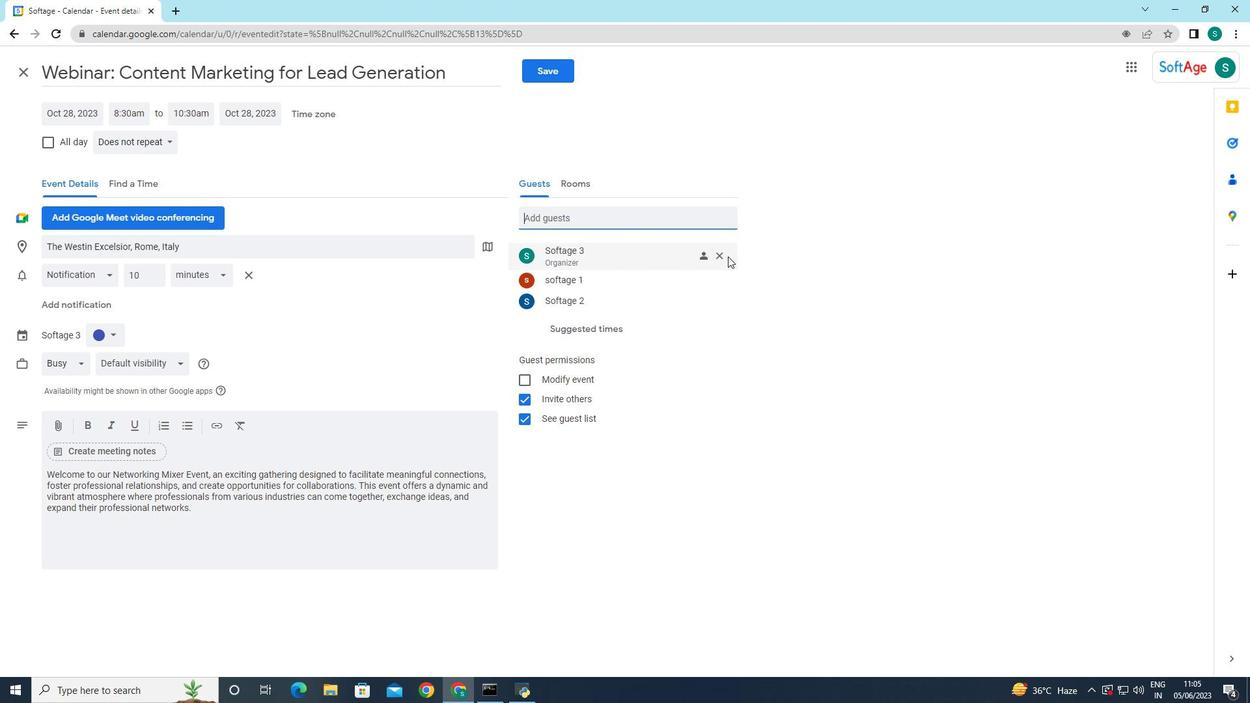 
Action: Mouse pressed left at (721, 253)
Screenshot: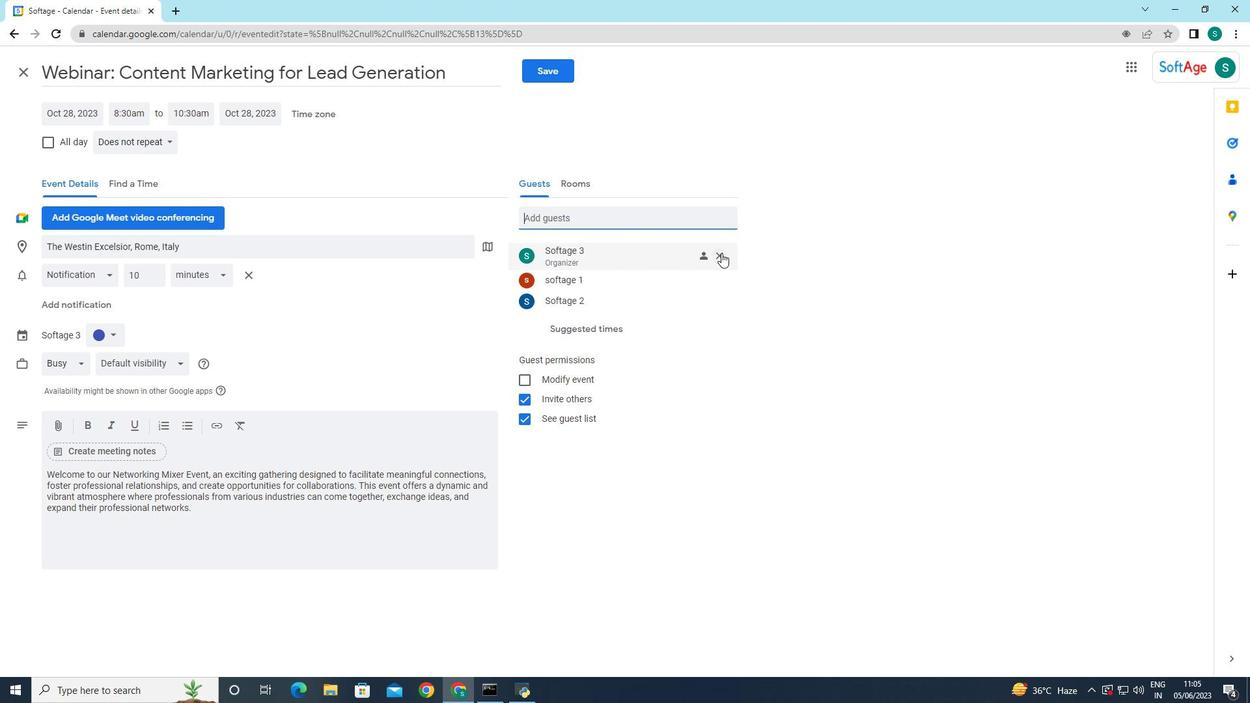 
Action: Mouse moved to (142, 137)
Screenshot: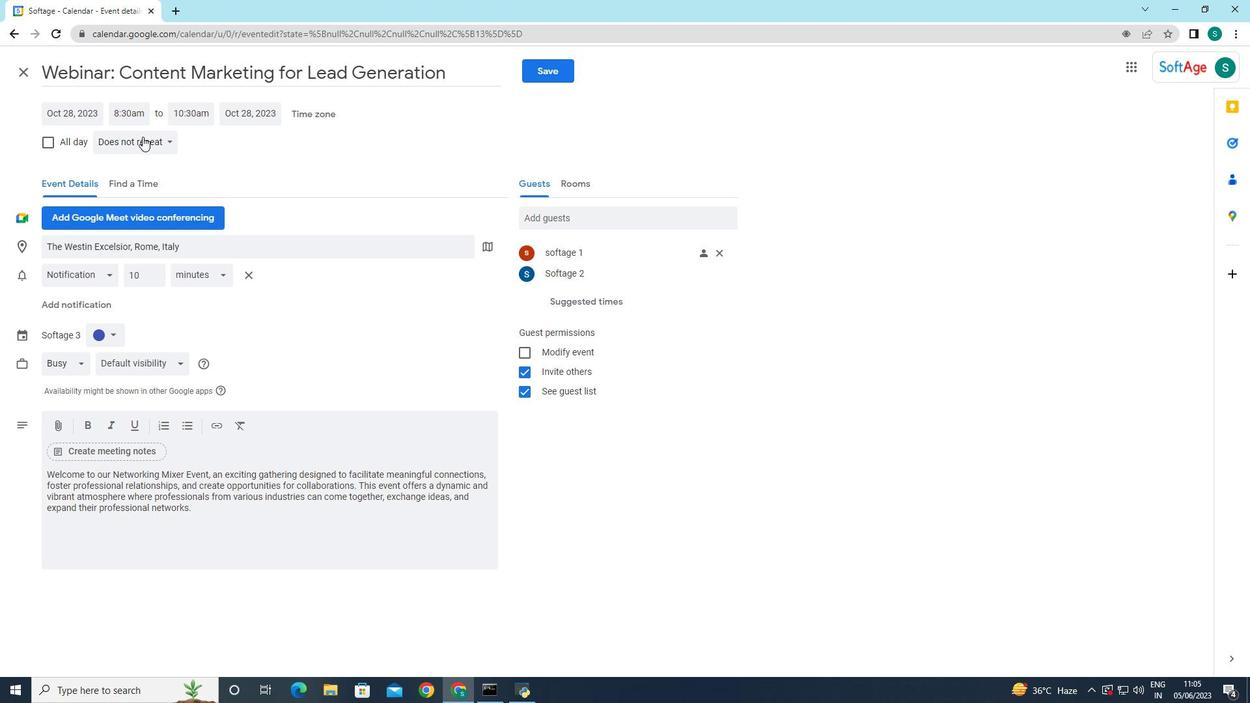 
Action: Mouse pressed left at (142, 137)
Screenshot: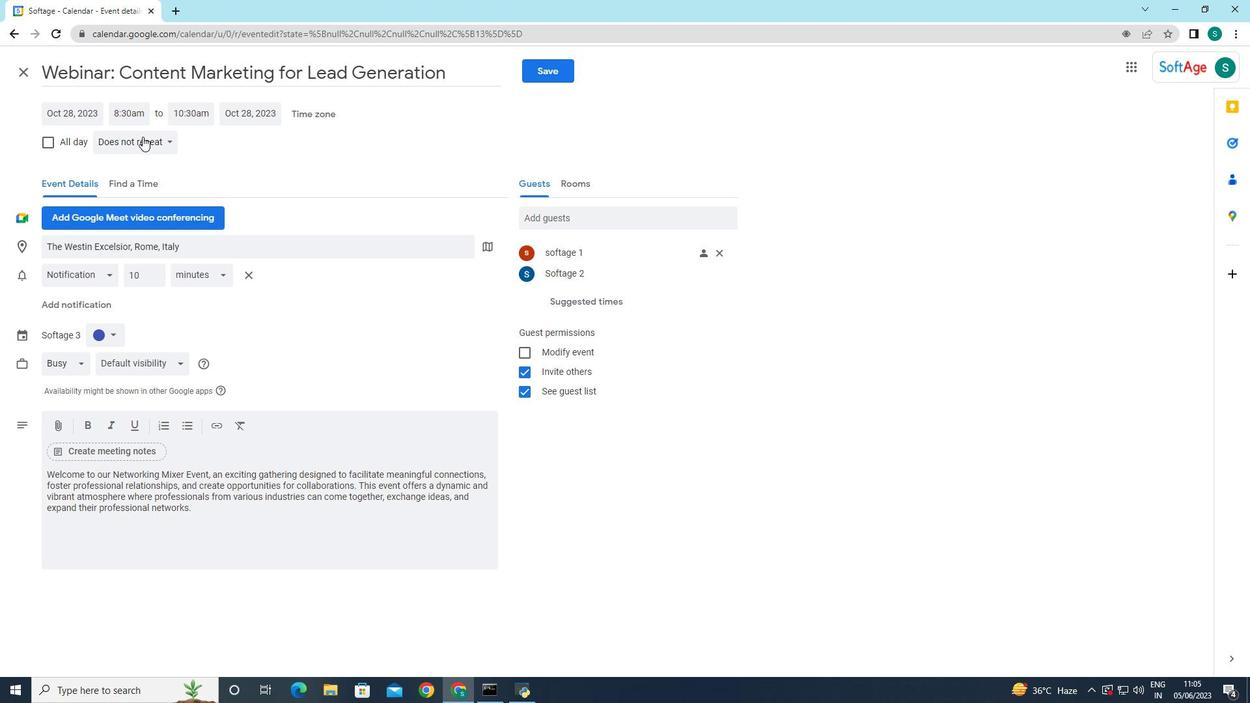 
Action: Mouse moved to (152, 142)
Screenshot: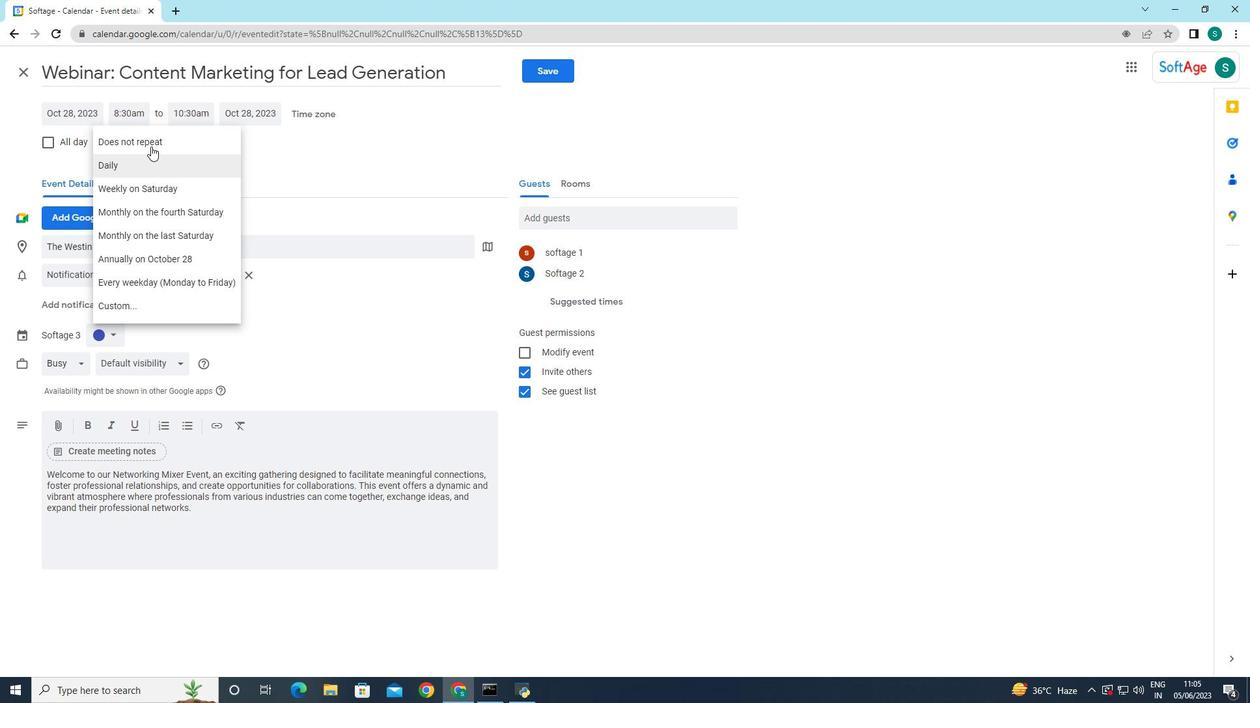 
Action: Mouse pressed left at (152, 142)
Screenshot: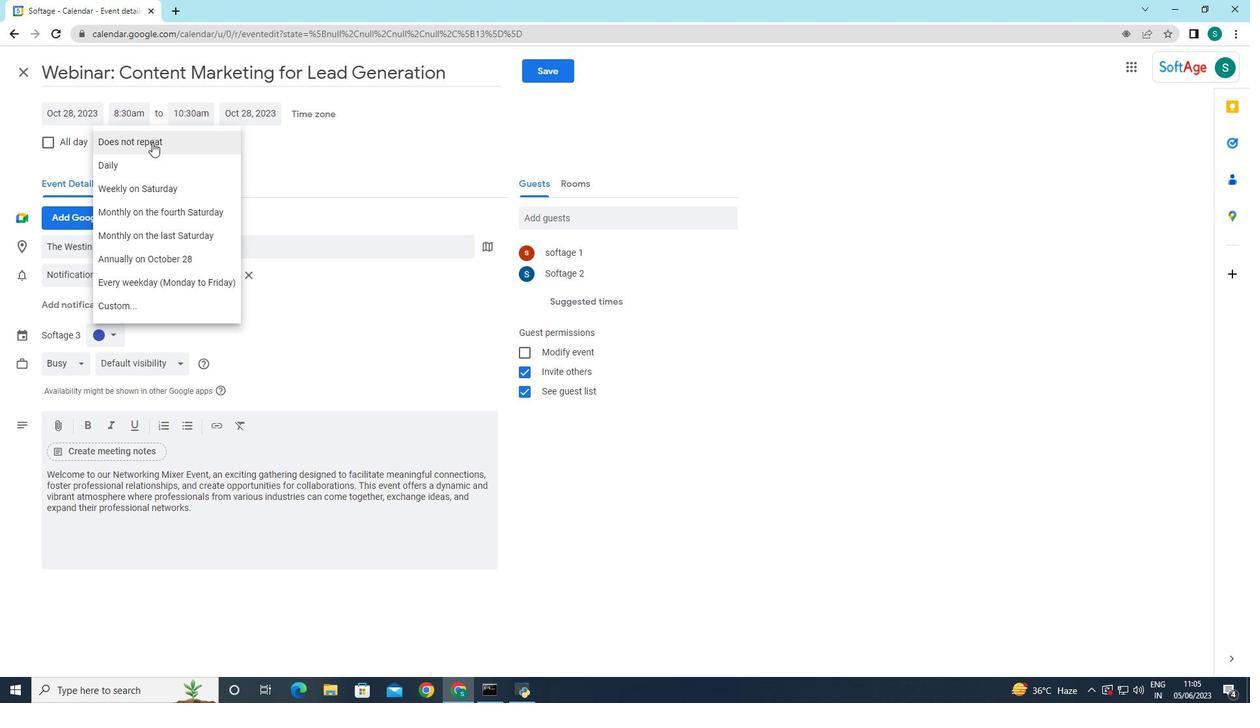 
Action: Mouse moved to (562, 78)
Screenshot: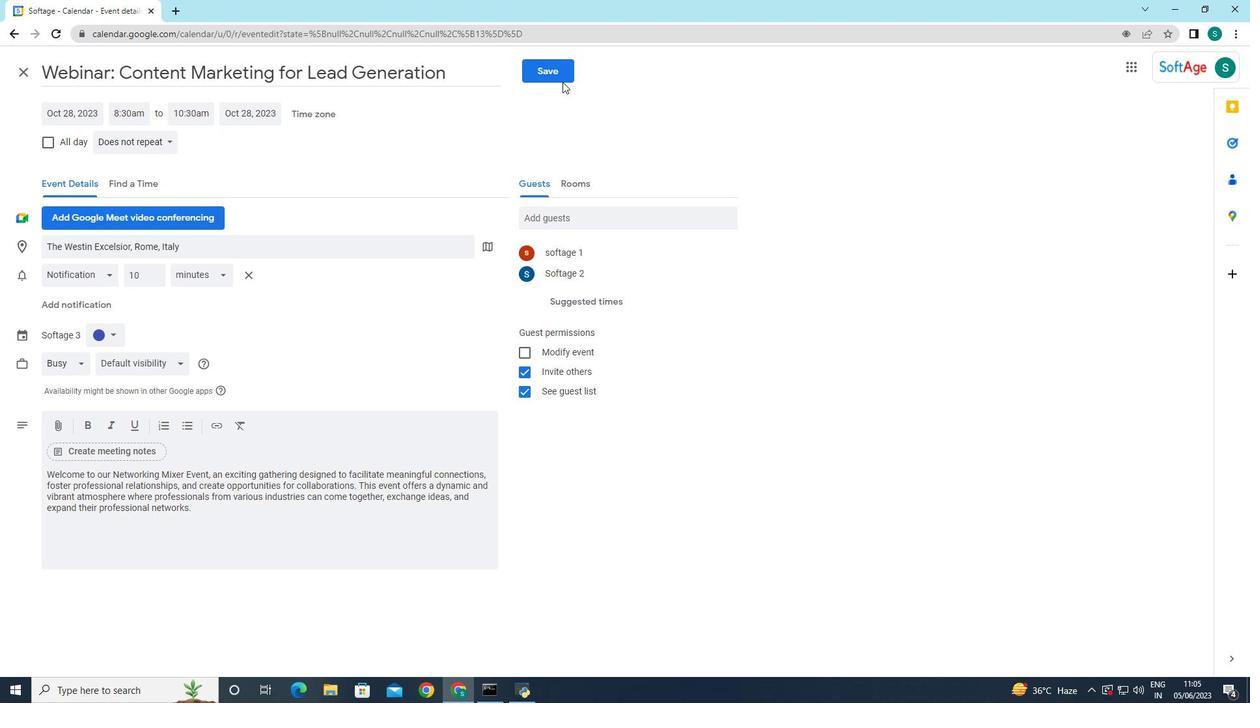 
Action: Mouse pressed left at (562, 78)
Screenshot: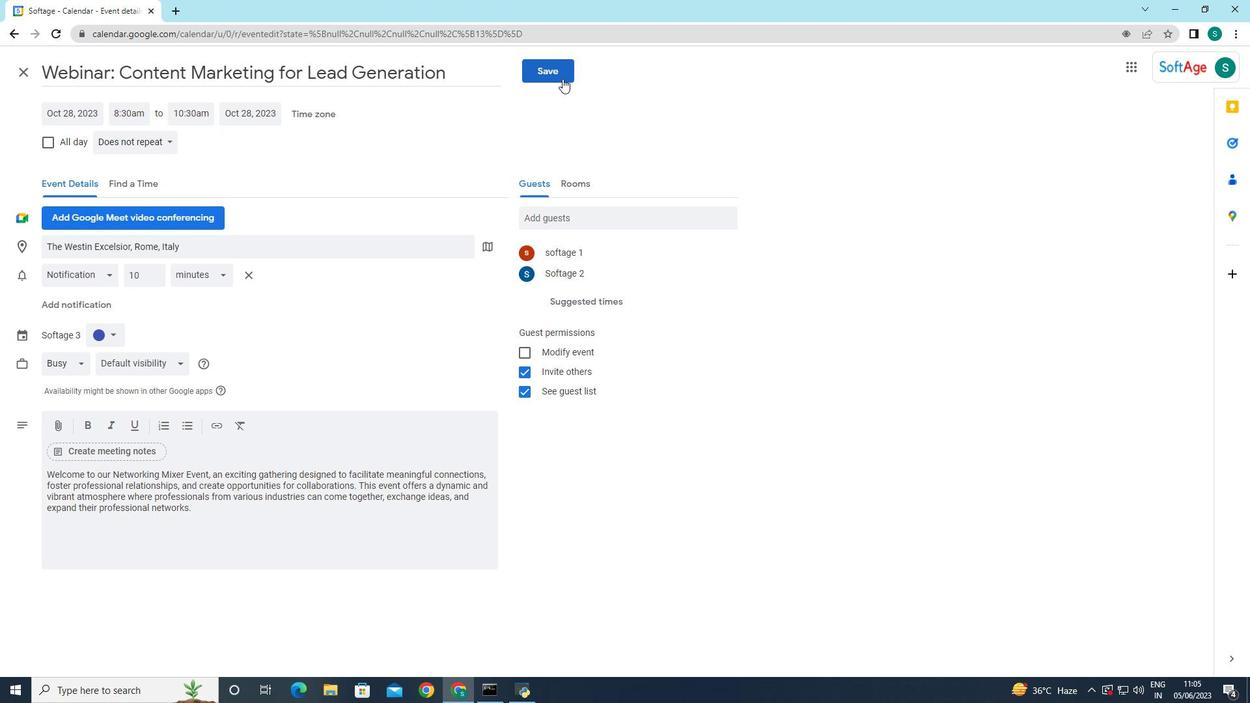 
Action: Mouse moved to (755, 392)
Screenshot: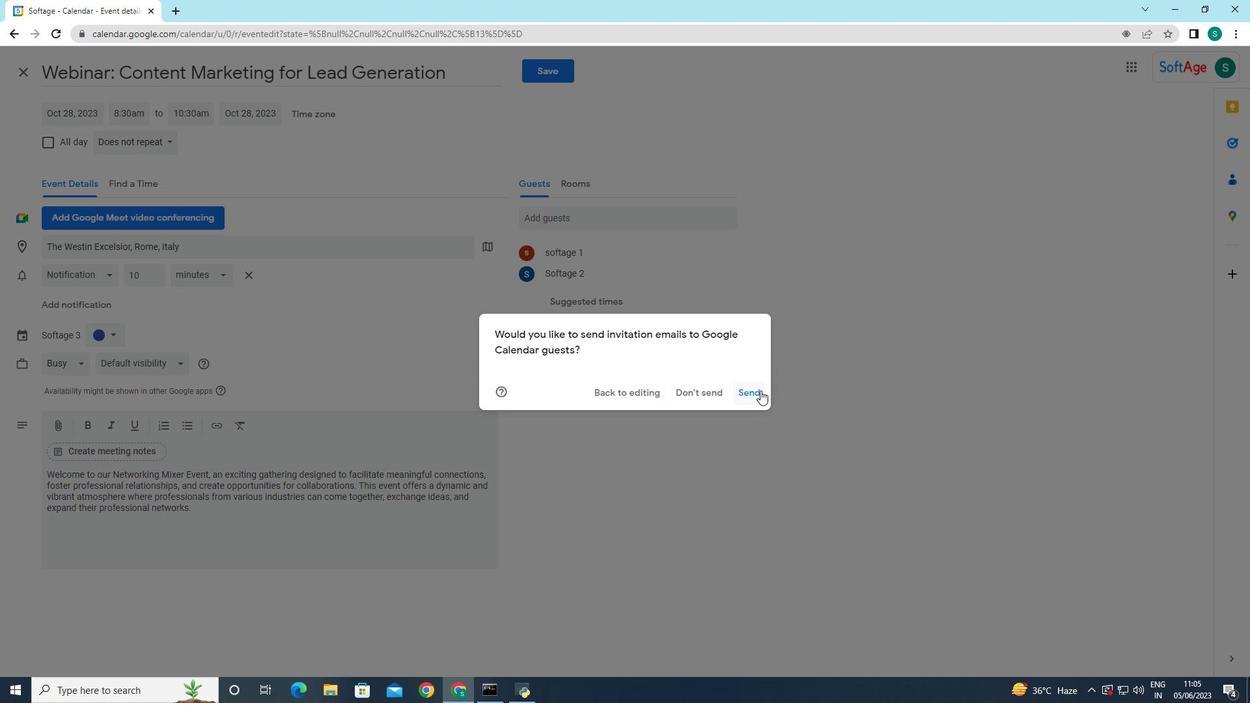 
Action: Mouse pressed left at (755, 392)
Screenshot: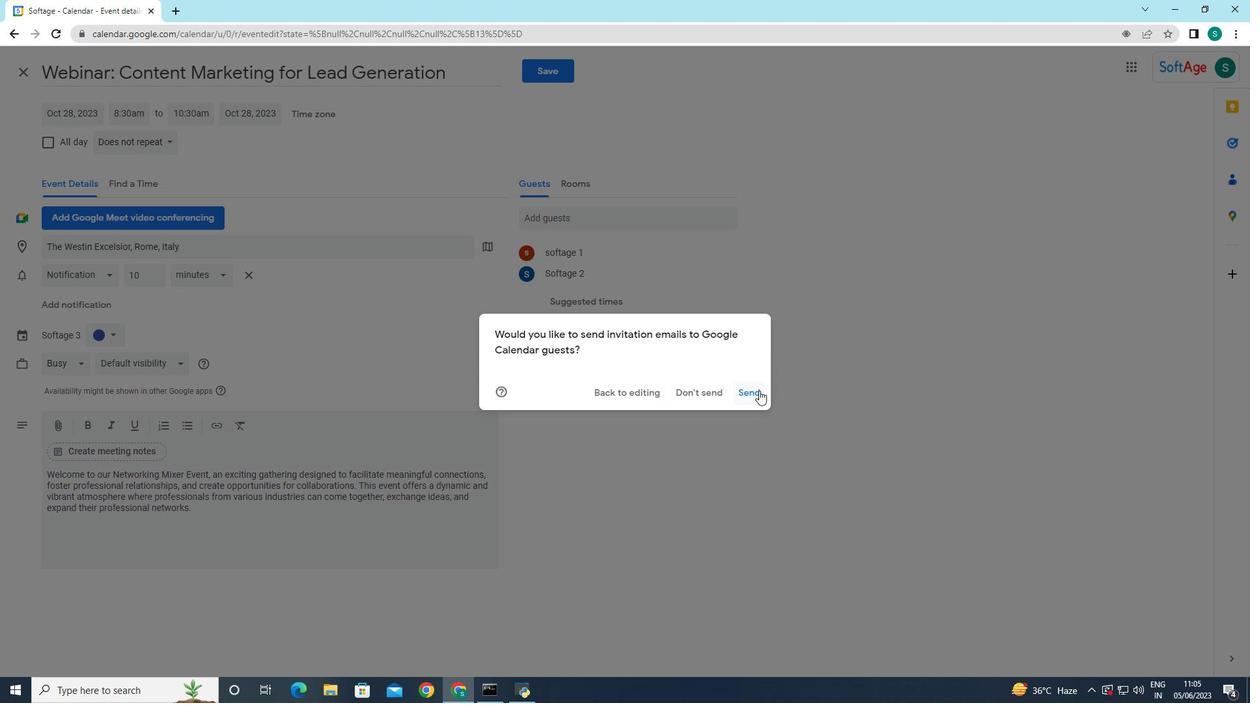 
Action: Mouse moved to (738, 452)
Screenshot: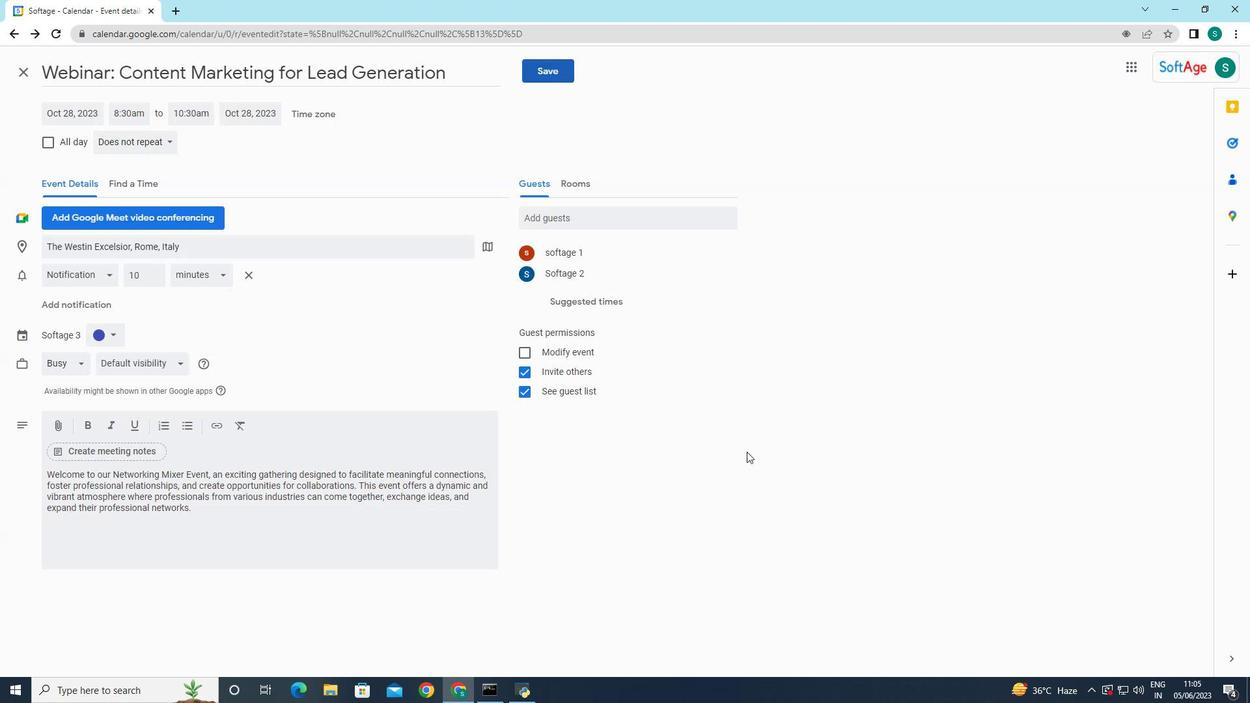 
Action: Mouse pressed left at (738, 452)
Screenshot: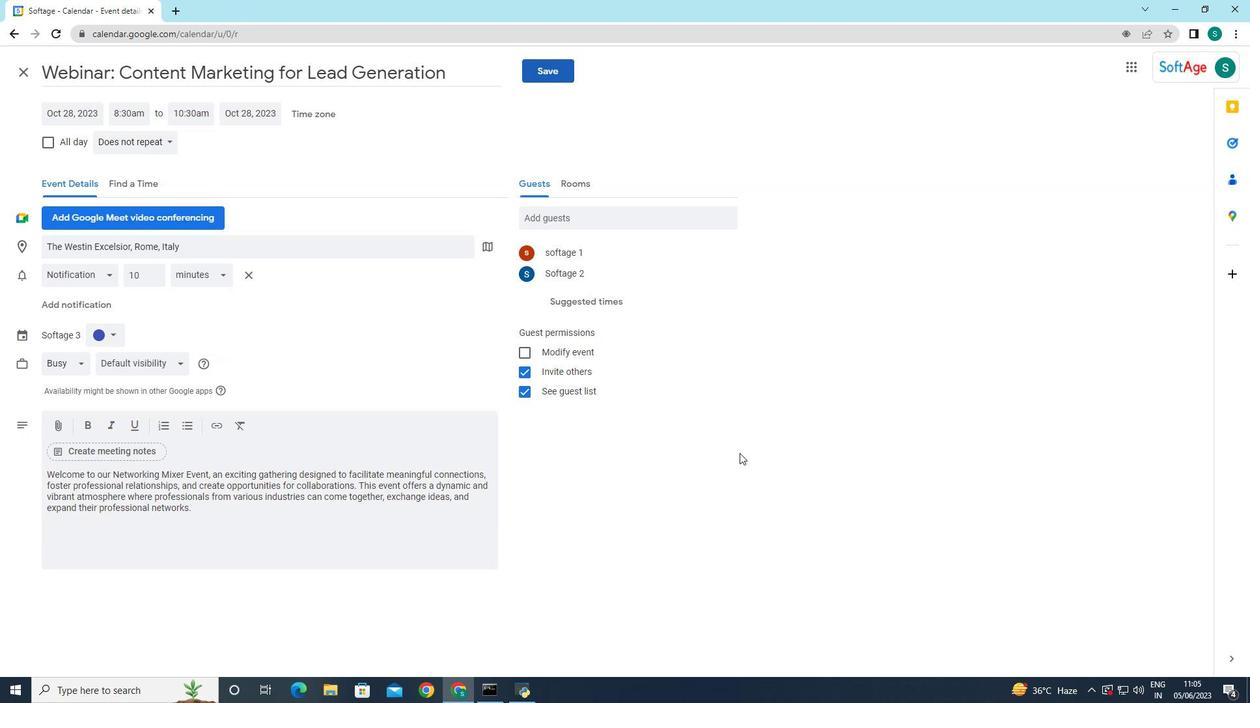 
